 Task: Create a 'product' object.
Action: Mouse moved to (962, 69)
Screenshot: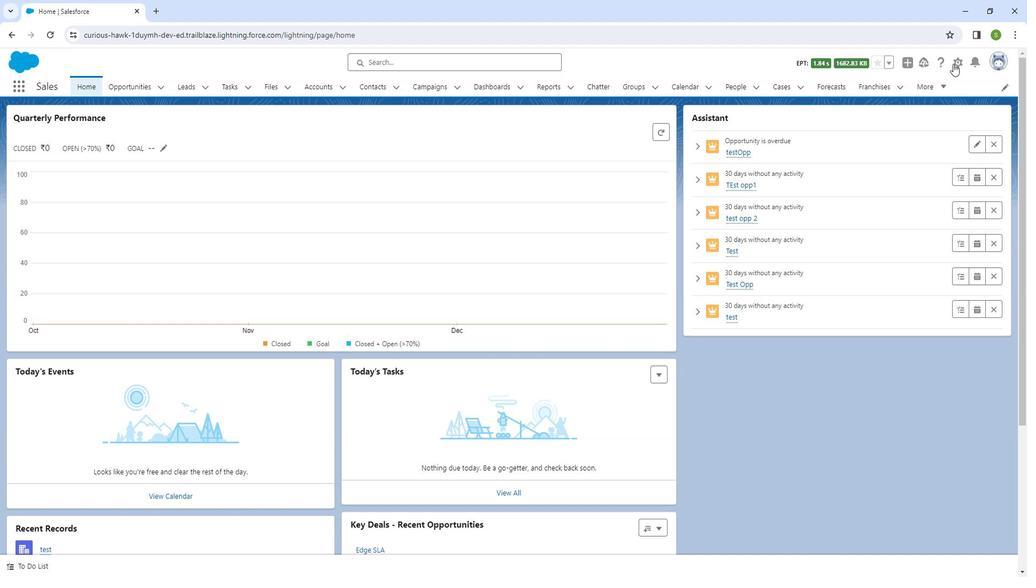 
Action: Mouse pressed left at (962, 69)
Screenshot: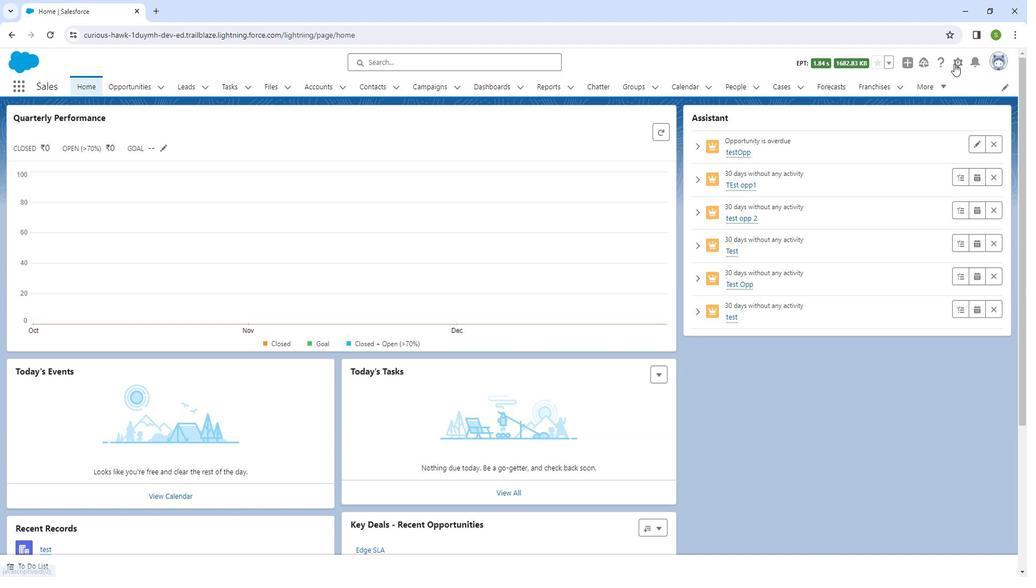 
Action: Mouse moved to (940, 100)
Screenshot: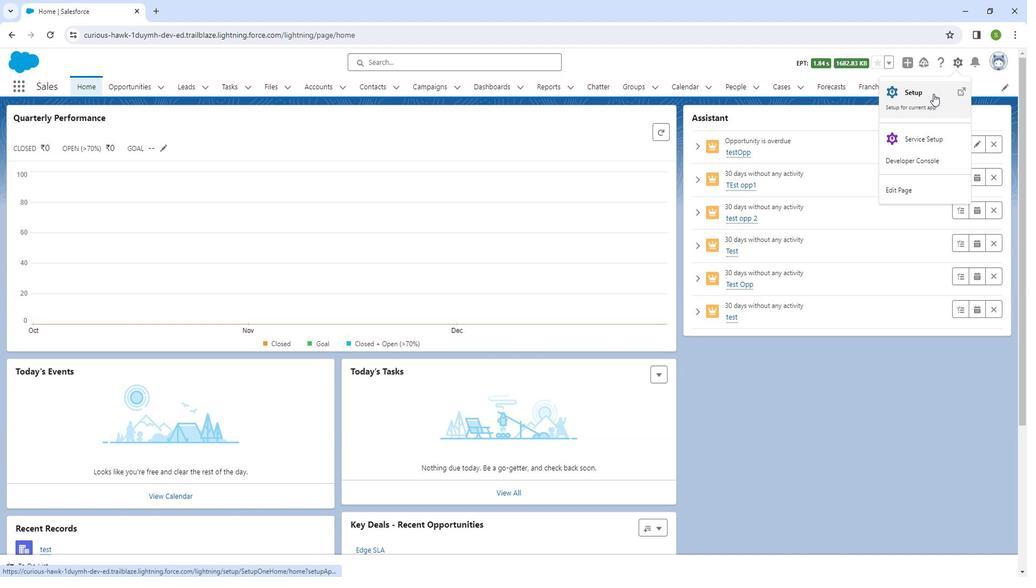 
Action: Mouse pressed left at (940, 100)
Screenshot: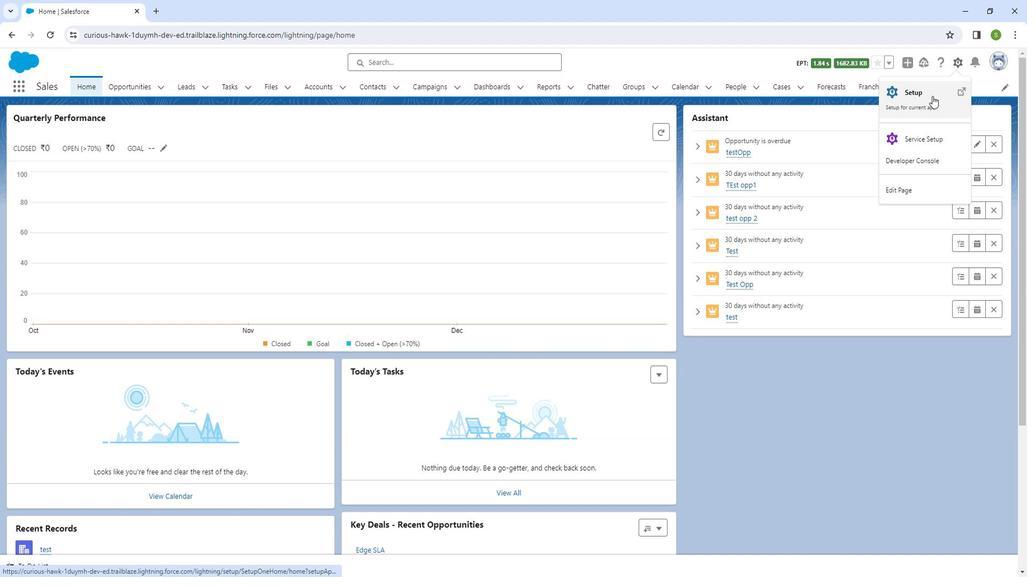 
Action: Mouse moved to (157, 89)
Screenshot: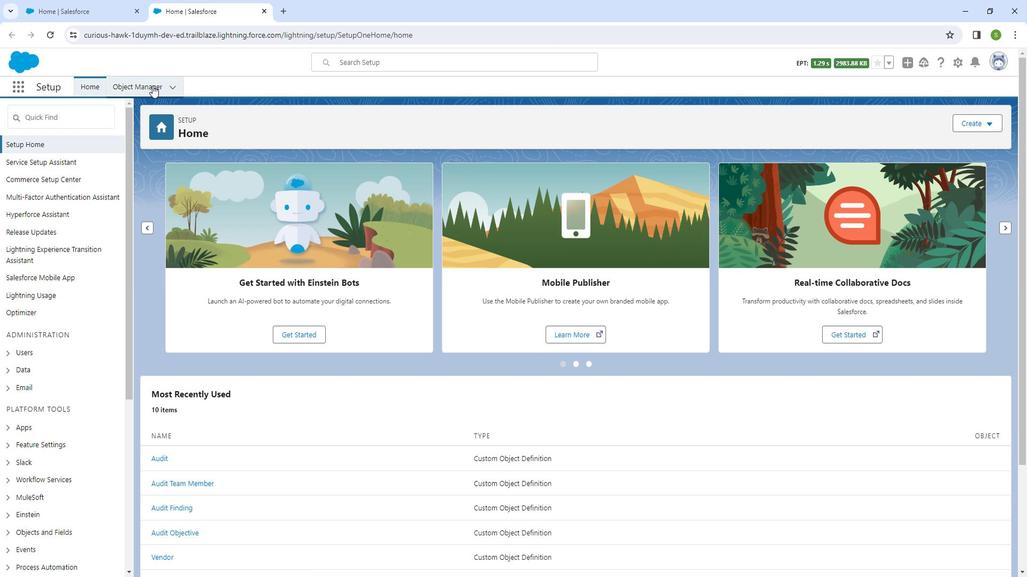 
Action: Mouse pressed left at (157, 89)
Screenshot: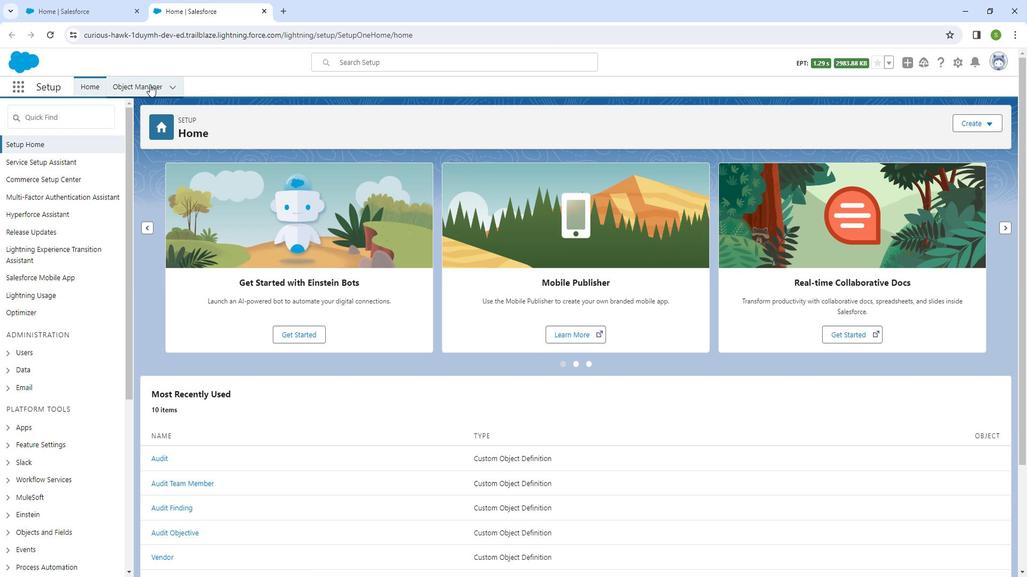 
Action: Mouse moved to (978, 125)
Screenshot: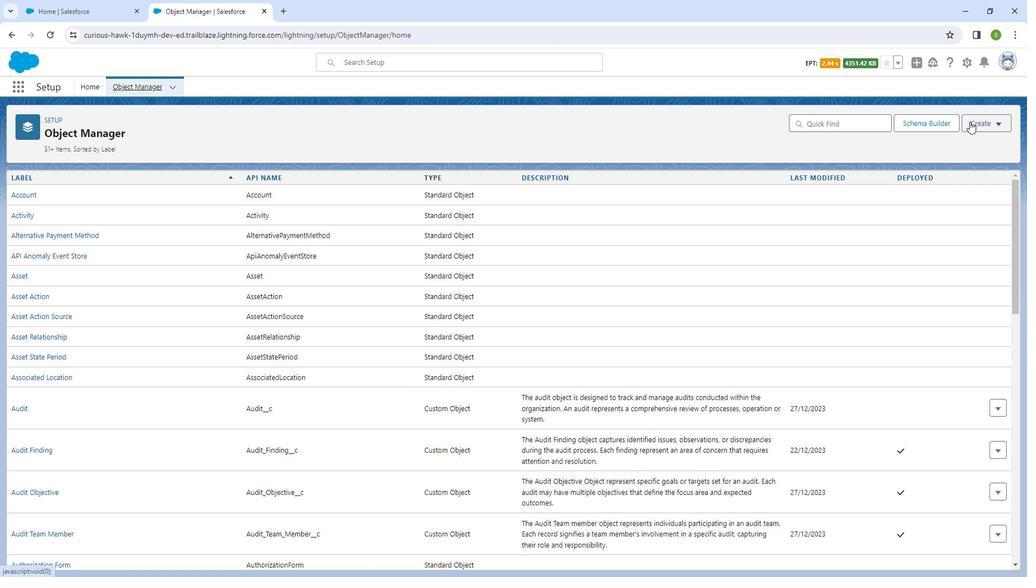 
Action: Mouse pressed left at (978, 125)
Screenshot: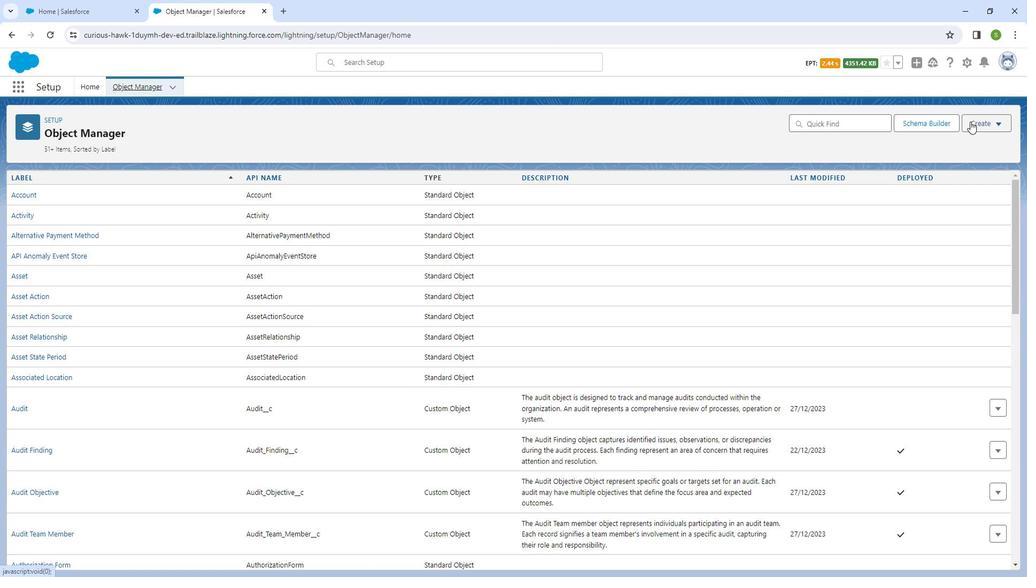 
Action: Mouse moved to (967, 155)
Screenshot: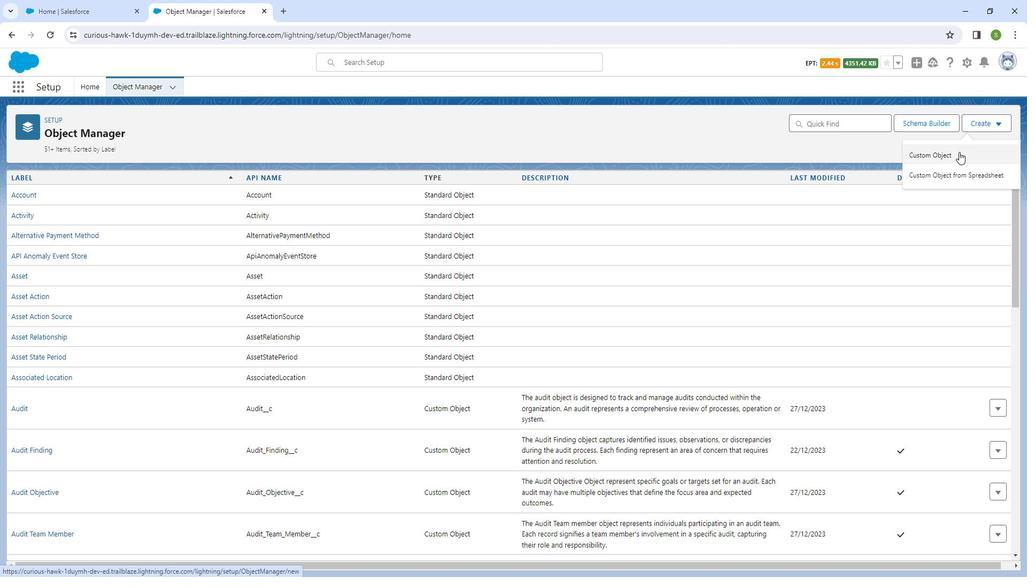 
Action: Mouse pressed left at (967, 155)
Screenshot: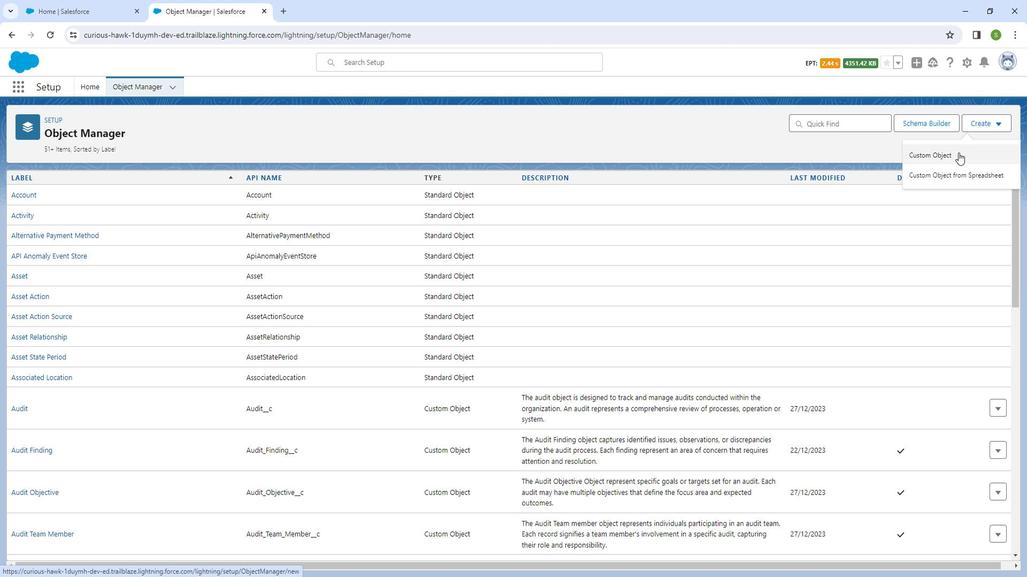 
Action: Mouse moved to (259, 263)
Screenshot: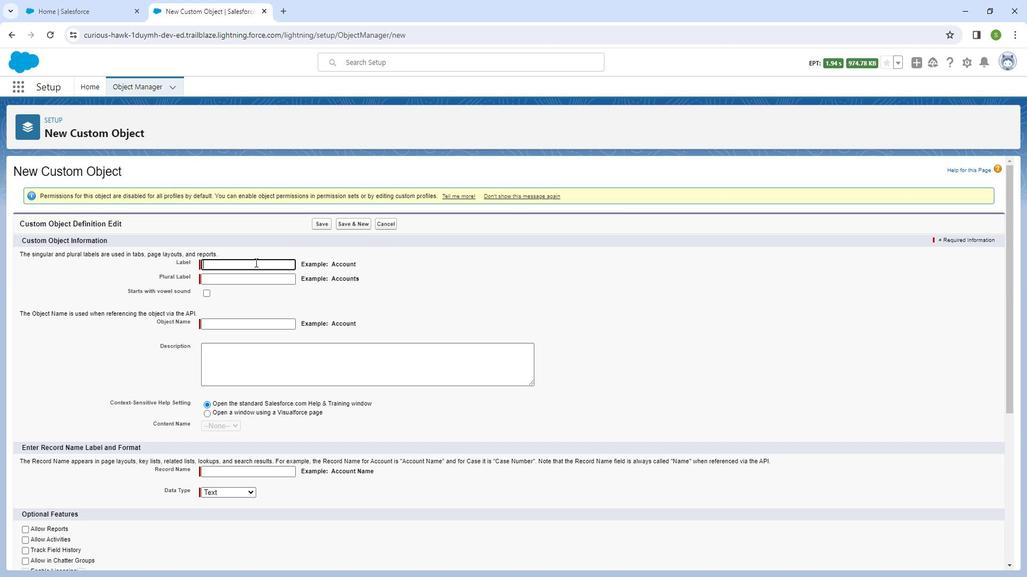 
Action: Mouse pressed left at (259, 263)
Screenshot: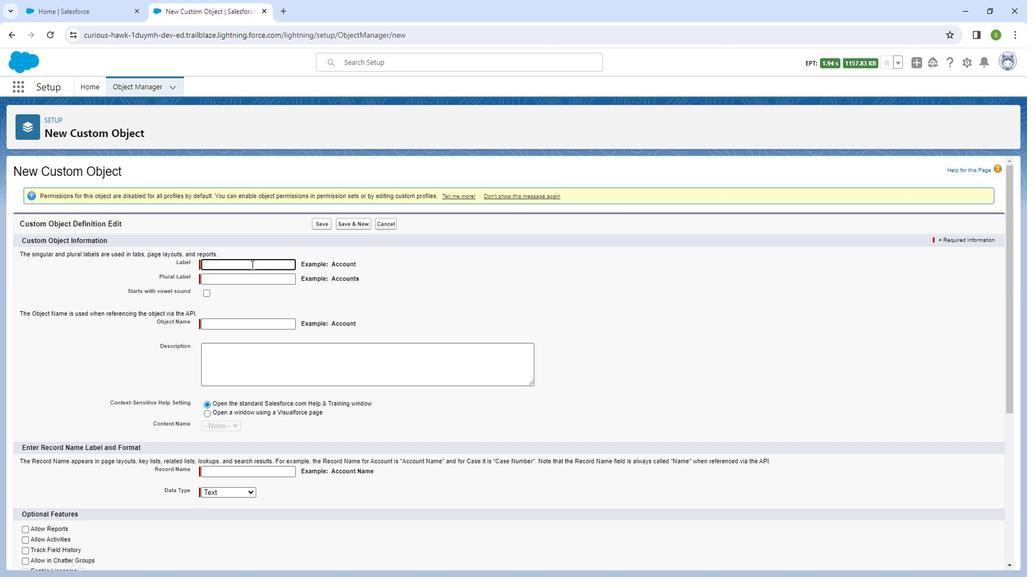 
Action: Key pressed <Key.shift_r>Product
Screenshot: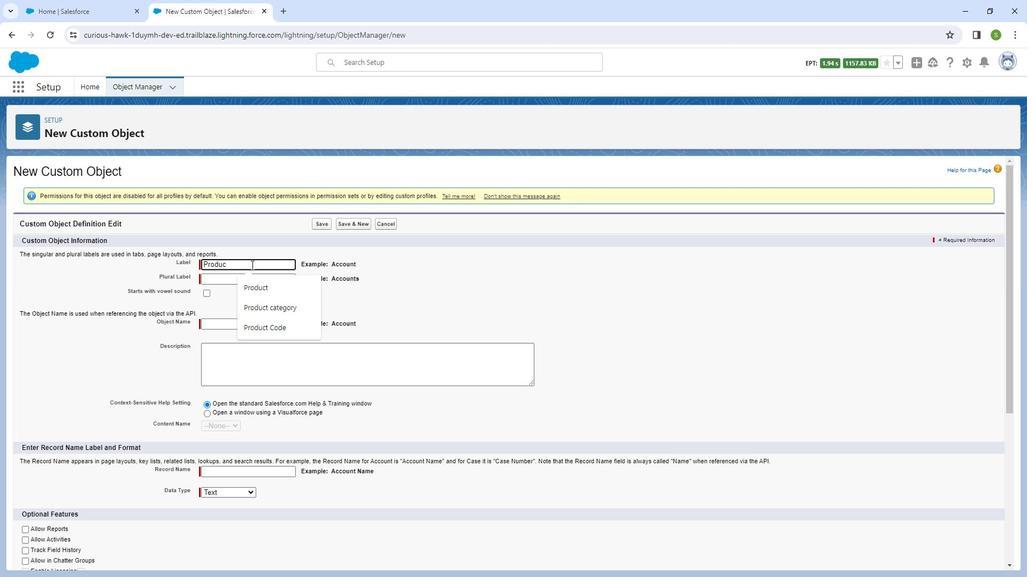 
Action: Mouse moved to (229, 272)
Screenshot: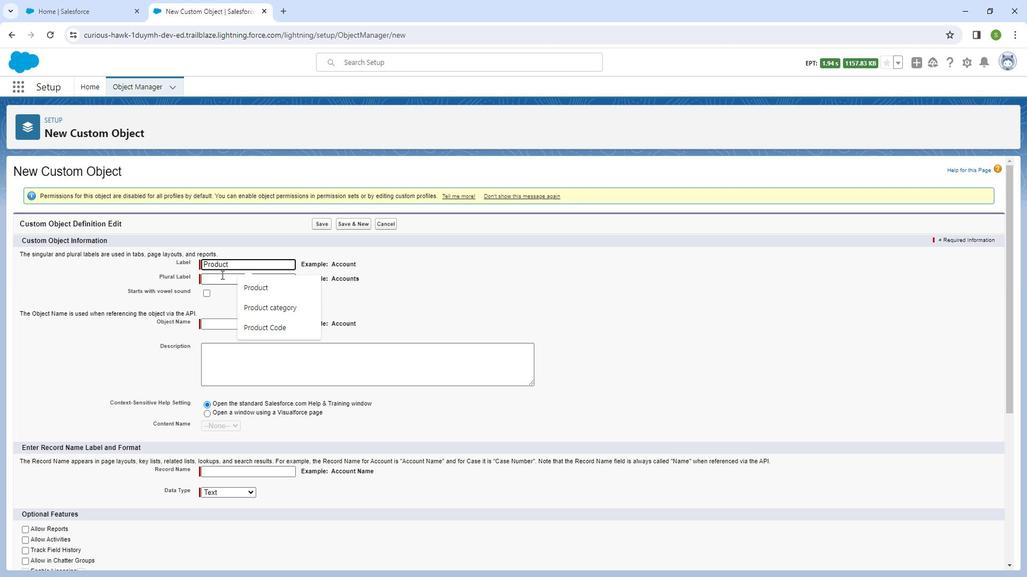 
Action: Mouse pressed left at (229, 272)
Screenshot: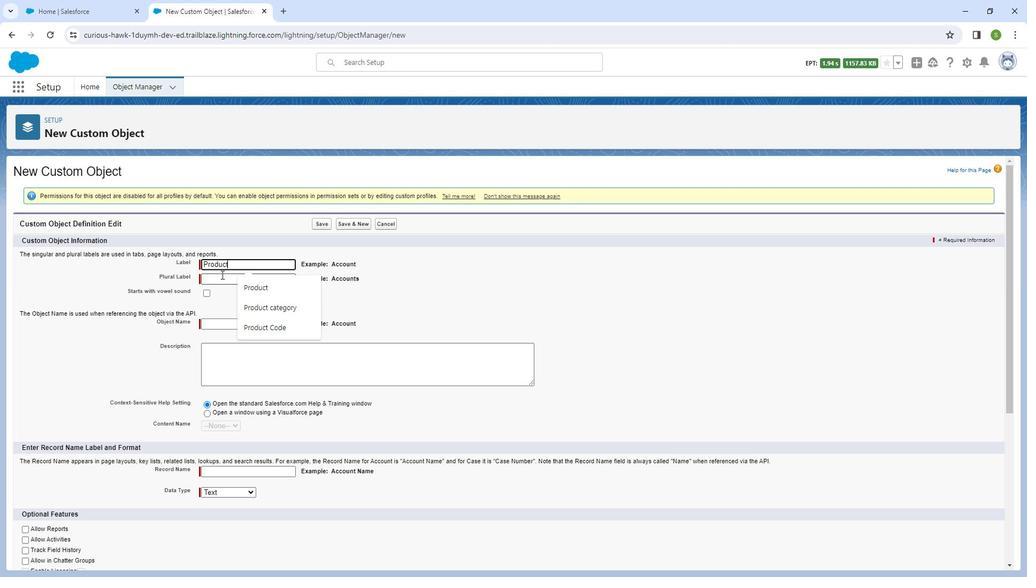 
Action: Key pressed <Key.shift_r><Key.shift_r><Key.shift_r>Products
Screenshot: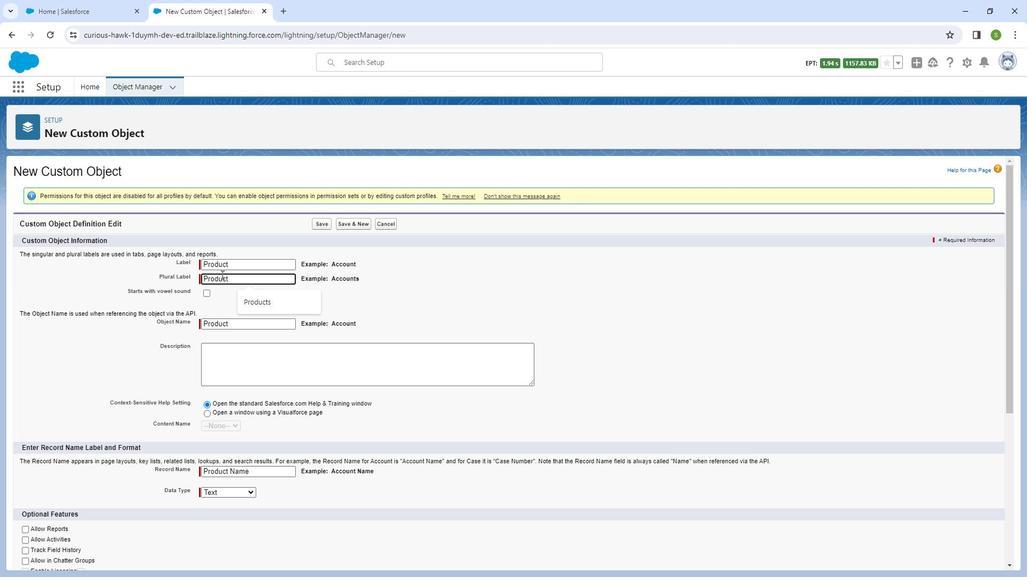 
Action: Mouse moved to (260, 355)
Screenshot: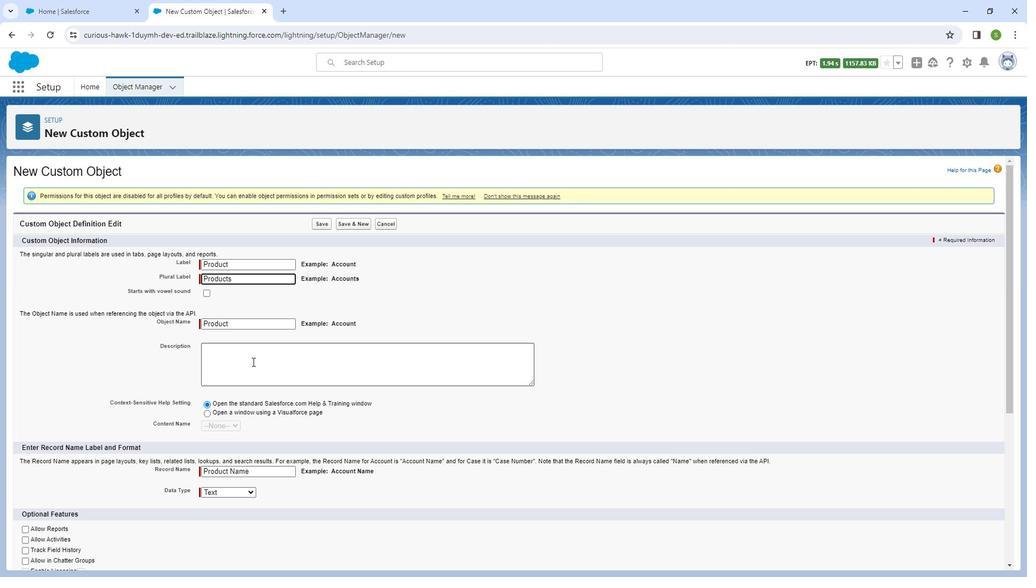 
Action: Mouse pressed left at (260, 355)
Screenshot: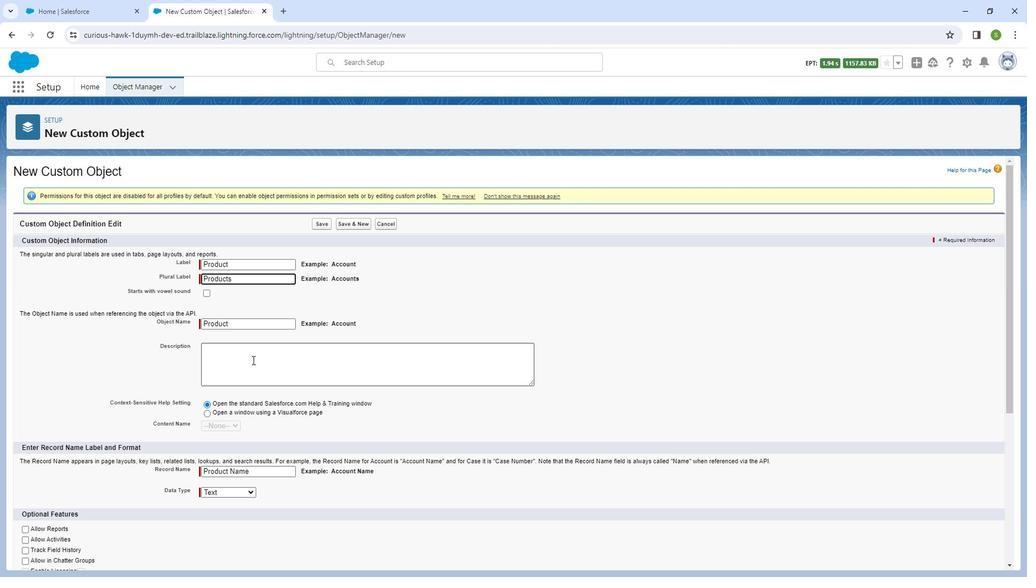 
Action: Key pressed <Key.shift_r>A<Key.space><Key.shift_r><Key.shift_r><Key.shift_r>Product<Key.space>object<Key.space>is<Key.space>a<Key.space>custom<Key.space>object<Key.space>designed<Key.space>to<Key.space>stot<Key.backspace>re<Key.space>and<Key.space>manage<Key.space>information<Key.space>about<Key.space>the<Key.space>products<Key.space>or<Key.space>services<Key.space>that<Key.space>an<Key.space>organisation<Key.space>sells<Key.space>or<Key.space>offers.
Screenshot: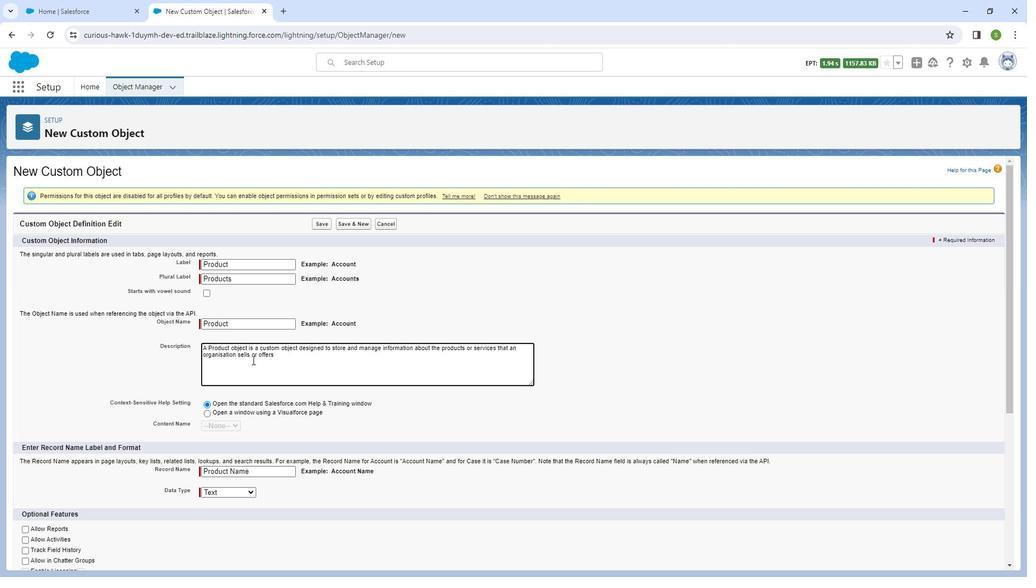 
Action: Mouse moved to (262, 465)
Screenshot: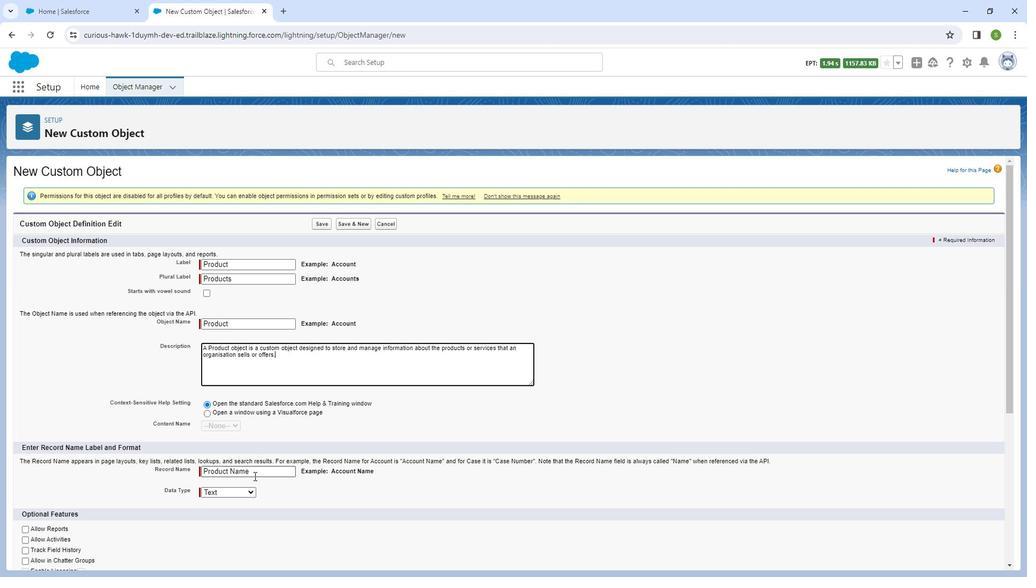 
Action: Mouse pressed left at (262, 465)
Screenshot: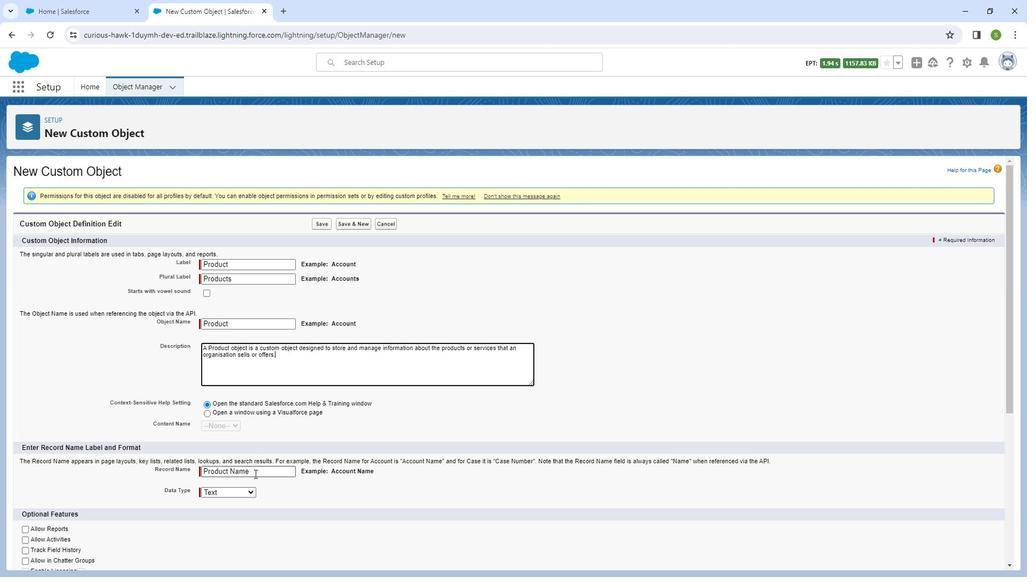 
Action: Mouse moved to (262, 464)
Screenshot: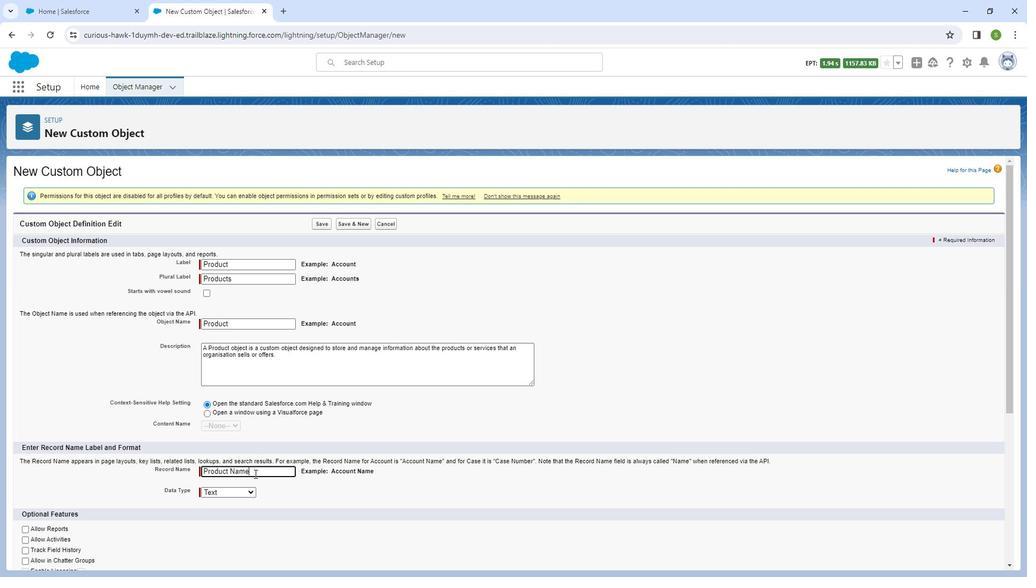 
Action: Key pressed <Key.backspace><Key.backspace><Key.backspace><Key.backspace>
Screenshot: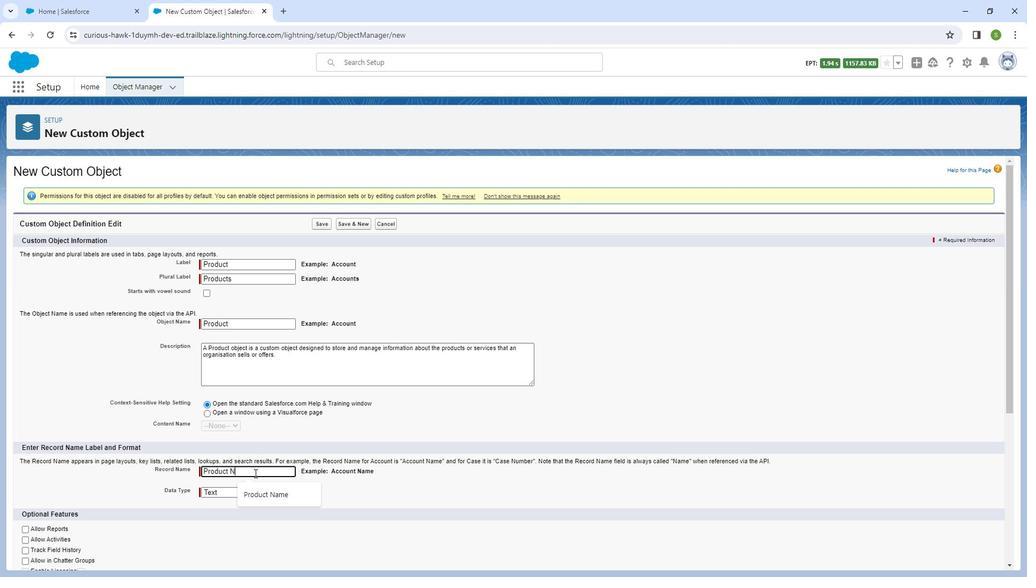 
Action: Mouse moved to (263, 464)
Screenshot: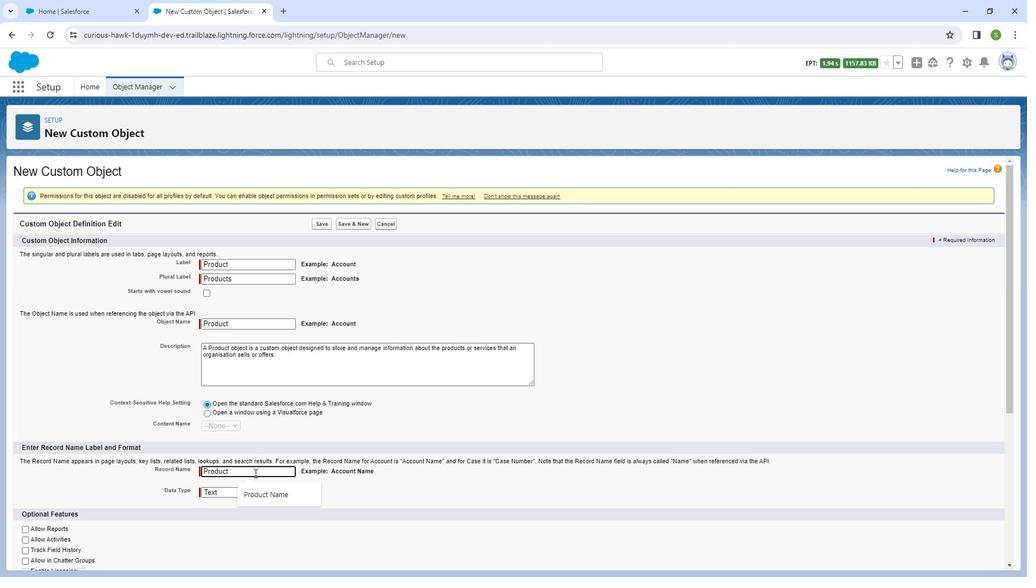 
Action: Key pressed <Key.shift_r><Key.shift_r><Key.shift_r><Key.shift_r><Key.shift_r><Key.shift_r><Key.shift_r>Id
Screenshot: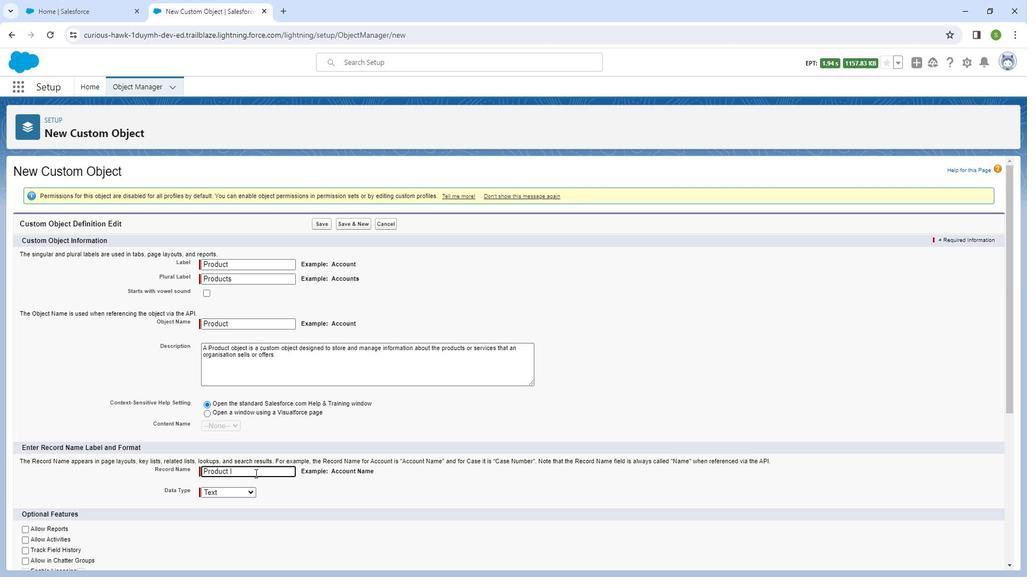 
Action: Mouse moved to (241, 481)
Screenshot: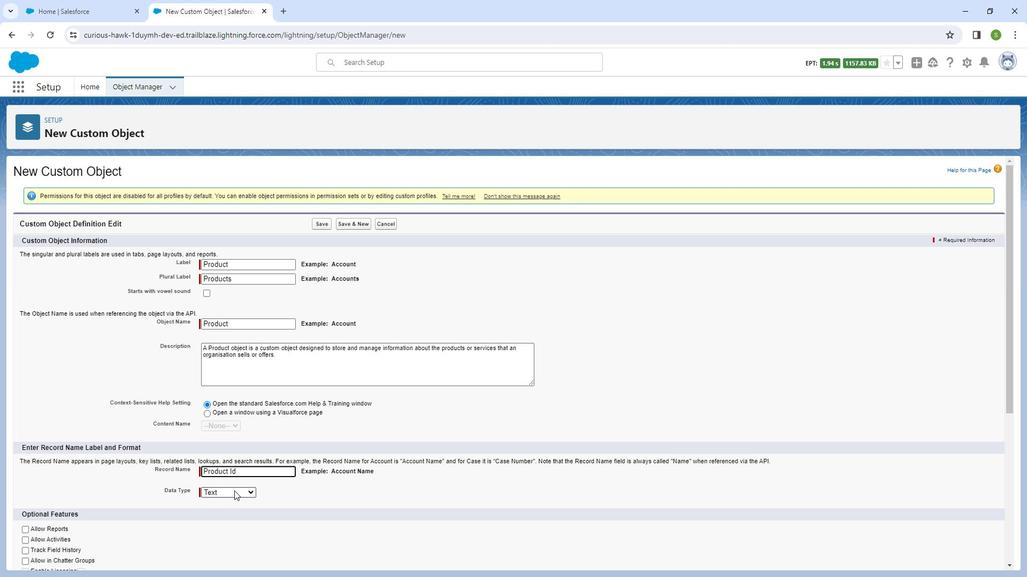 
Action: Mouse pressed left at (241, 481)
Screenshot: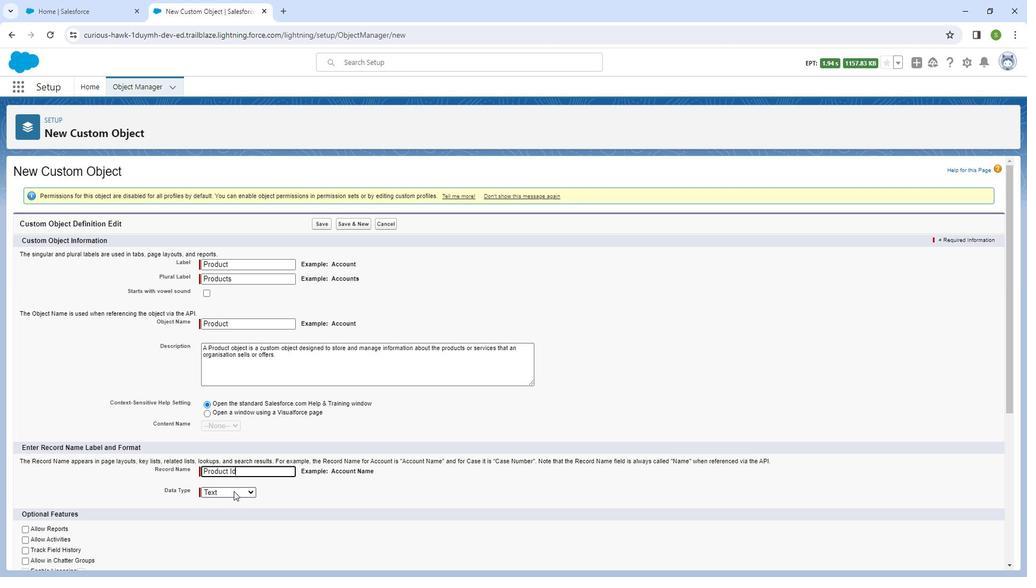 
Action: Mouse moved to (241, 500)
Screenshot: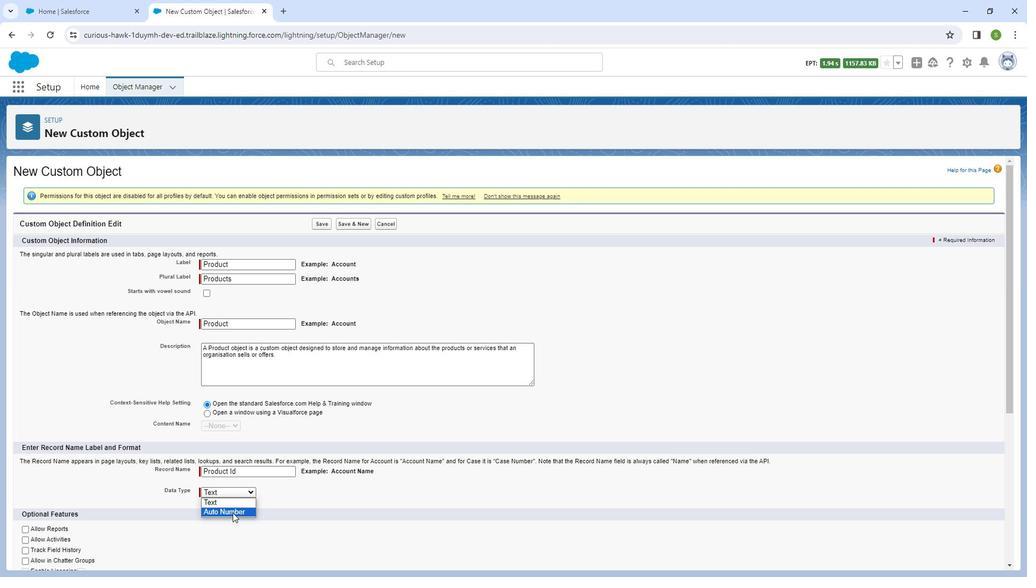 
Action: Mouse pressed left at (241, 500)
Screenshot: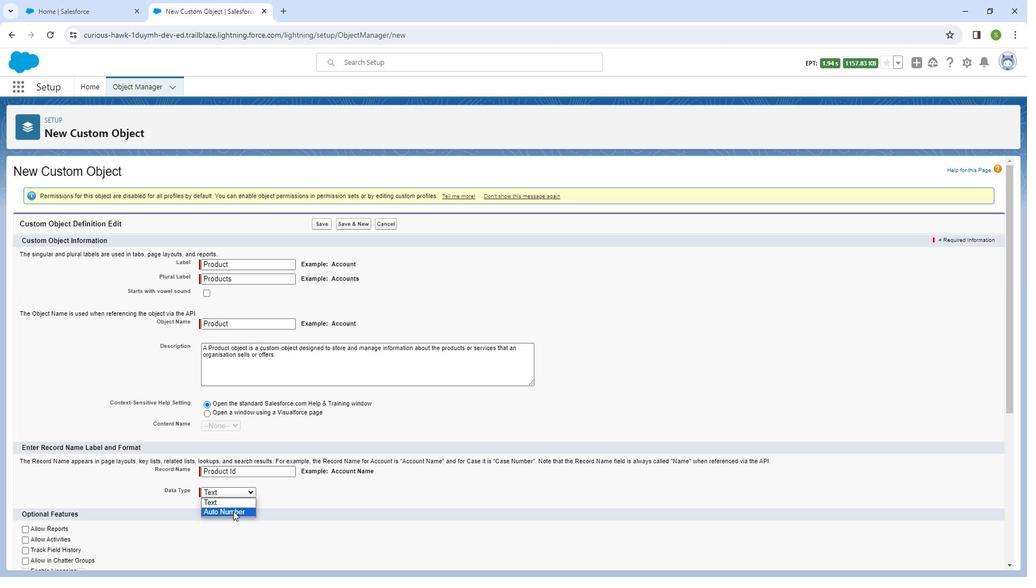 
Action: Mouse moved to (241, 499)
Screenshot: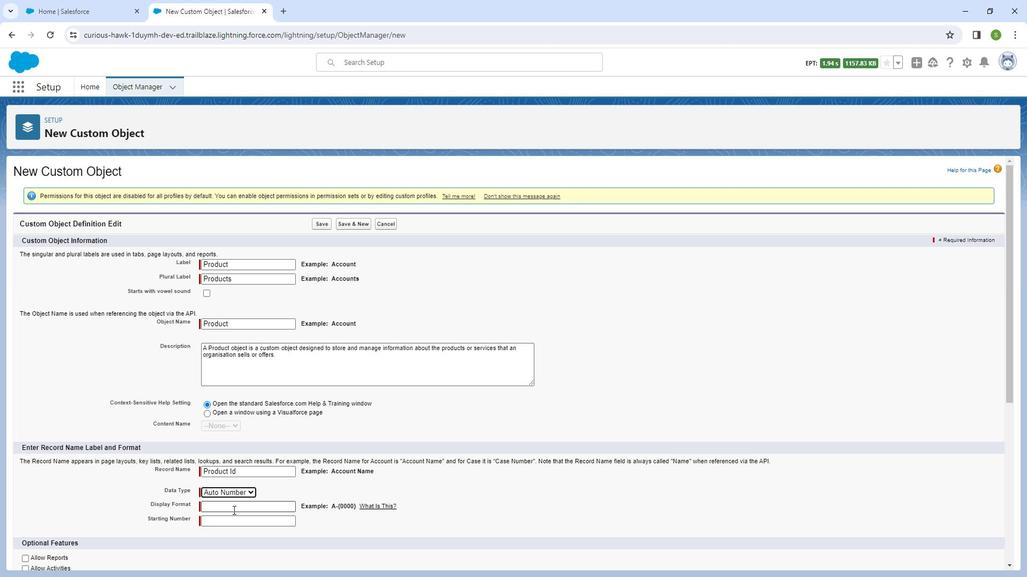 
Action: Mouse pressed left at (241, 499)
Screenshot: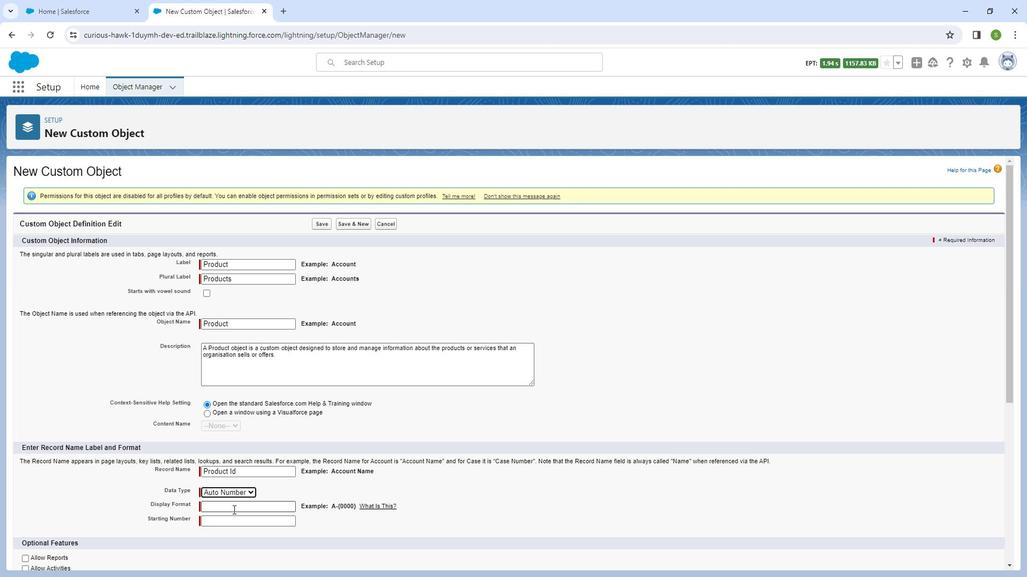 
Action: Mouse moved to (246, 492)
Screenshot: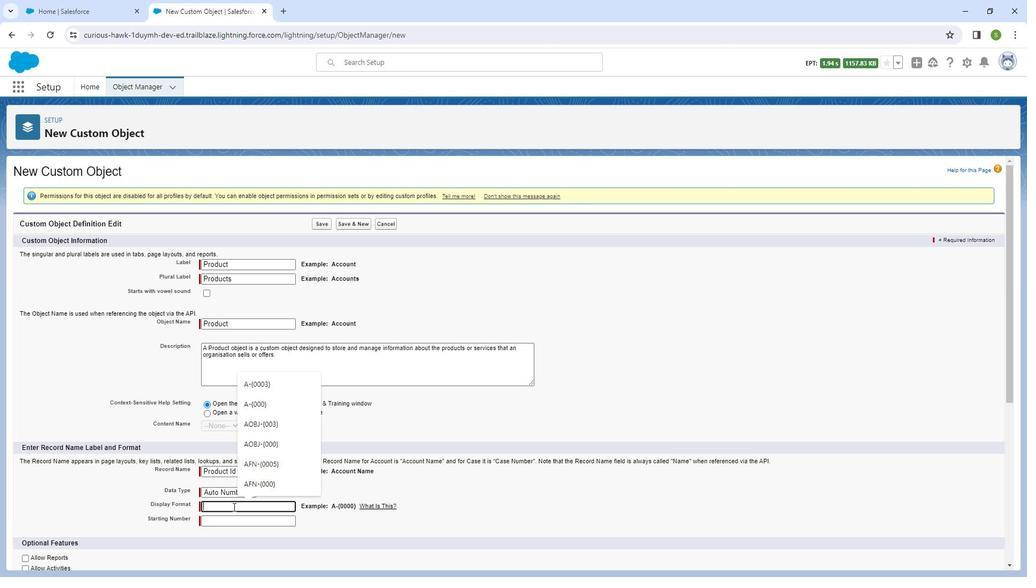 
Action: Key pressed <Key.shift_r><Key.shift_r><Key.shift_r><Key.shift_r>PID-<Key.shift_r><Key.shift_r><Key.shift_r><Key.shift_r><Key.shift_r><Key.shift_r><Key.shift_r><Key.shift_r><Key.shift_r><Key.shift_r><Key.shift_r><Key.shift_r><Key.shift_r><Key.shift_r>{<Key.shift_r><Key.shift_r><Key.shift_r><Key.shift_r><Key.shift_r>}<Key.left>012
Screenshot: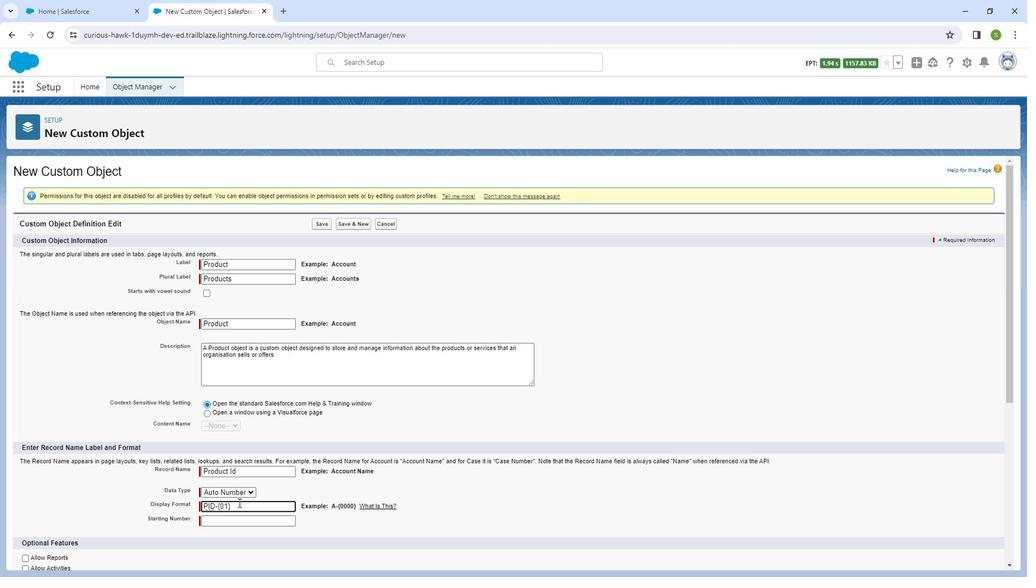 
Action: Mouse moved to (230, 511)
Screenshot: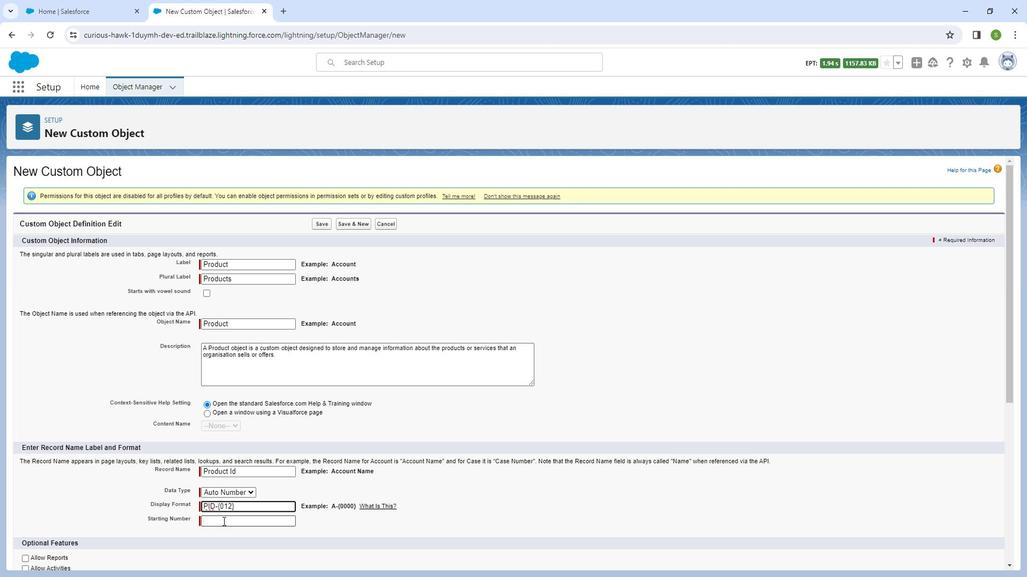 
Action: Mouse pressed left at (230, 511)
Screenshot: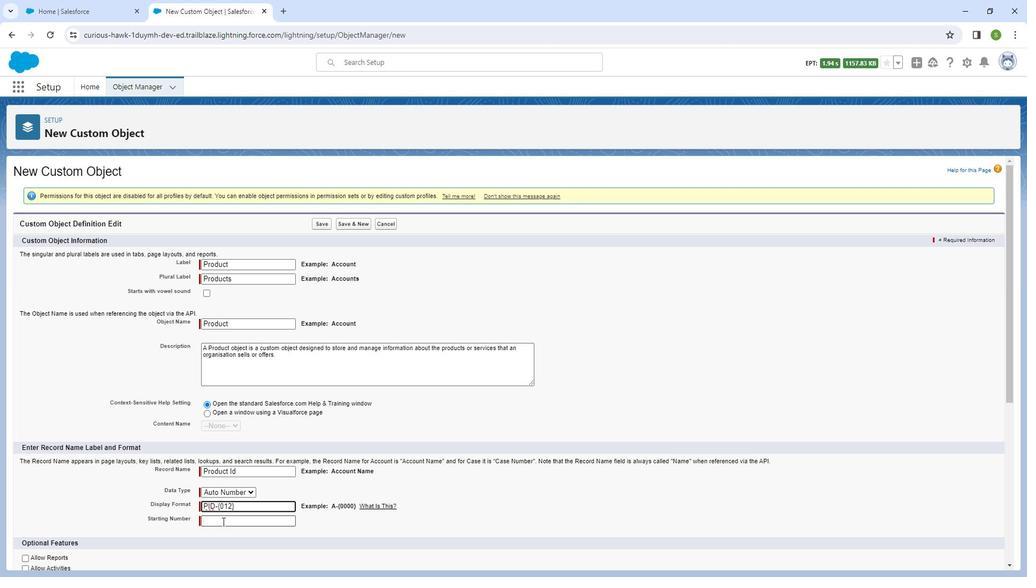 
Action: Key pressed 1
Screenshot: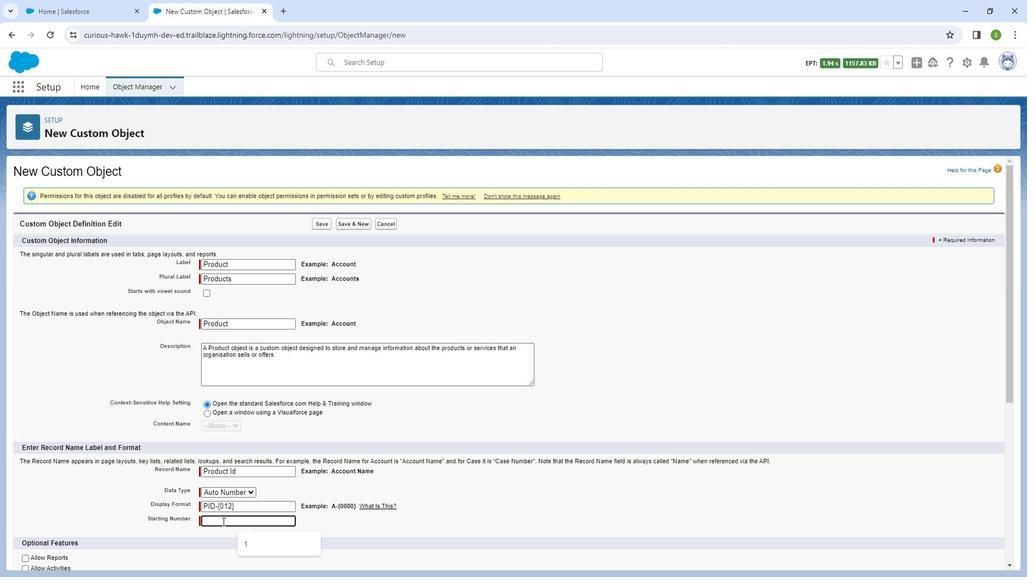 
Action: Mouse scrolled (230, 510) with delta (0, 0)
Screenshot: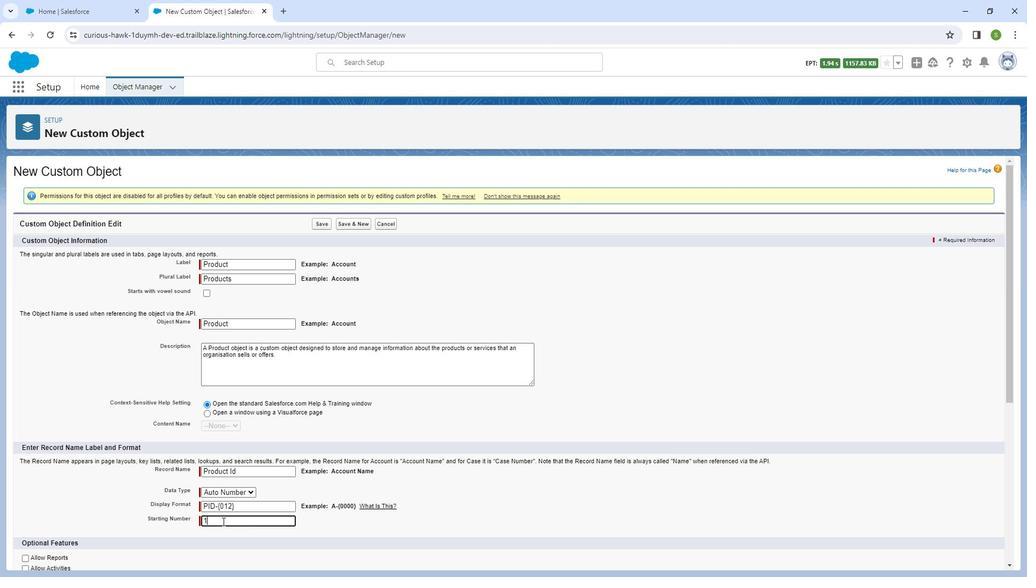 
Action: Mouse moved to (230, 511)
Screenshot: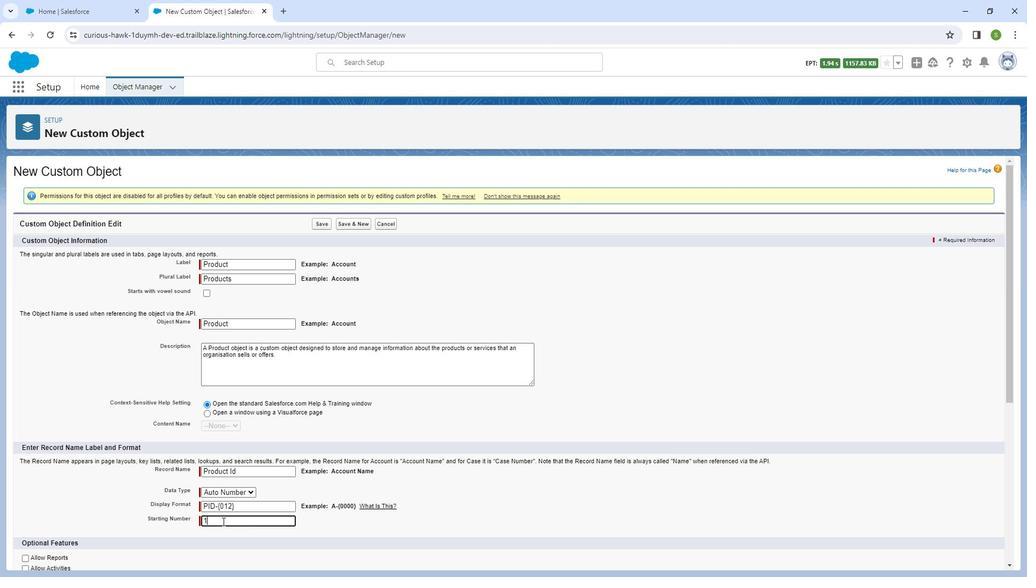 
Action: Mouse scrolled (230, 510) with delta (0, 0)
Screenshot: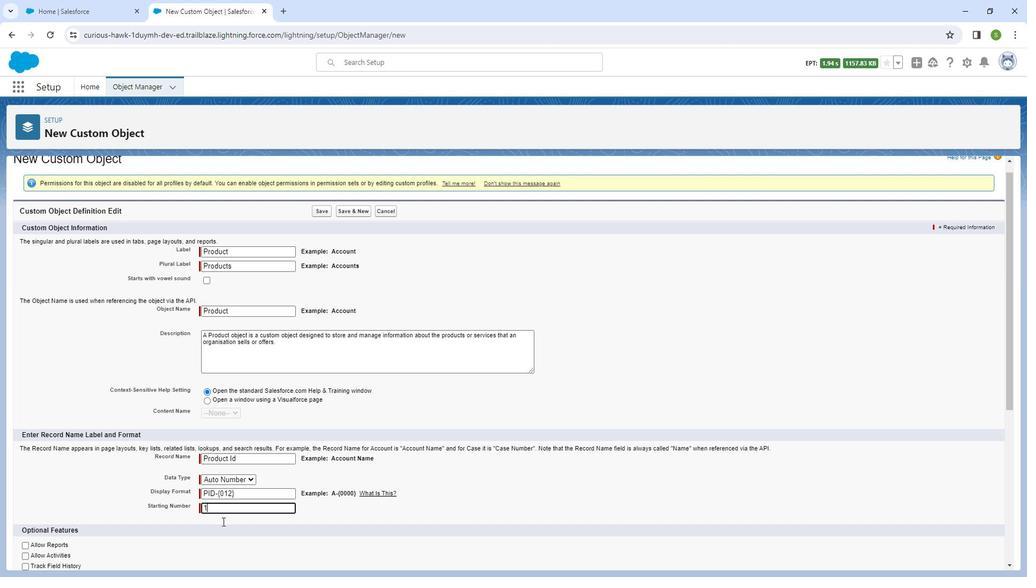 
Action: Mouse moved to (75, 447)
Screenshot: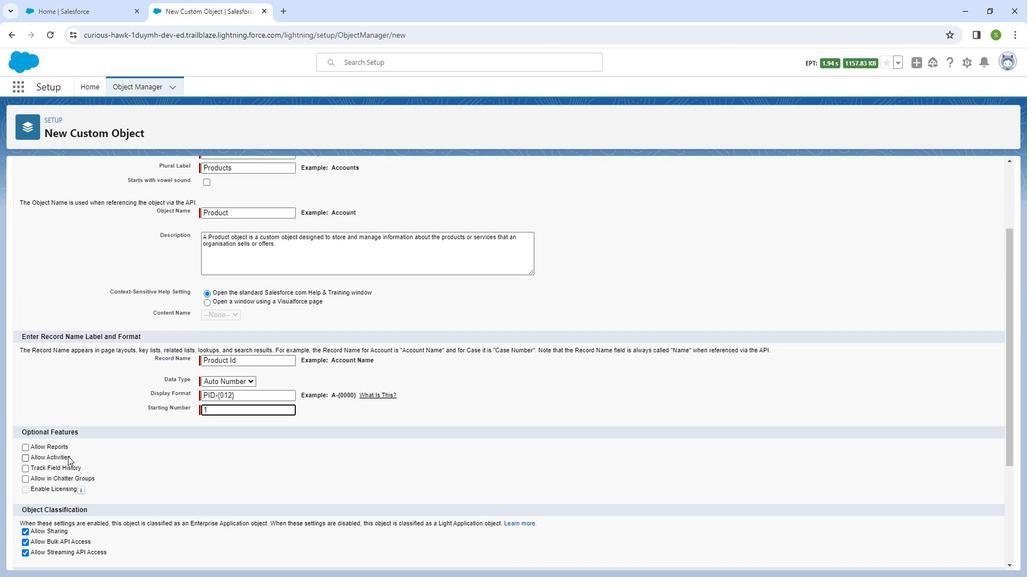 
Action: Mouse pressed left at (75, 447)
Screenshot: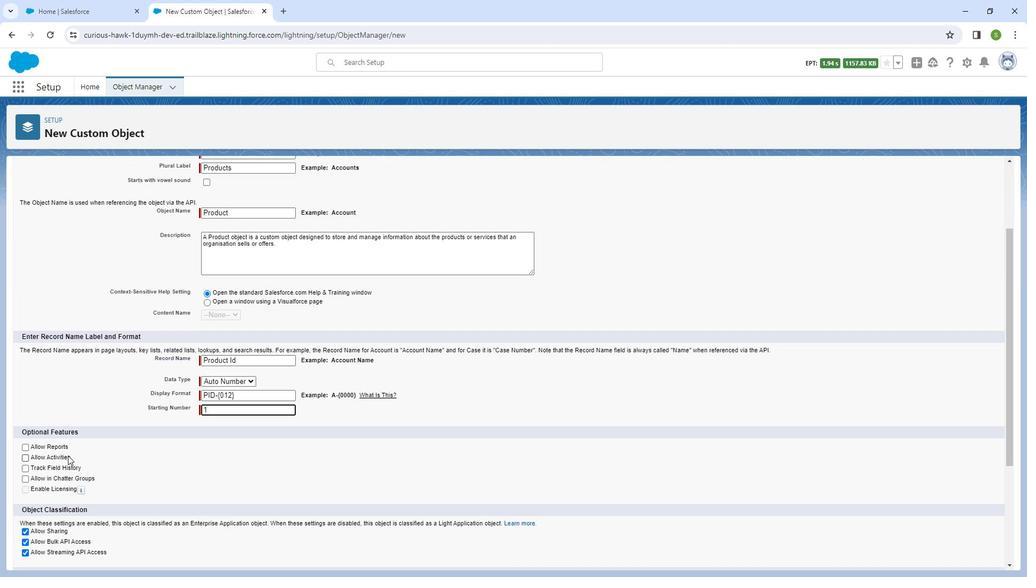 
Action: Mouse moved to (82, 468)
Screenshot: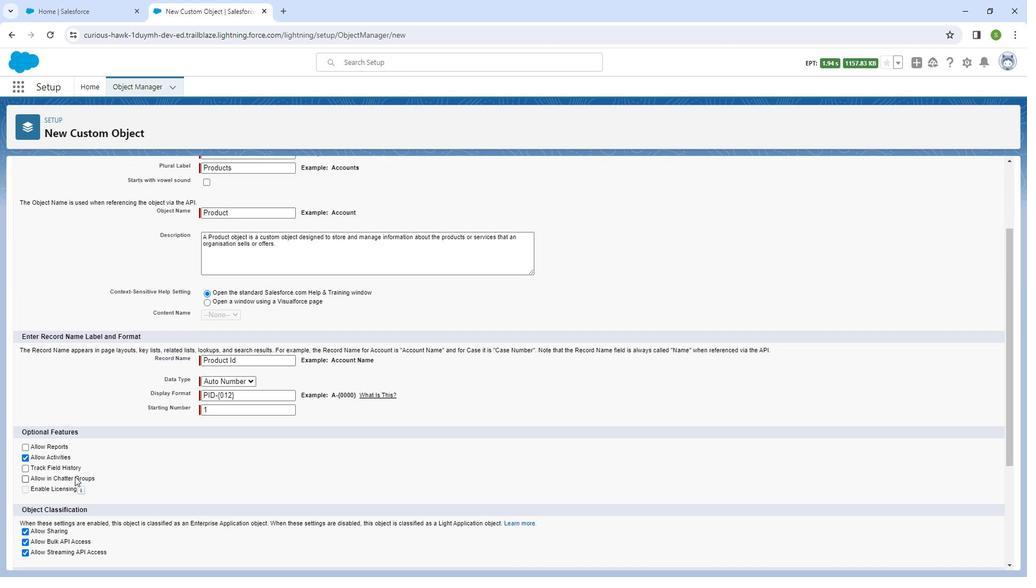
Action: Mouse pressed left at (82, 468)
Screenshot: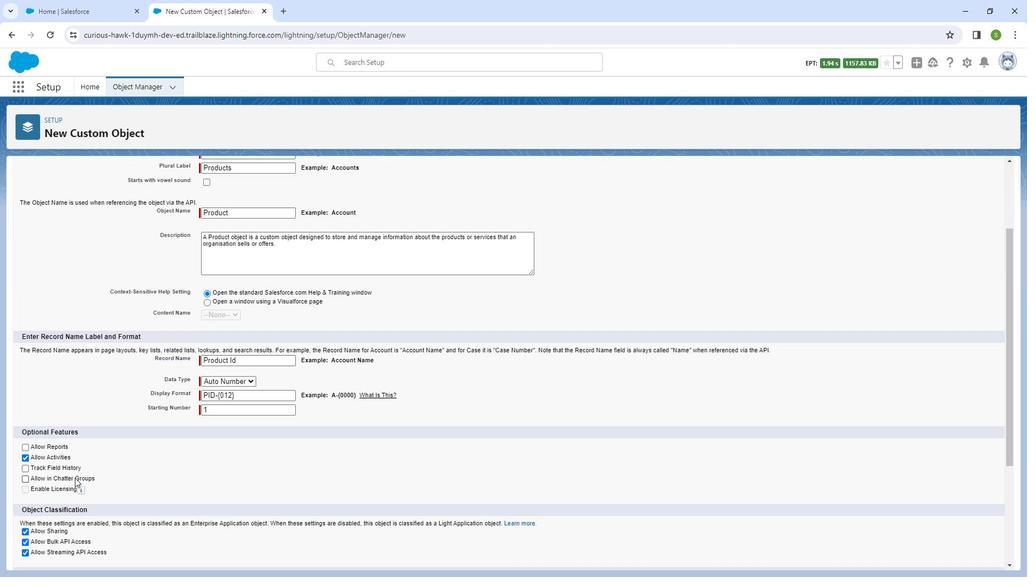 
Action: Mouse moved to (154, 467)
Screenshot: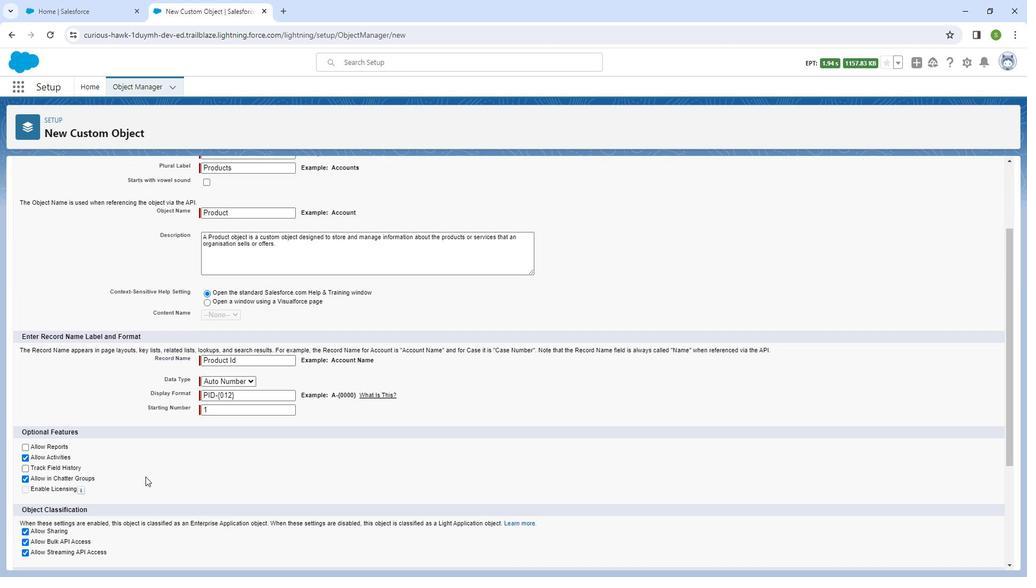 
Action: Mouse scrolled (154, 467) with delta (0, 0)
Screenshot: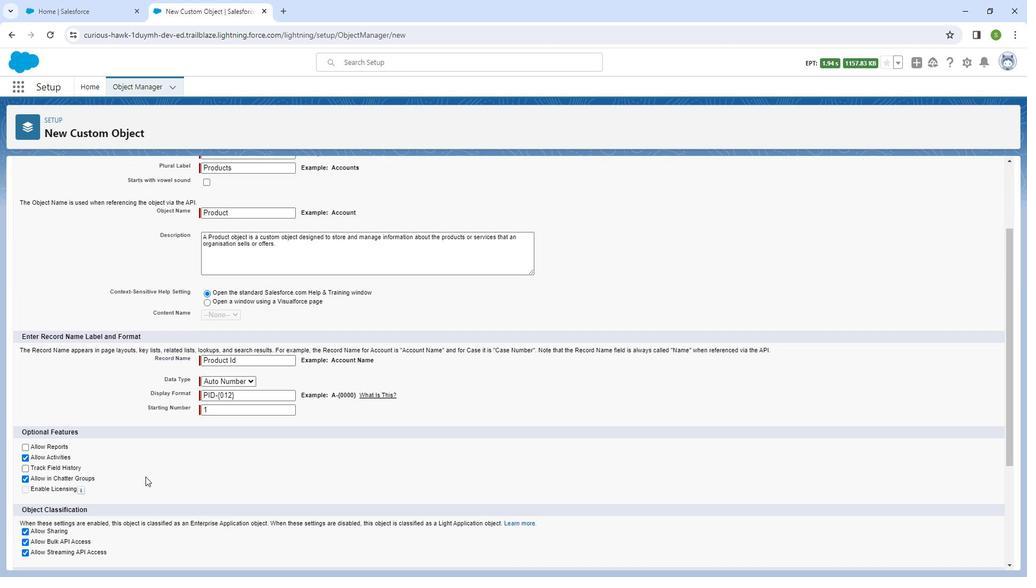 
Action: Mouse moved to (155, 469)
Screenshot: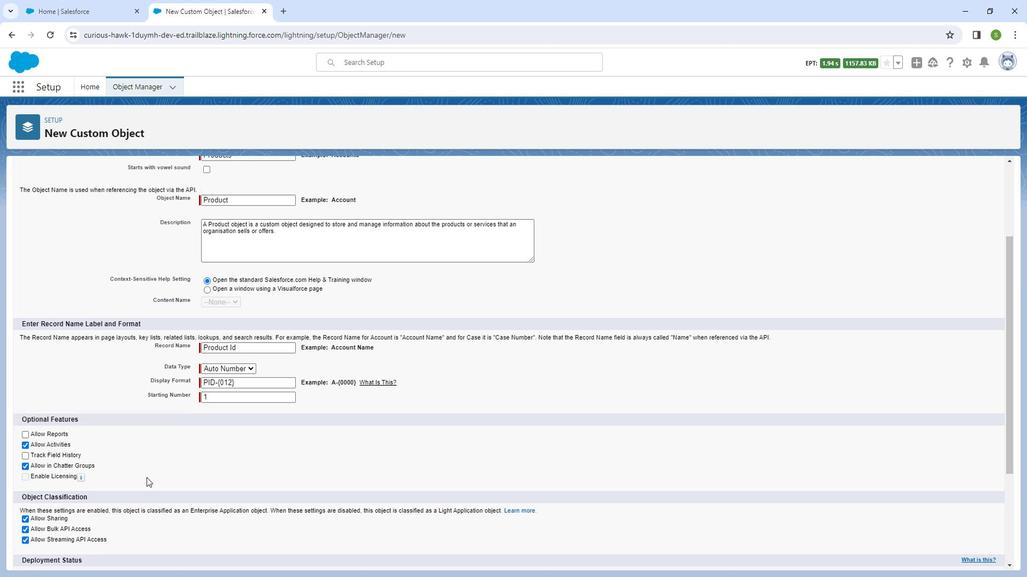 
Action: Mouse scrolled (155, 468) with delta (0, 0)
Screenshot: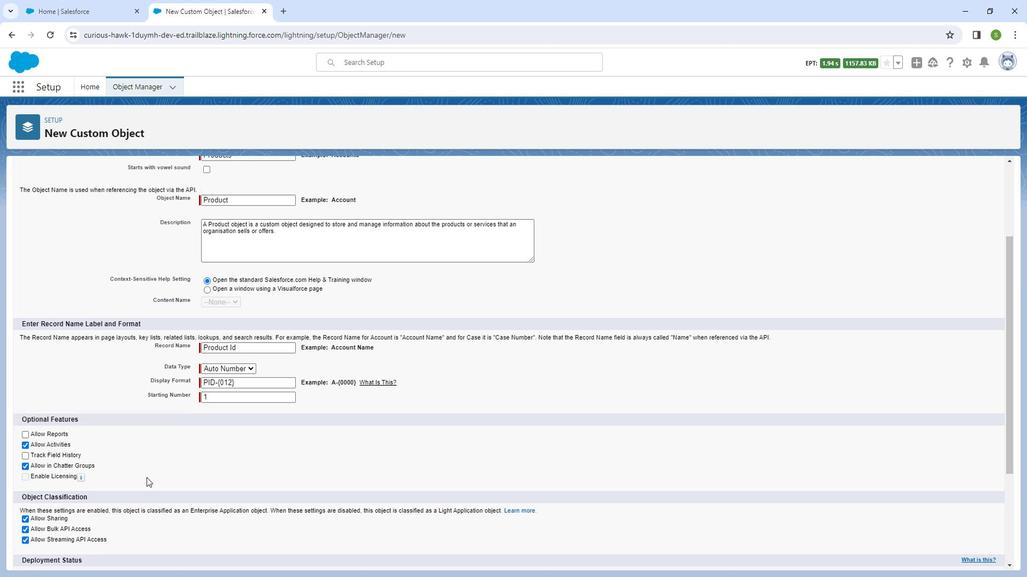 
Action: Mouse moved to (155, 469)
Screenshot: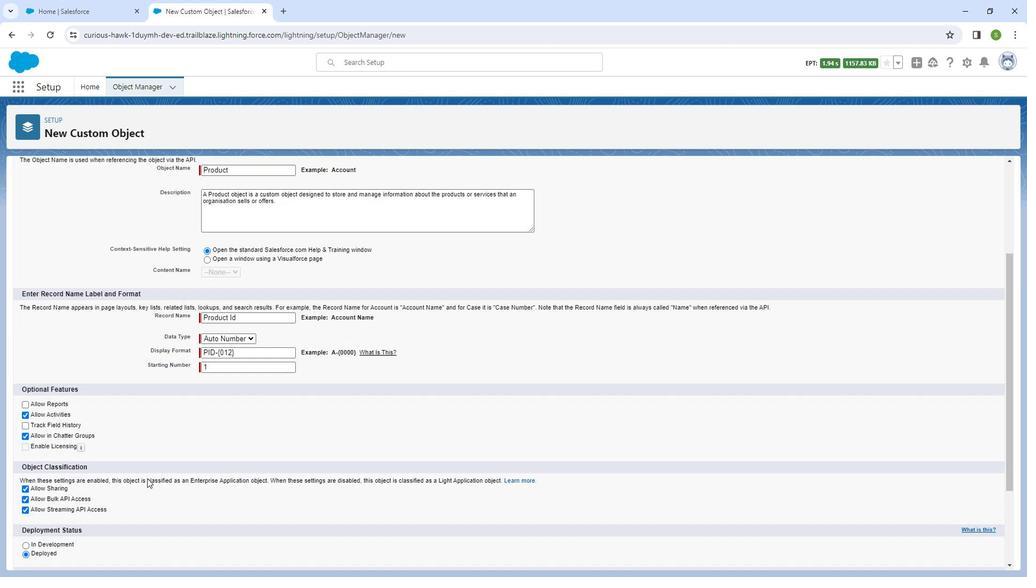 
Action: Mouse scrolled (155, 469) with delta (0, 0)
Screenshot: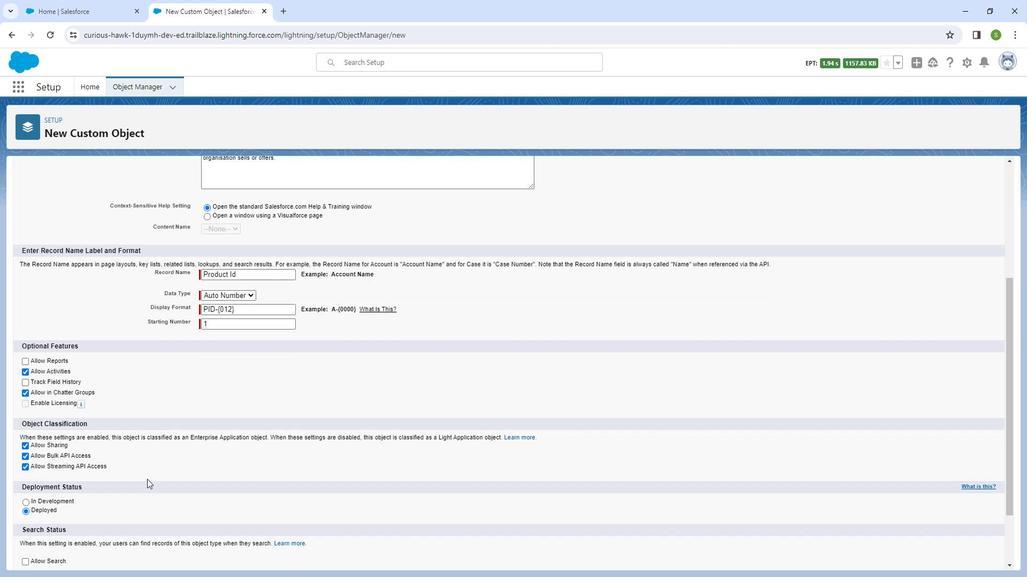
Action: Mouse moved to (155, 471)
Screenshot: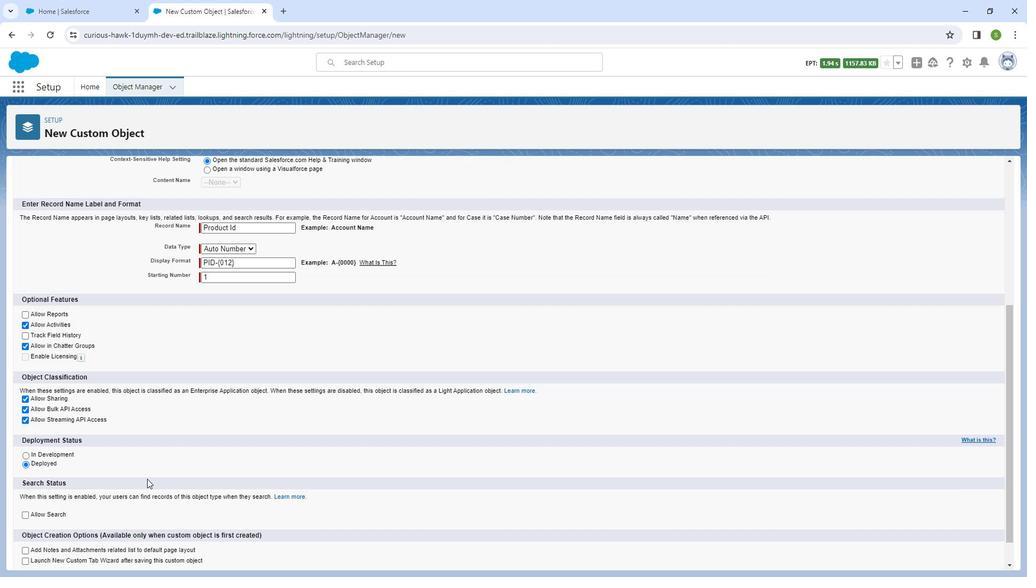 
Action: Mouse scrolled (155, 470) with delta (0, 0)
Screenshot: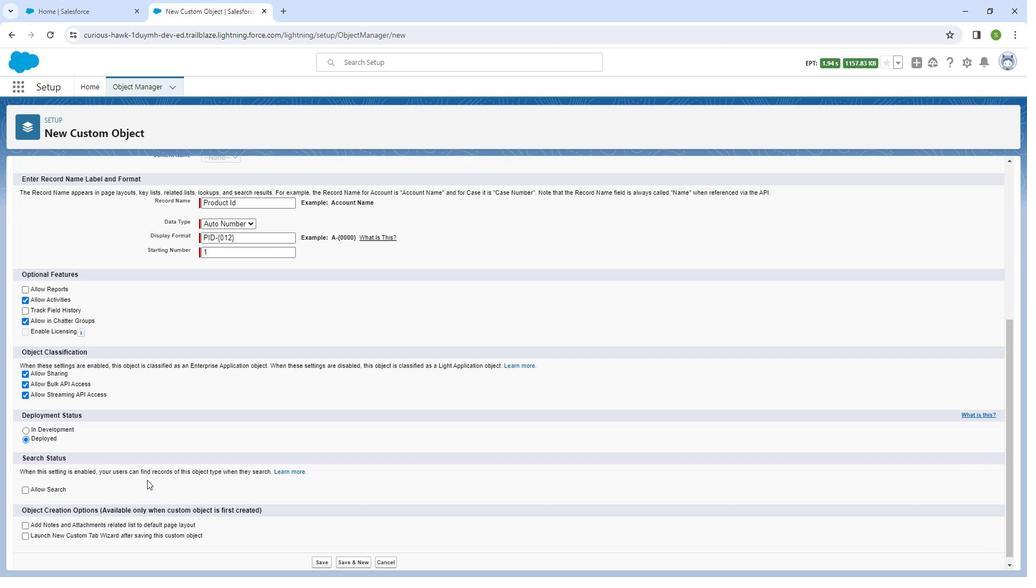 
Action: Mouse moved to (71, 473)
Screenshot: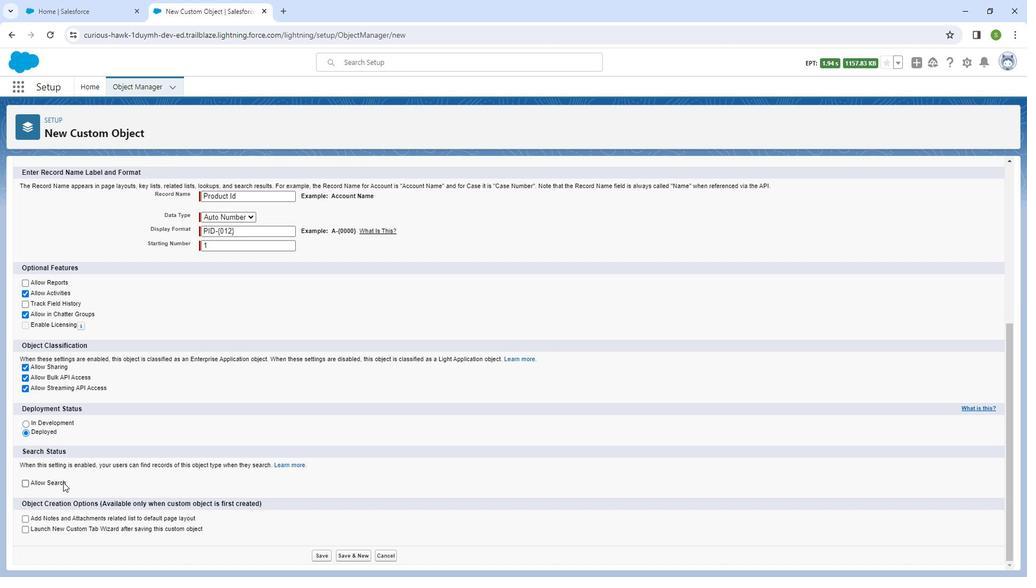
Action: Mouse pressed left at (71, 473)
Screenshot: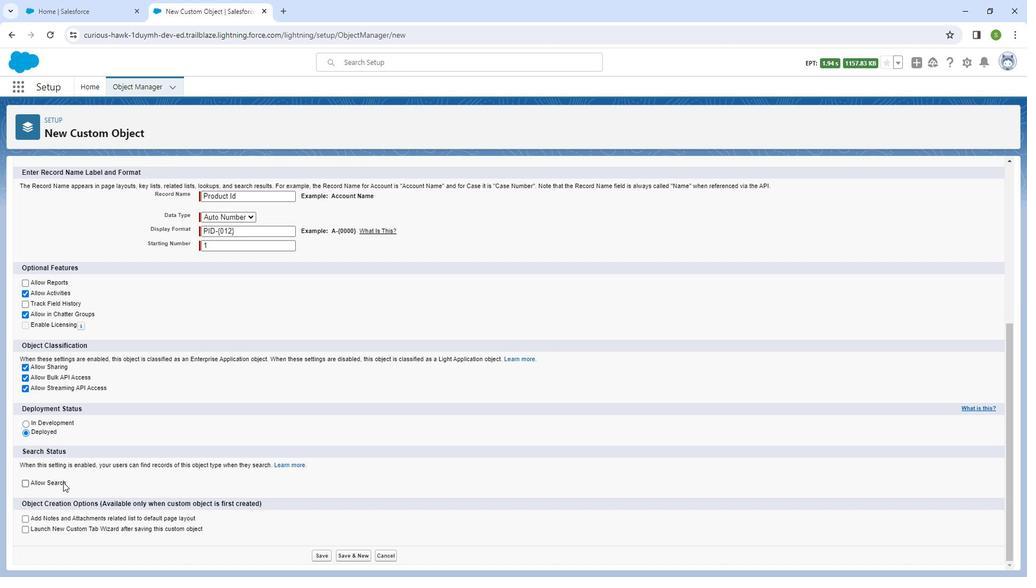 
Action: Mouse moved to (64, 506)
Screenshot: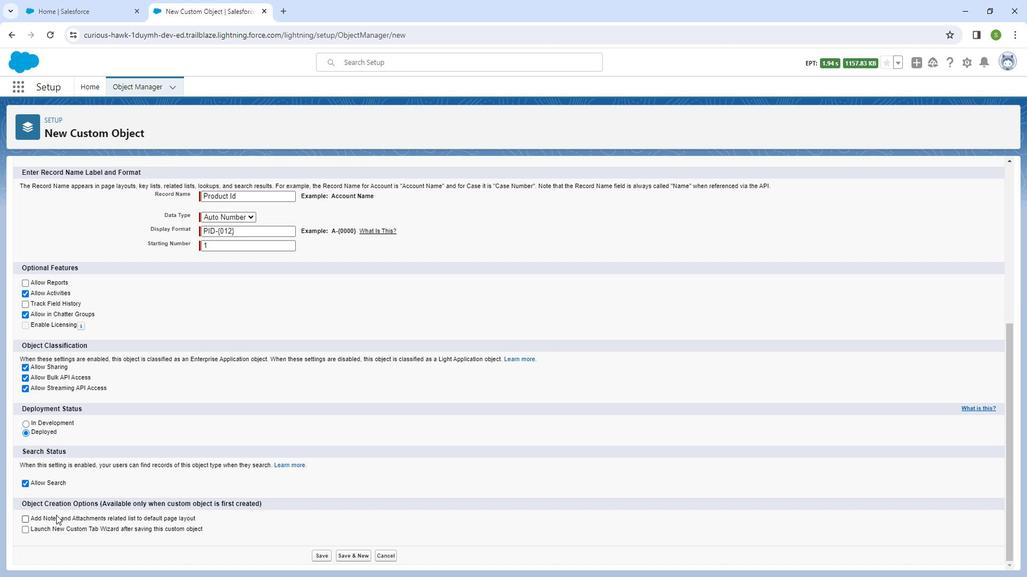 
Action: Mouse pressed left at (64, 506)
Screenshot: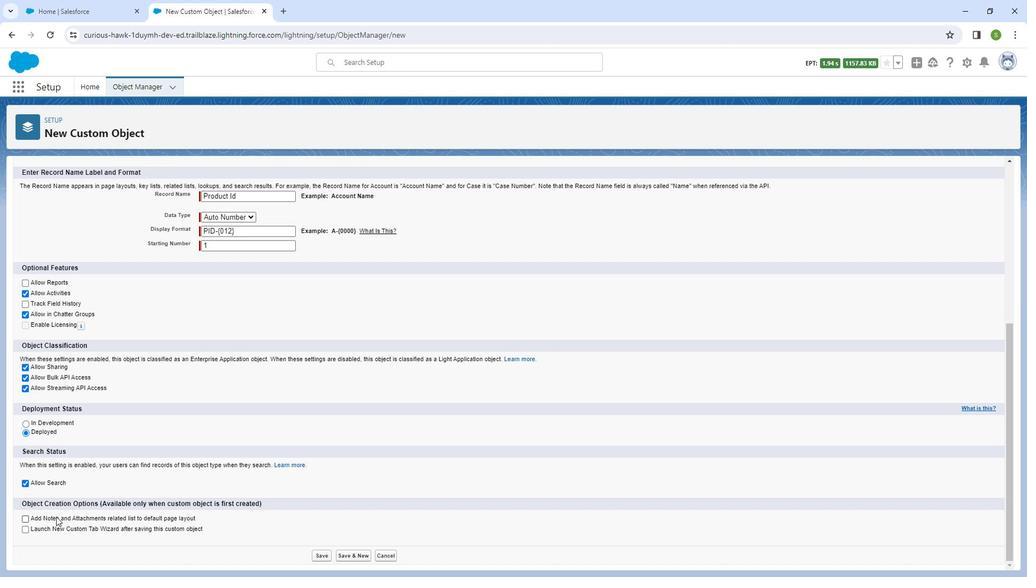 
Action: Mouse moved to (333, 543)
Screenshot: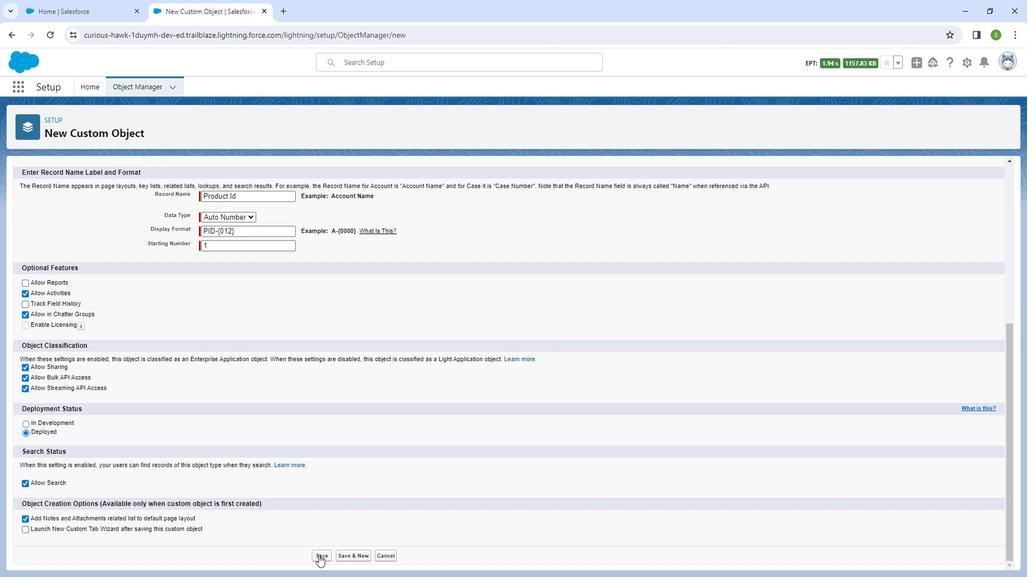 
Action: Mouse pressed left at (333, 543)
Screenshot: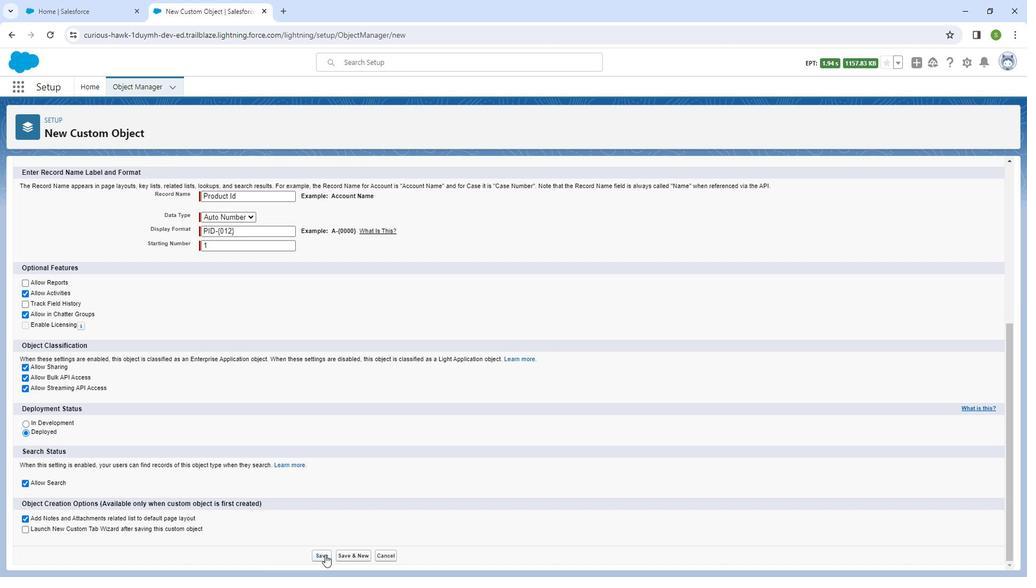
Action: Mouse moved to (239, 508)
Screenshot: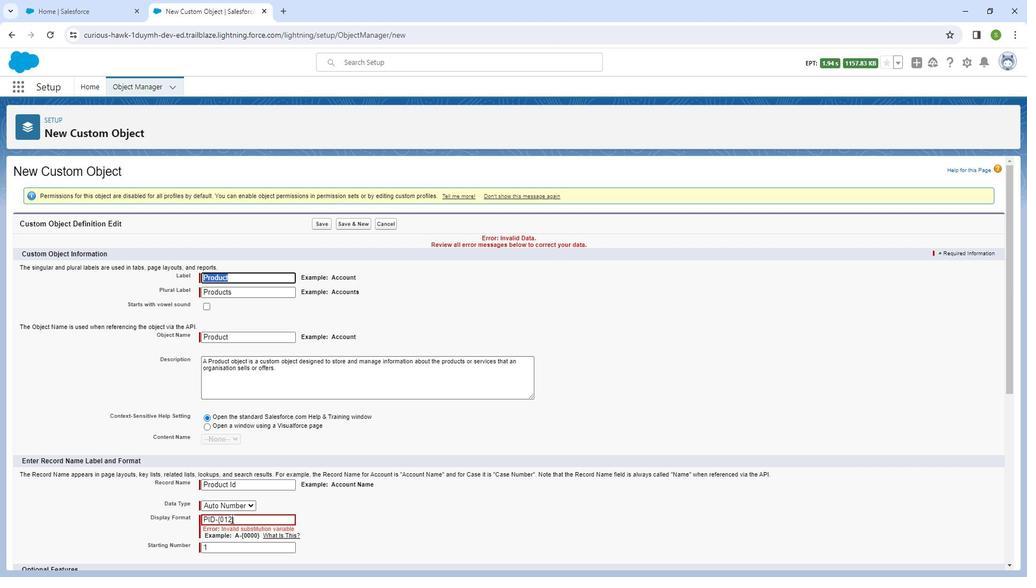 
Action: Mouse pressed left at (239, 508)
Screenshot: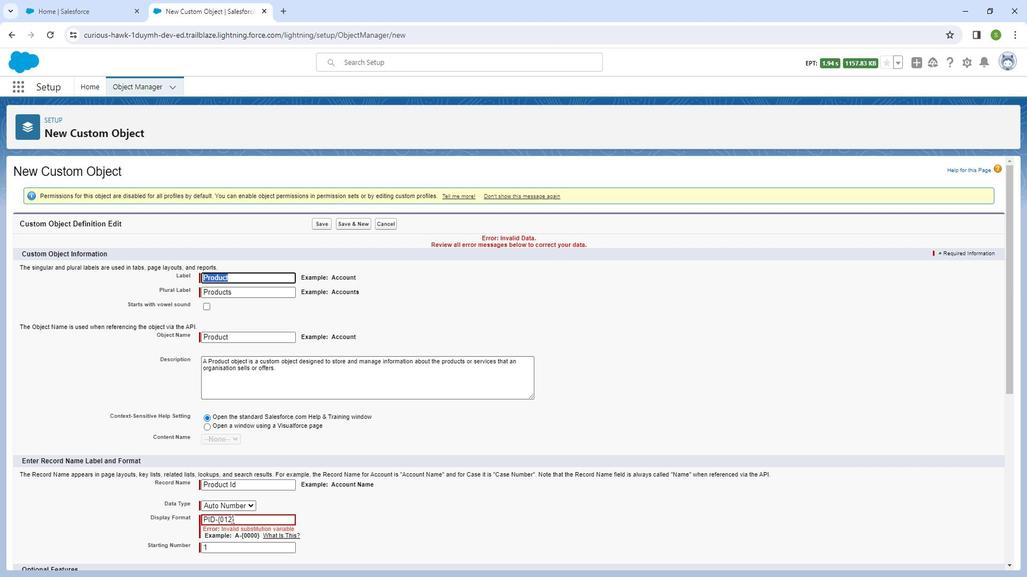 
Action: Mouse moved to (268, 507)
Screenshot: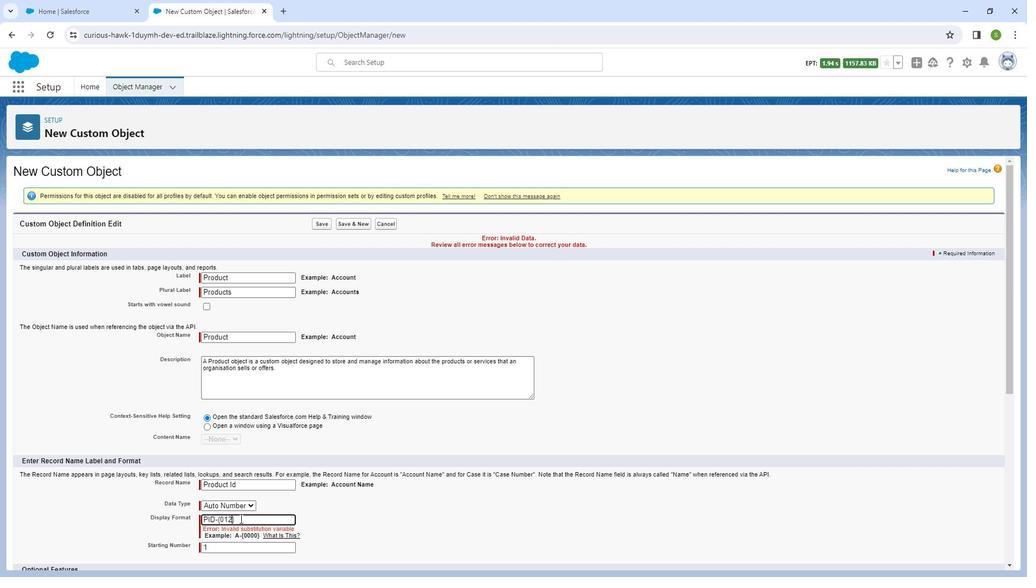 
Action: Key pressed <Key.backspace>0
Screenshot: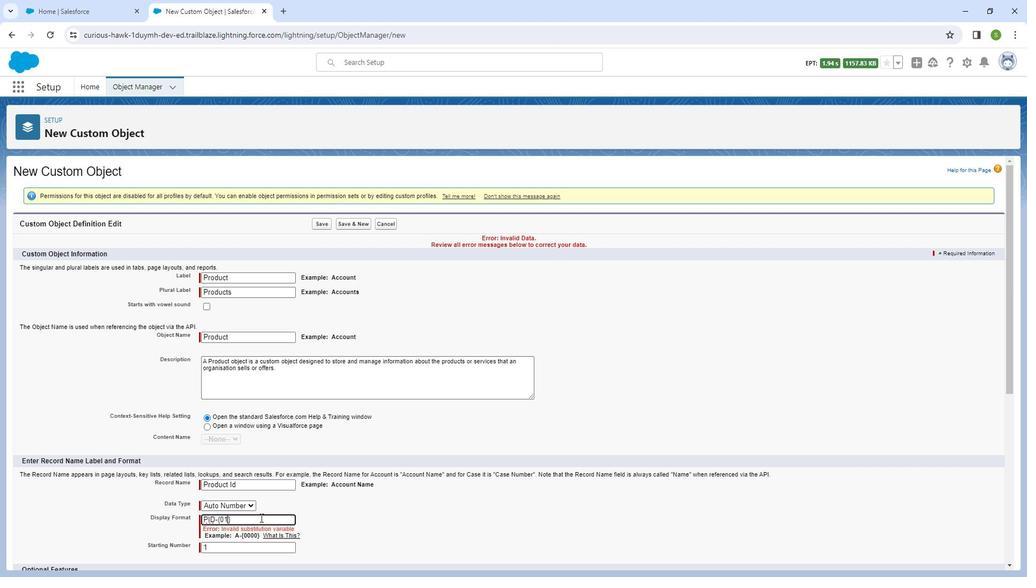 
Action: Mouse moved to (332, 225)
Screenshot: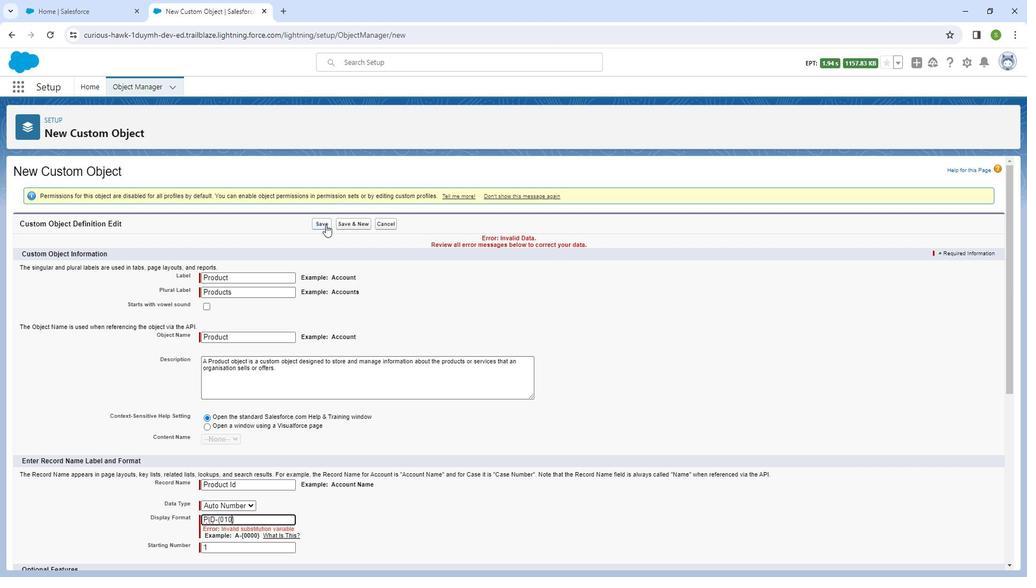 
Action: Mouse pressed left at (332, 225)
Screenshot: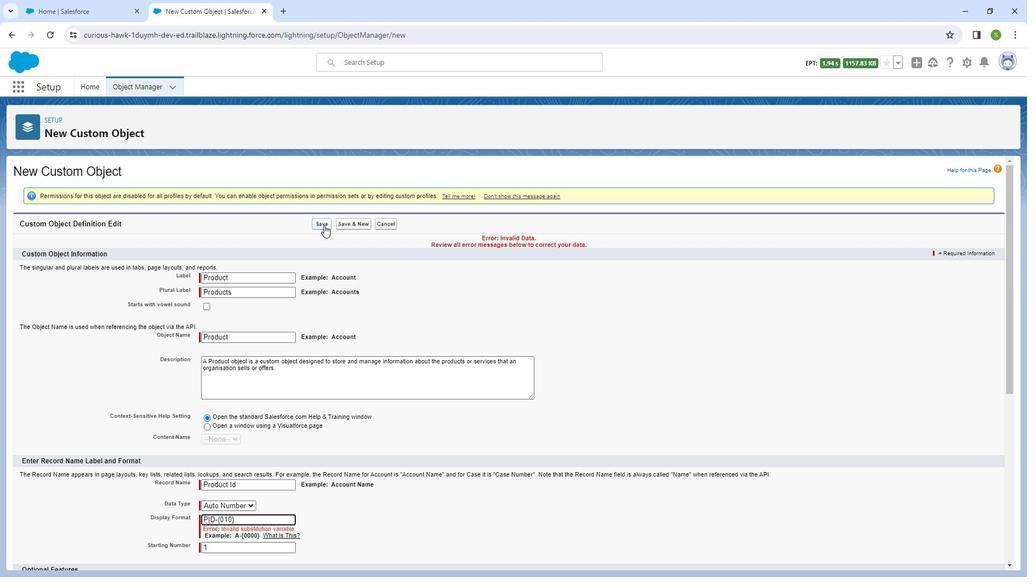 
Action: Mouse moved to (237, 507)
Screenshot: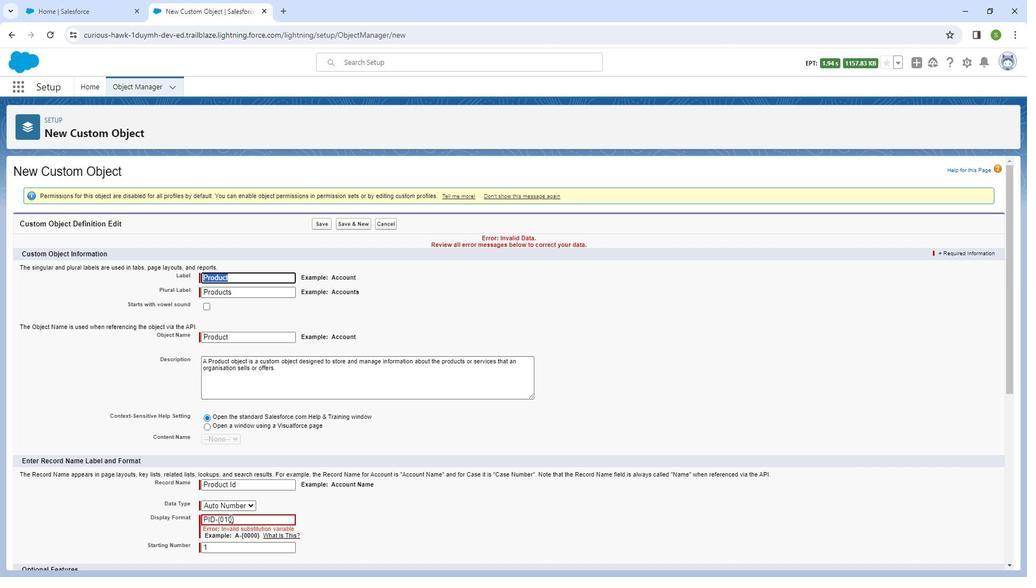 
Action: Mouse pressed left at (237, 507)
Screenshot: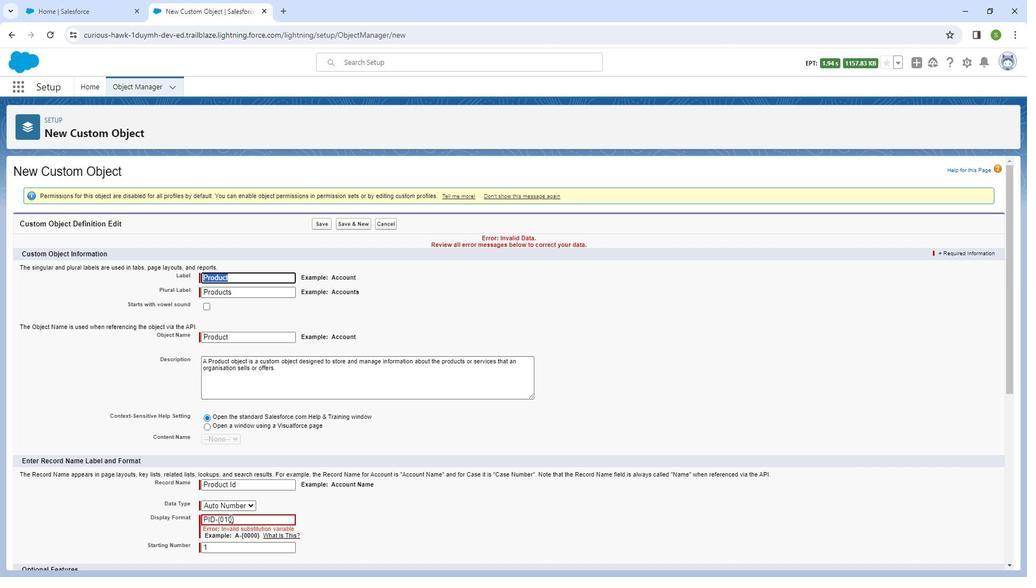 
Action: Mouse moved to (256, 504)
Screenshot: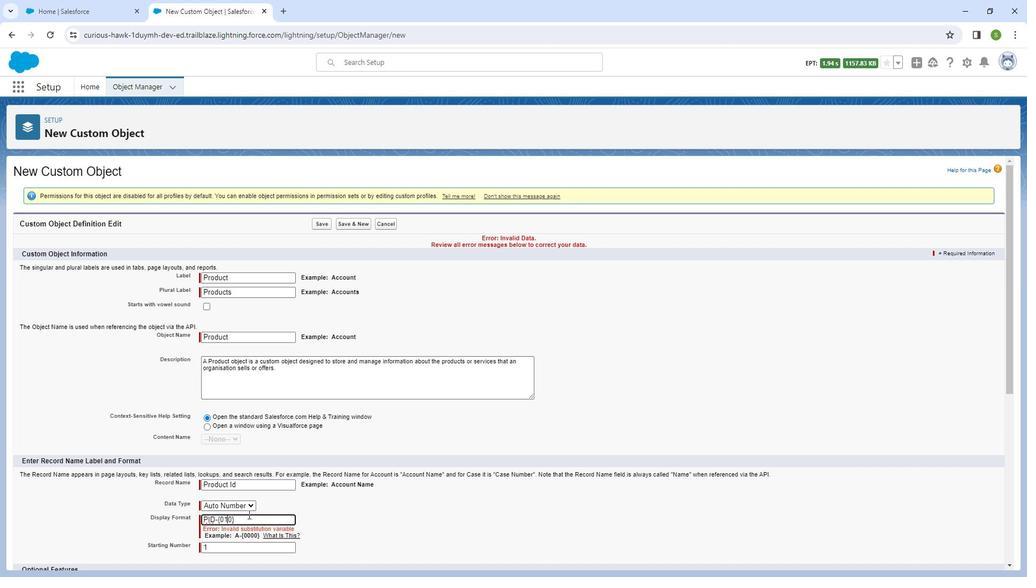 
Action: Key pressed <Key.backspace>
Screenshot: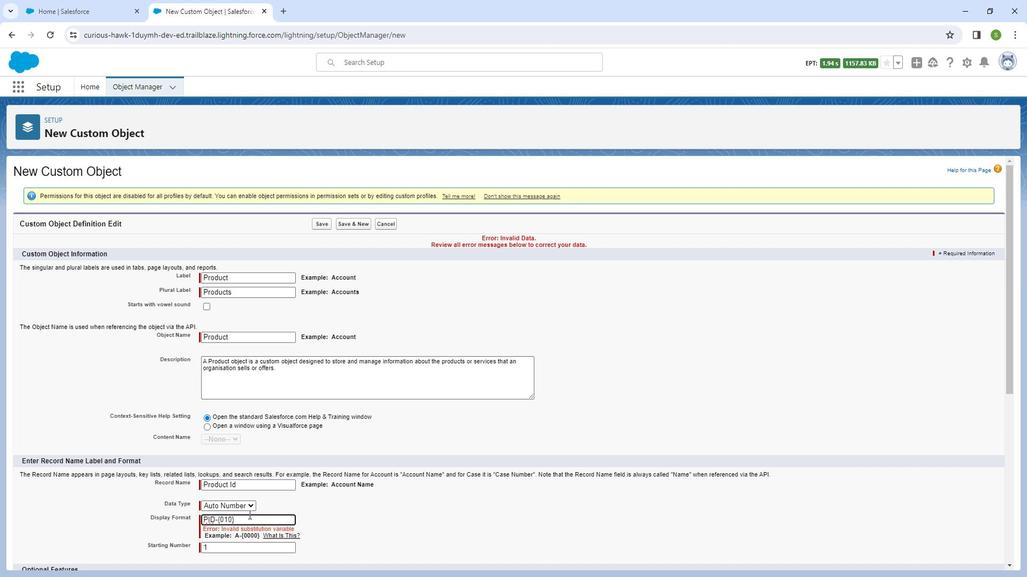 
Action: Mouse moved to (257, 502)
Screenshot: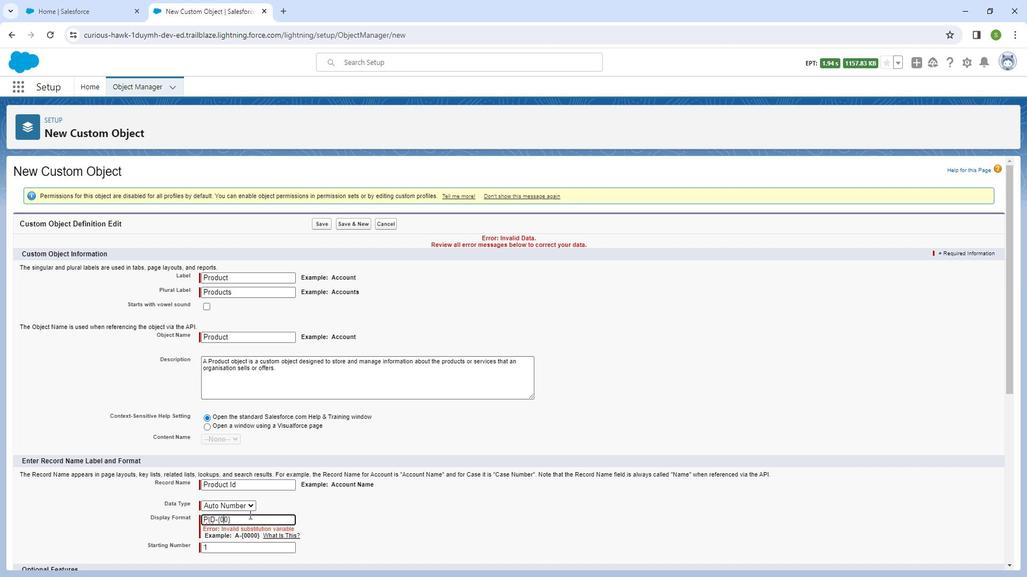
Action: Key pressed 0
Screenshot: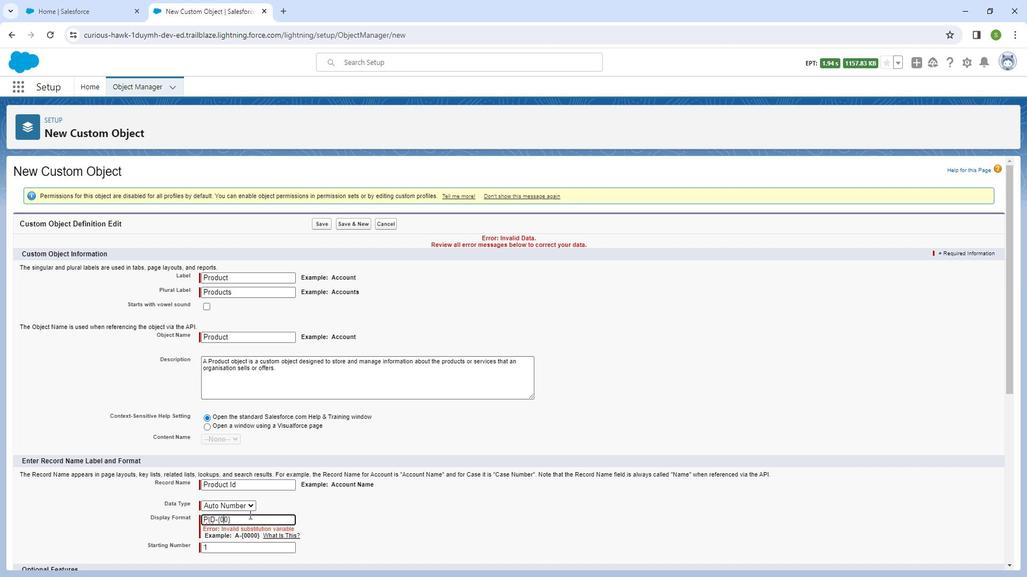 
Action: Mouse moved to (330, 228)
Screenshot: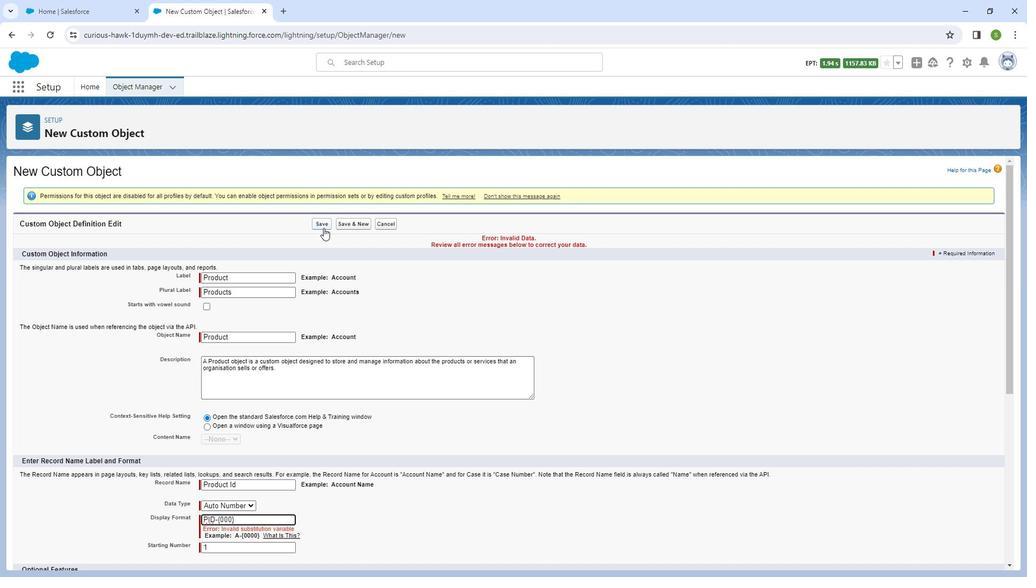
Action: Mouse pressed left at (330, 228)
Screenshot: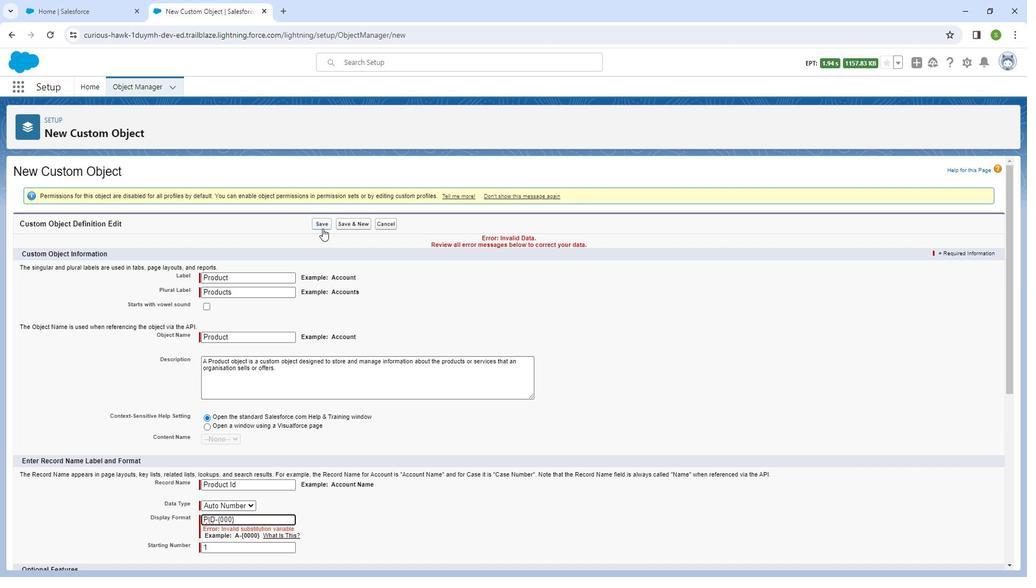 
Action: Mouse moved to (410, 286)
Screenshot: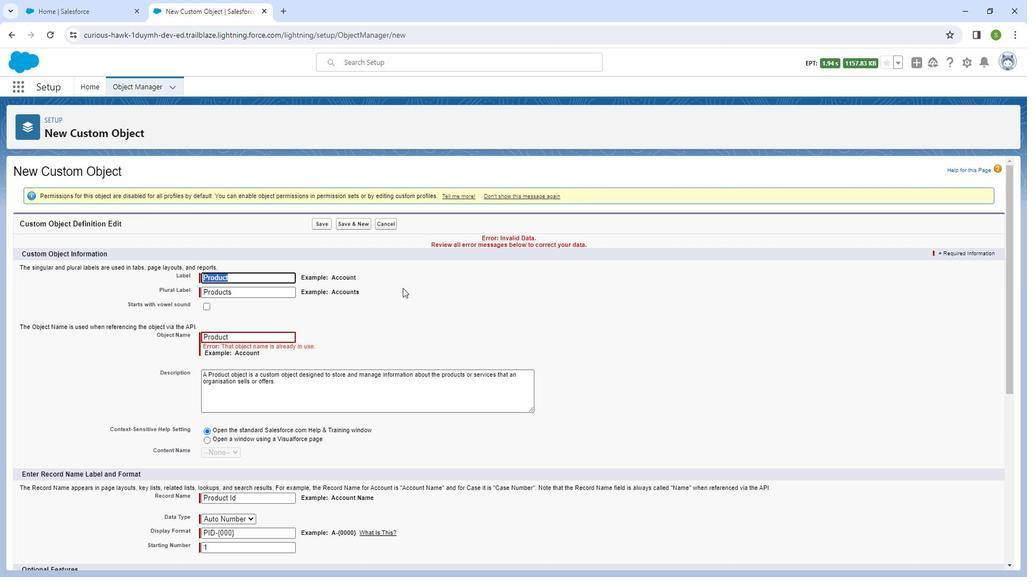 
Action: Mouse scrolled (410, 286) with delta (0, 0)
Screenshot: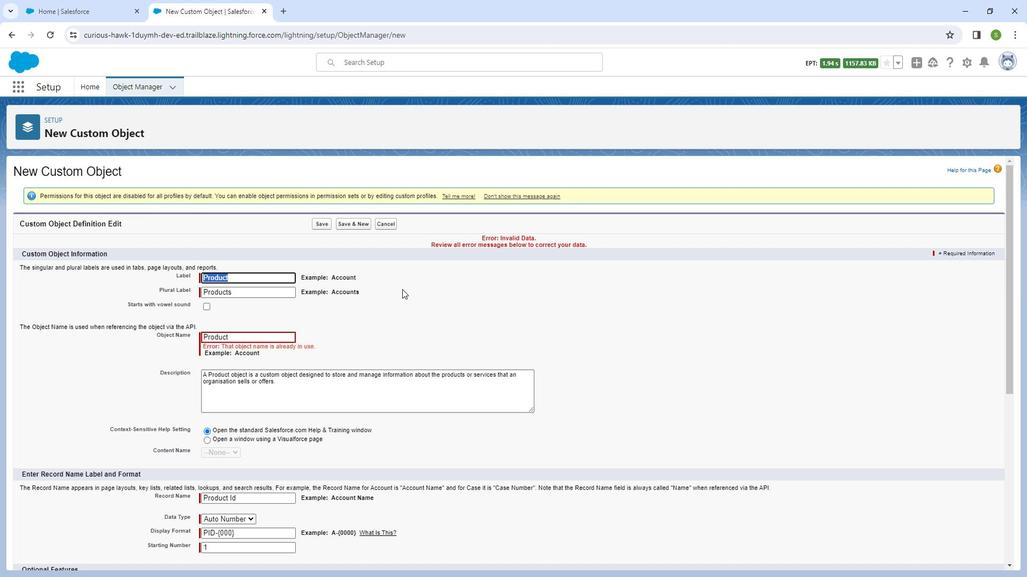 
Action: Mouse scrolled (410, 286) with delta (0, 0)
Screenshot: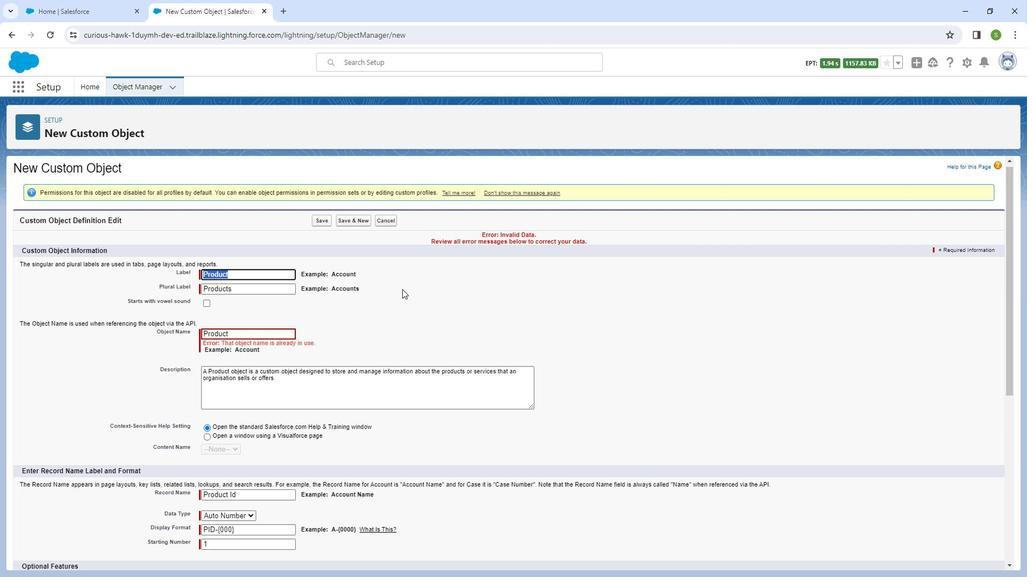 
Action: Mouse moved to (409, 287)
Screenshot: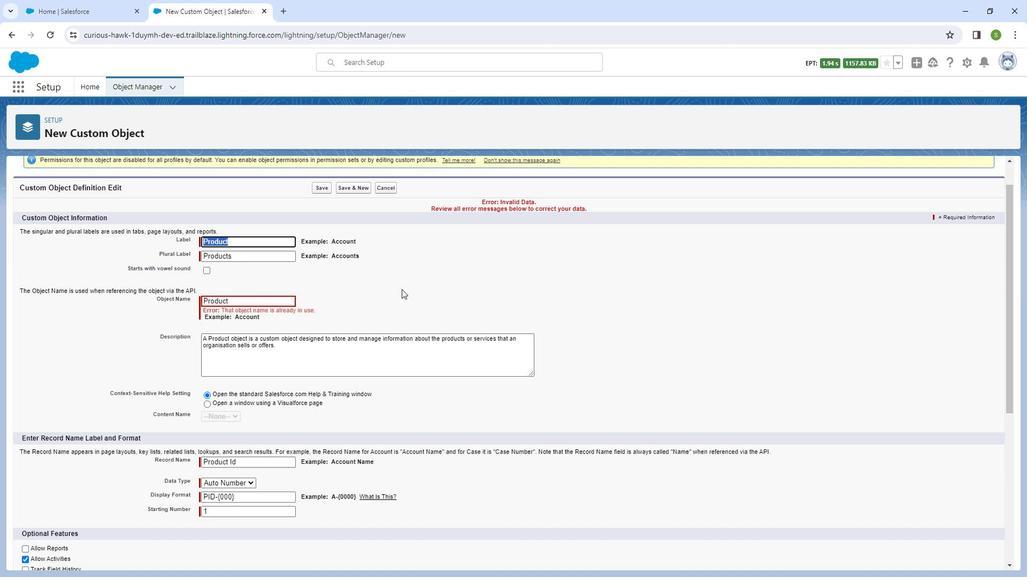 
Action: Mouse scrolled (409, 286) with delta (0, 0)
Screenshot: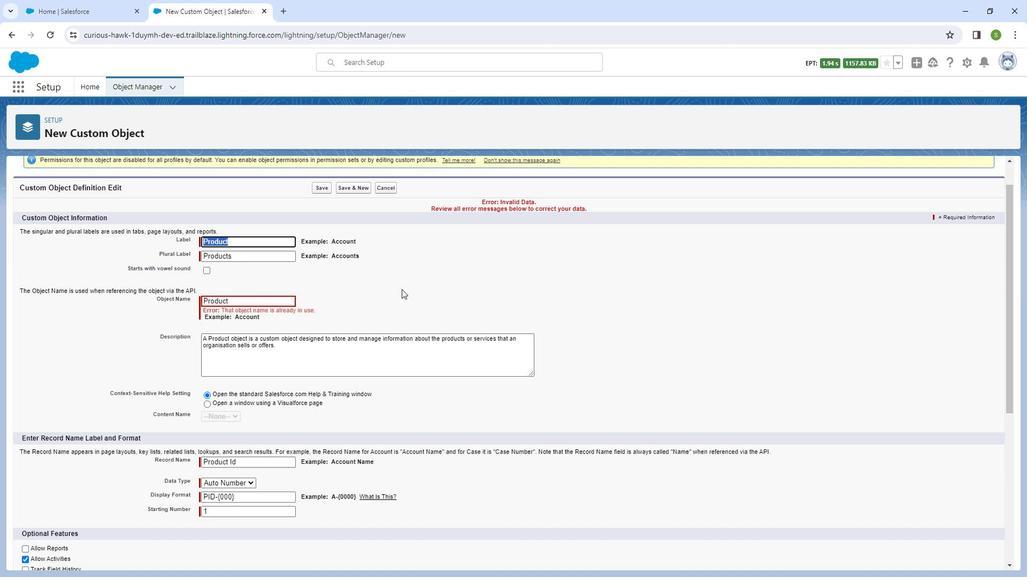 
Action: Mouse moved to (408, 287)
Screenshot: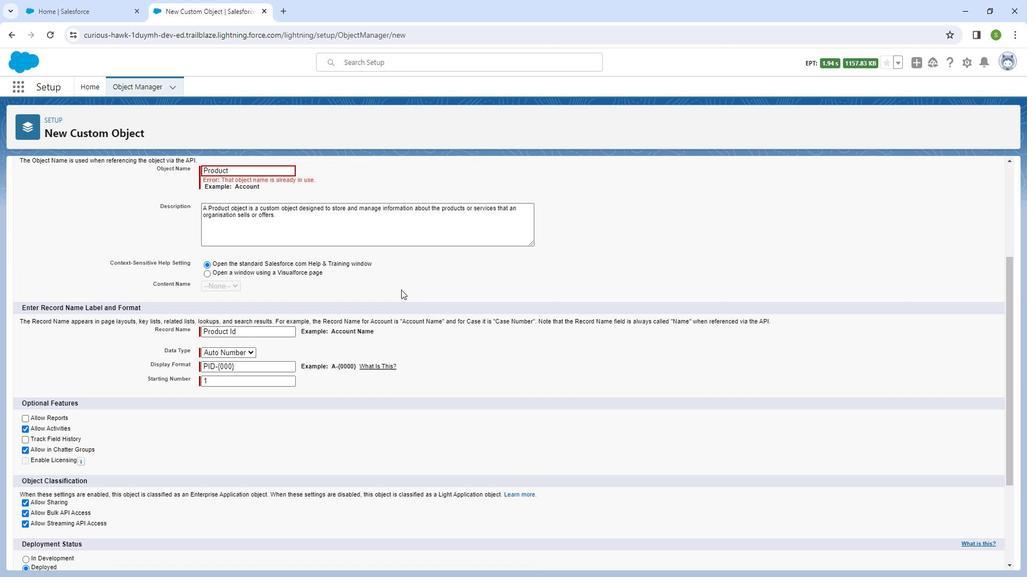 
Action: Mouse scrolled (408, 287) with delta (0, 0)
Screenshot: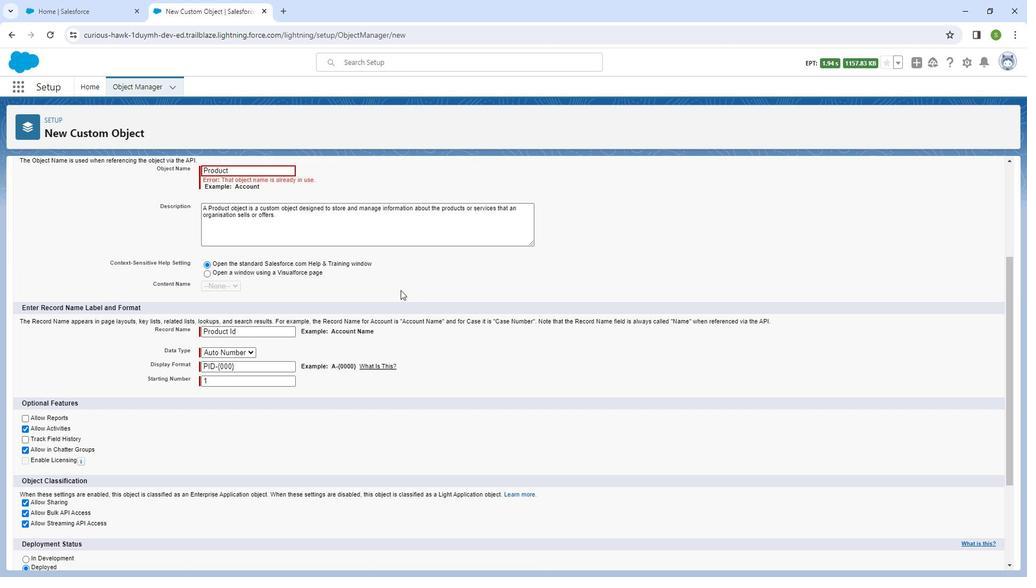 
Action: Mouse moved to (407, 288)
Screenshot: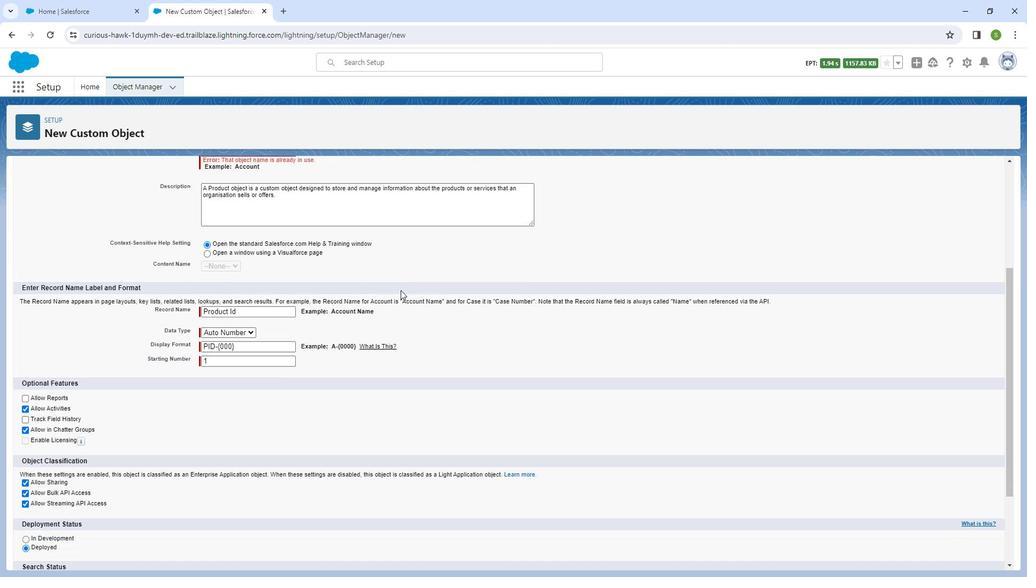 
Action: Mouse scrolled (407, 288) with delta (0, 0)
Screenshot: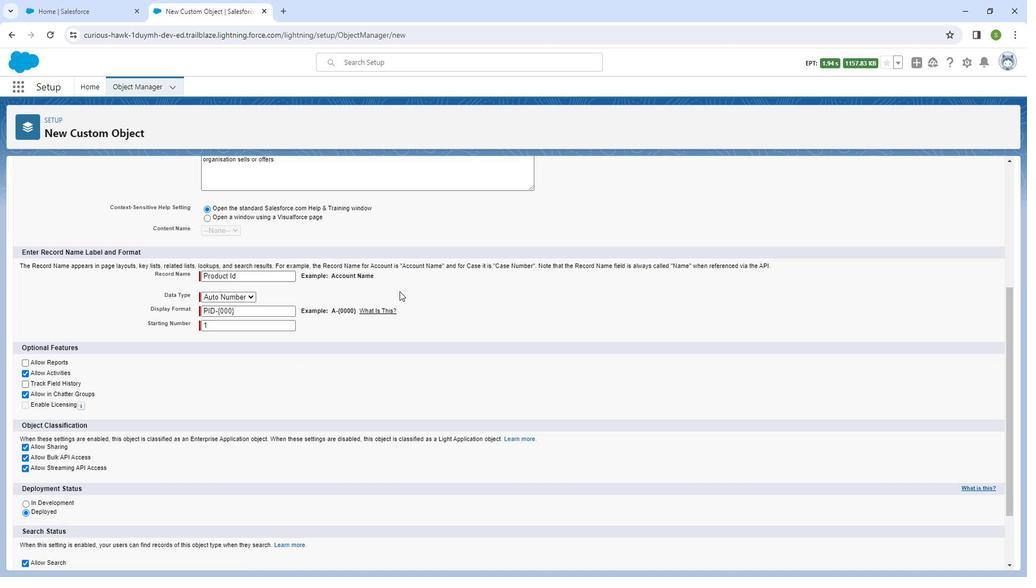 
Action: Mouse scrolled (407, 288) with delta (0, 0)
Screenshot: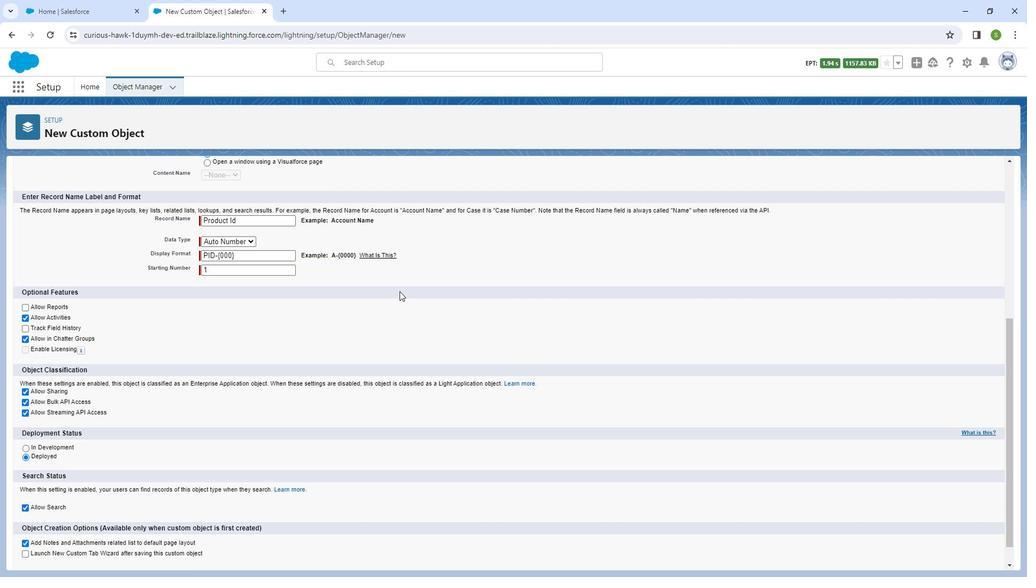 
Action: Mouse moved to (394, 305)
Screenshot: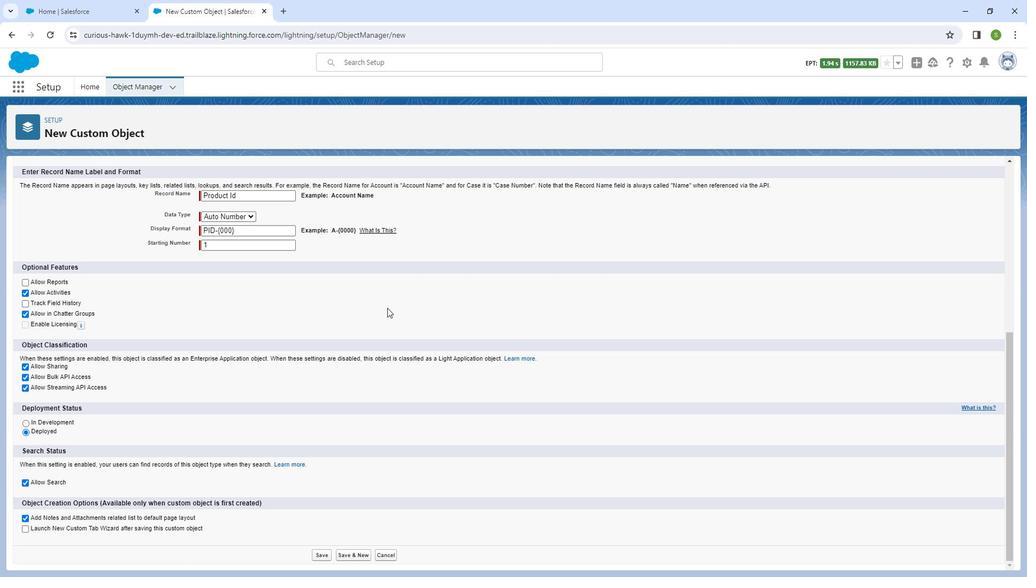 
Action: Mouse scrolled (394, 306) with delta (0, 0)
Screenshot: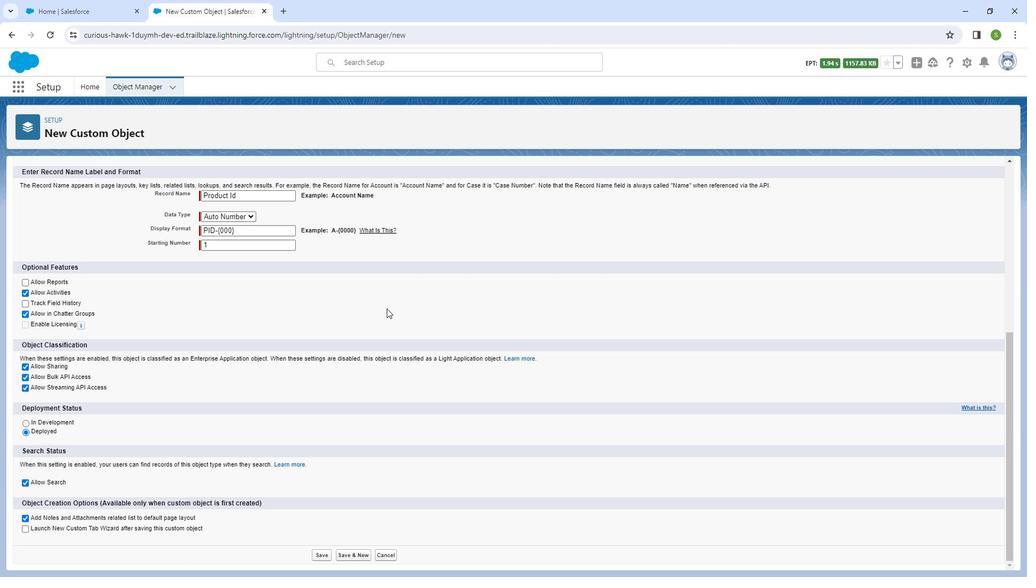 
Action: Mouse scrolled (394, 306) with delta (0, 0)
Screenshot: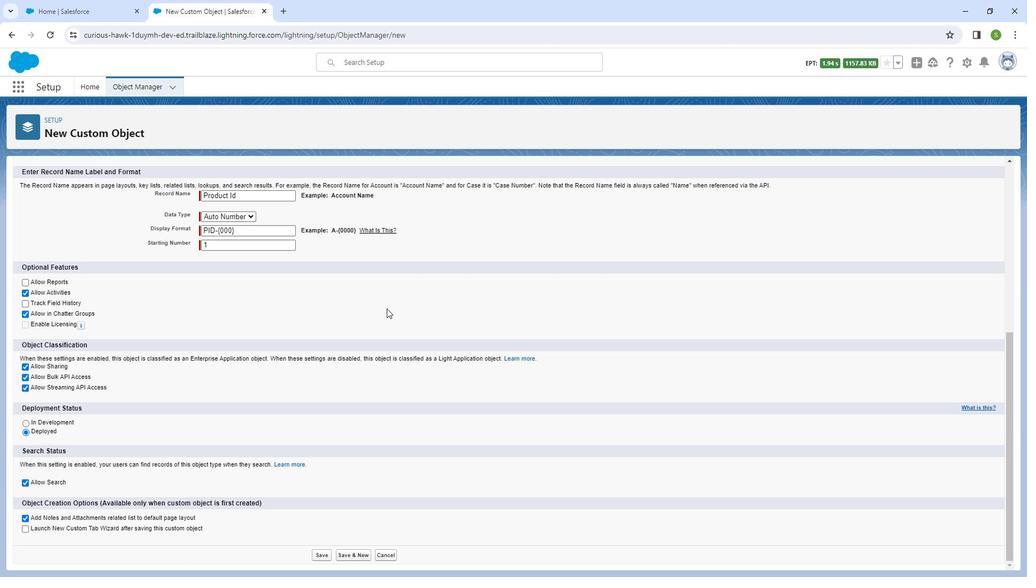 
Action: Mouse scrolled (394, 306) with delta (0, 0)
Screenshot: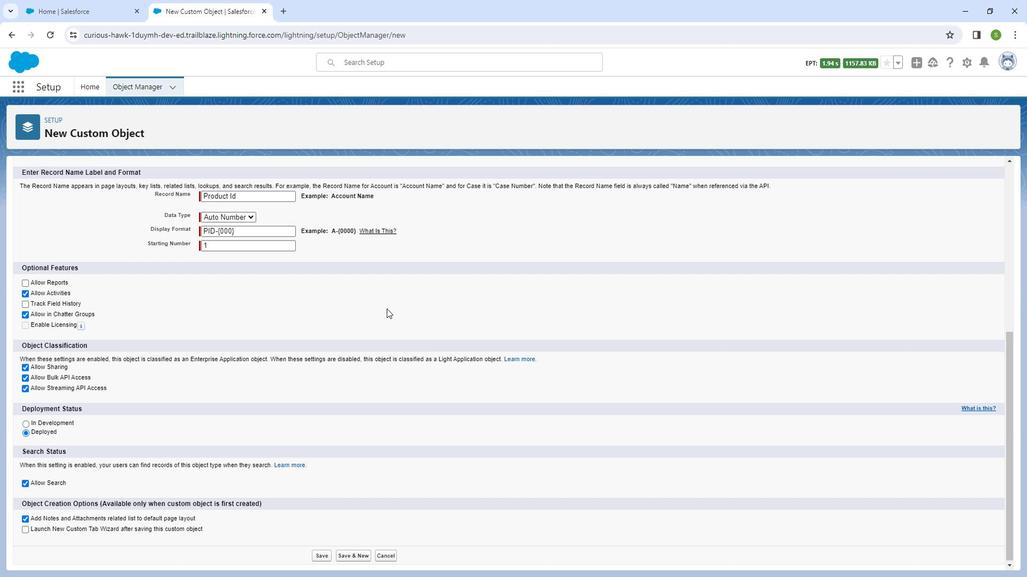 
Action: Mouse scrolled (394, 306) with delta (0, 0)
Screenshot: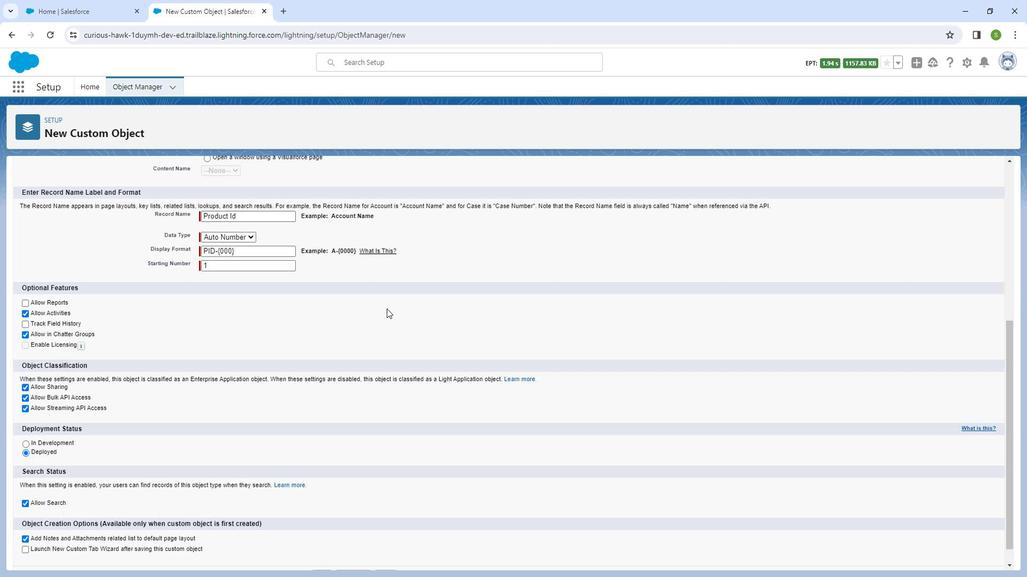 
Action: Mouse scrolled (394, 306) with delta (0, 0)
Screenshot: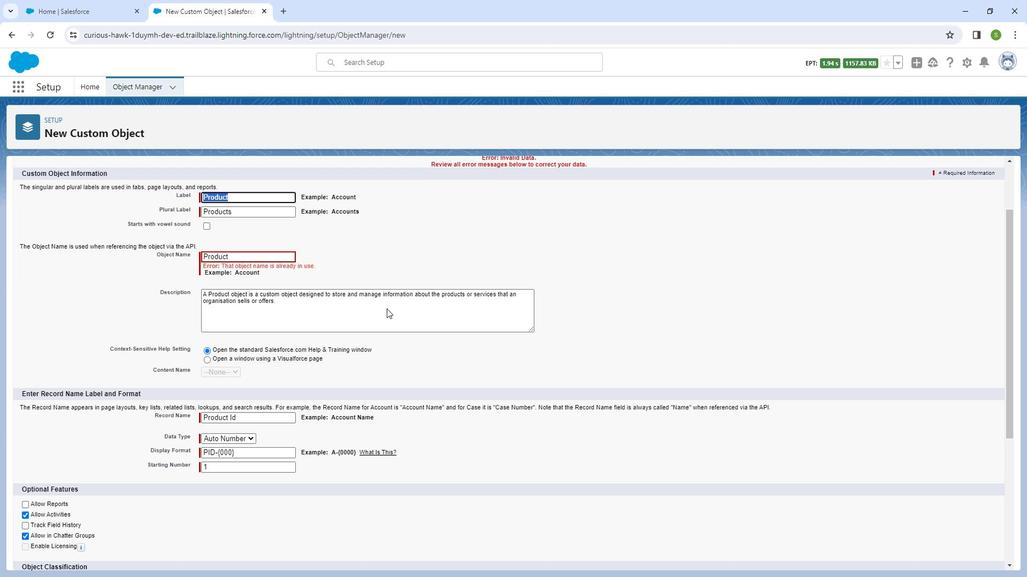 
Action: Mouse scrolled (394, 306) with delta (0, 0)
Screenshot: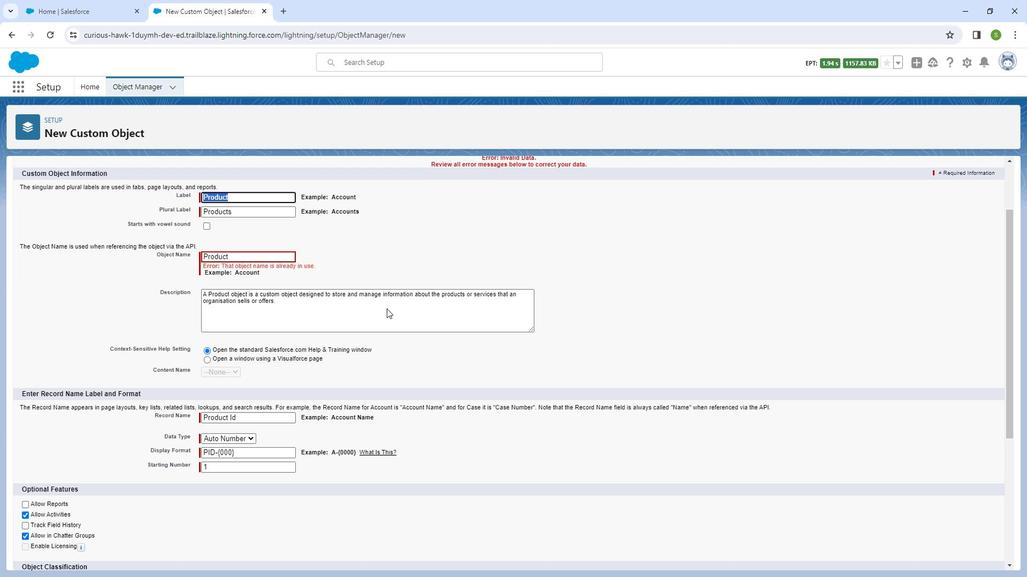 
Action: Mouse scrolled (394, 306) with delta (0, 0)
Screenshot: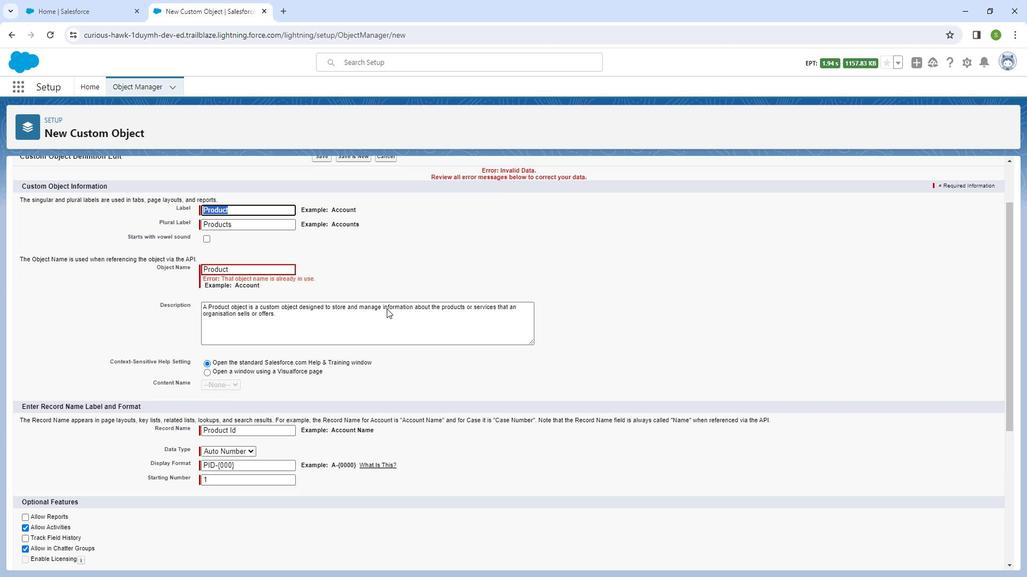 
Action: Mouse moved to (257, 277)
Screenshot: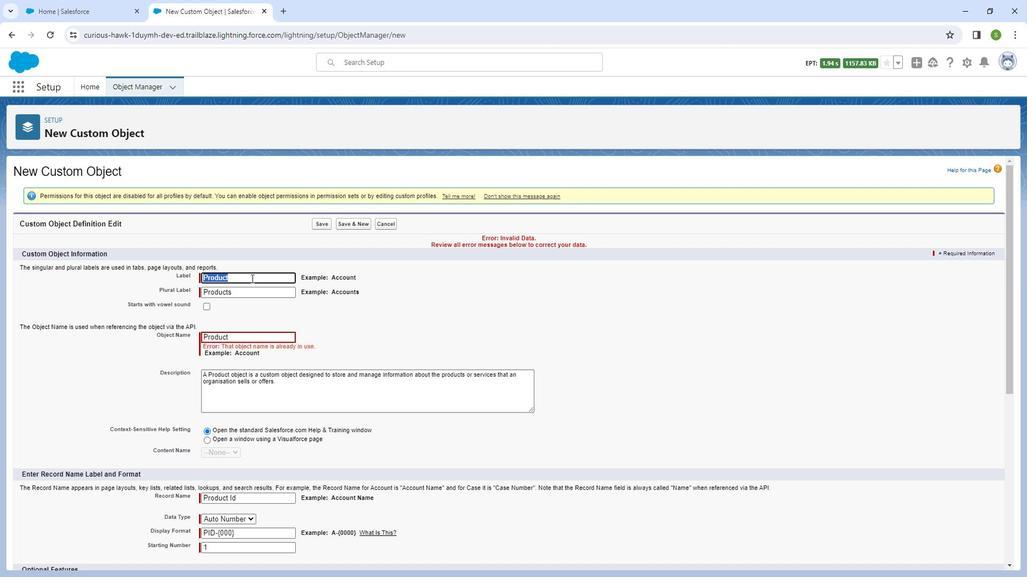 
Action: Mouse pressed left at (257, 277)
Screenshot: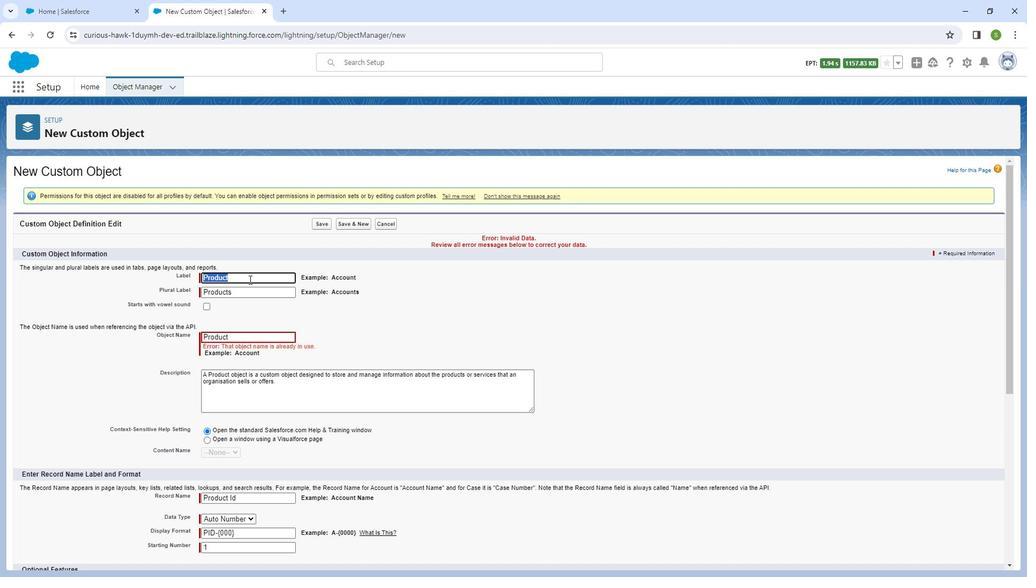 
Action: Mouse moved to (249, 277)
Screenshot: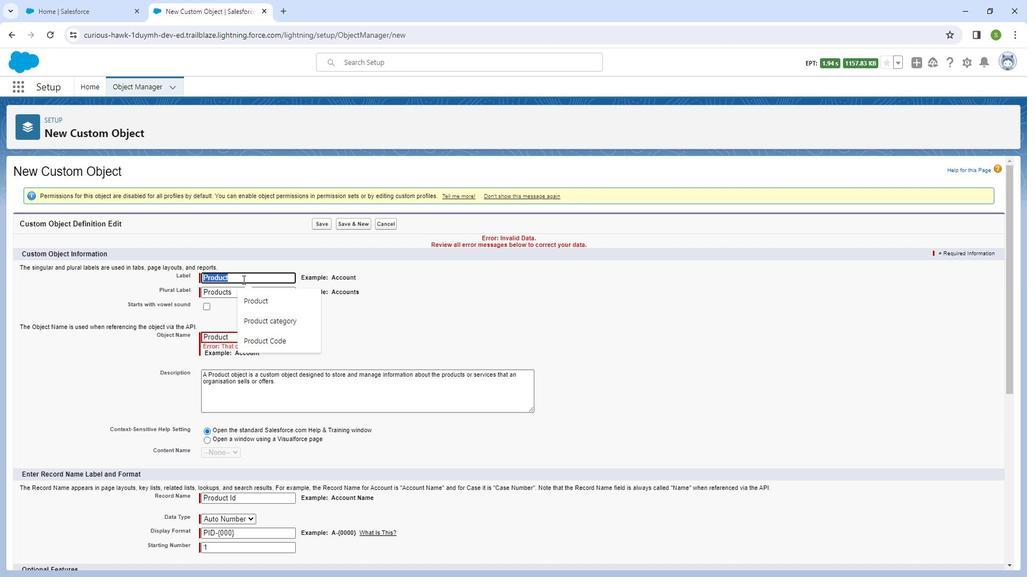 
Action: Mouse pressed left at (249, 277)
Screenshot: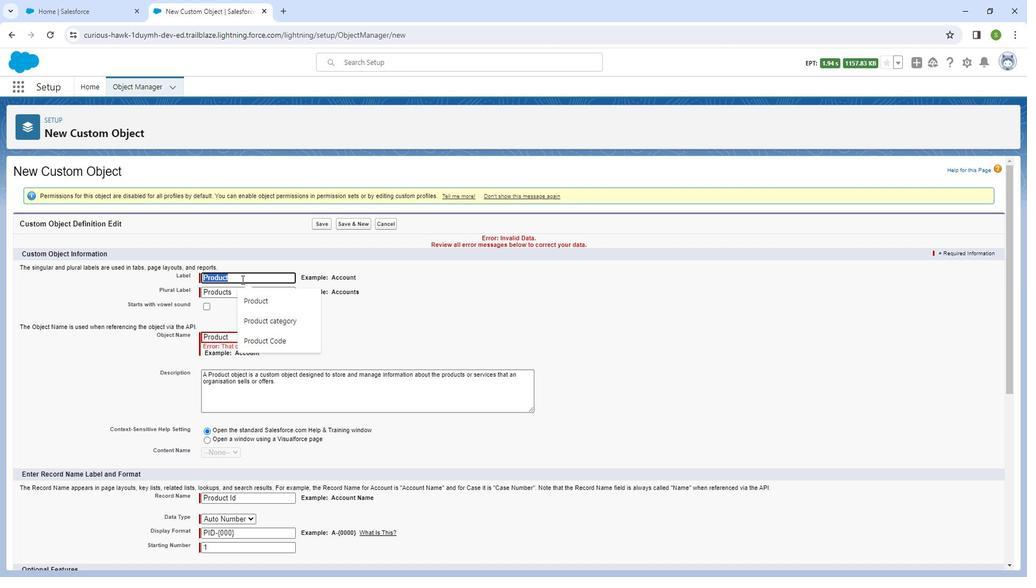 
Action: Mouse moved to (246, 277)
Screenshot: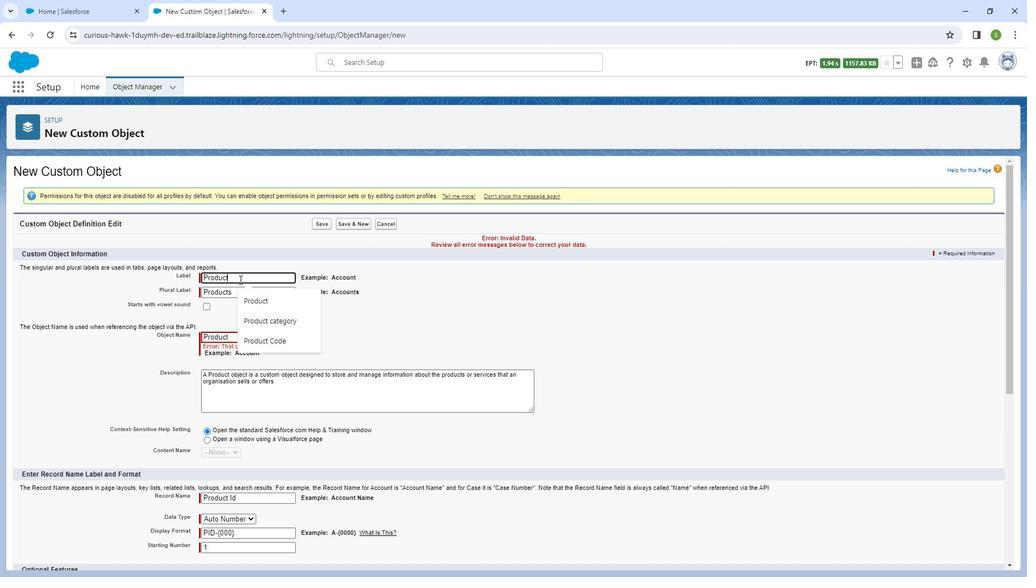 
Action: Key pressed <Key.space><Key.shift_r><Key.shift_r>Object
Screenshot: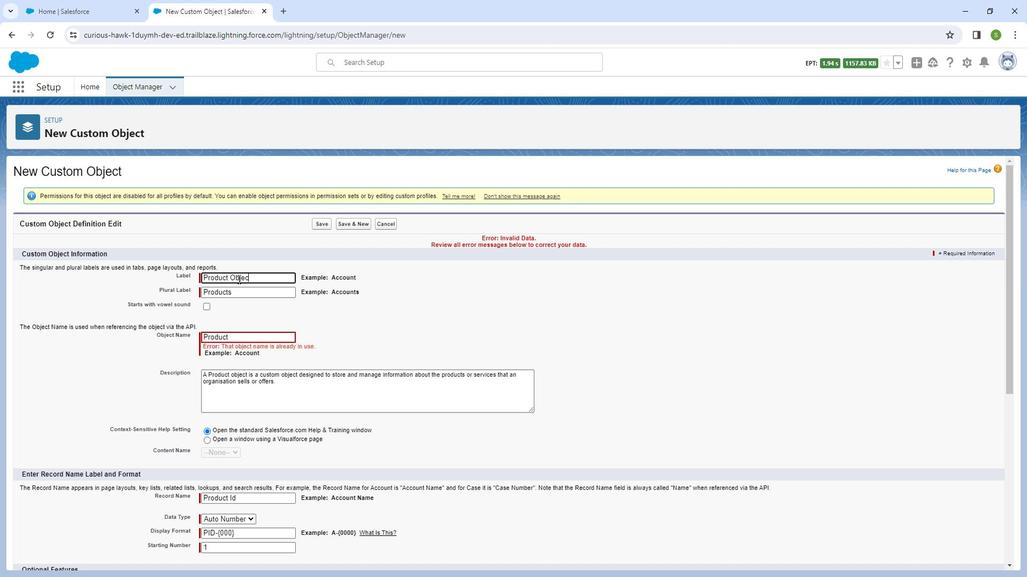 
Action: Mouse moved to (251, 291)
Screenshot: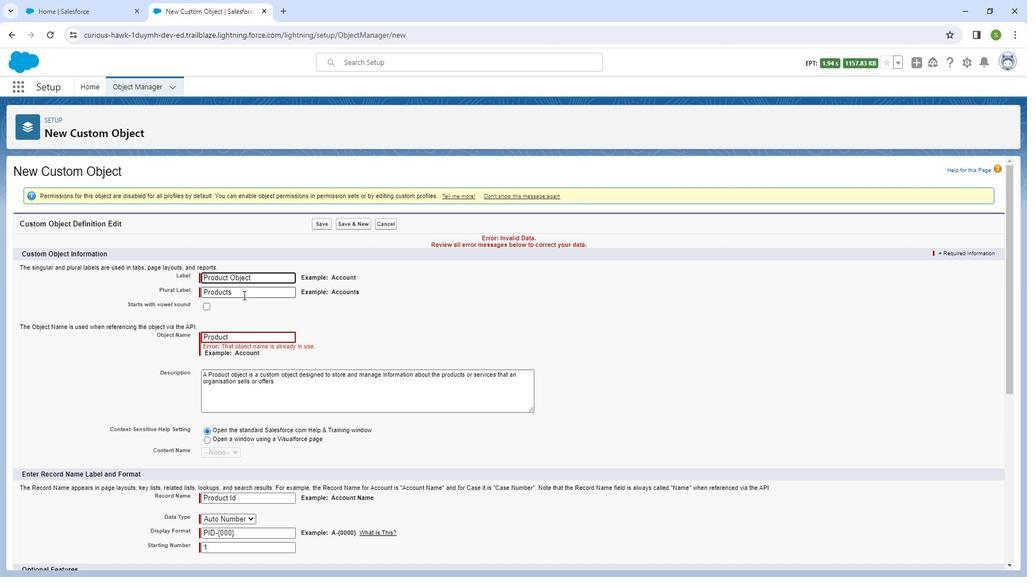 
Action: Mouse pressed left at (251, 291)
Screenshot: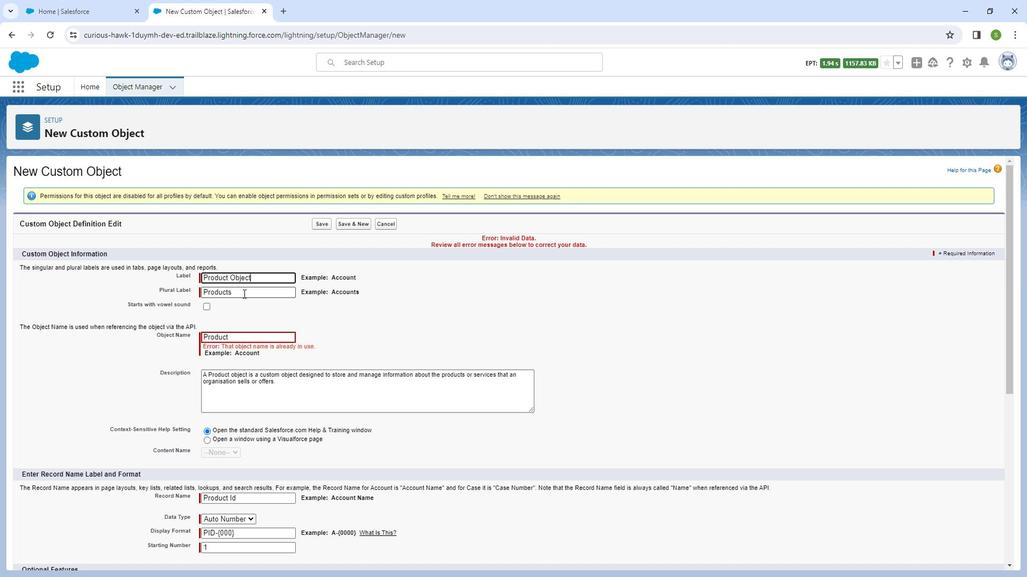 
Action: Mouse moved to (324, 221)
Screenshot: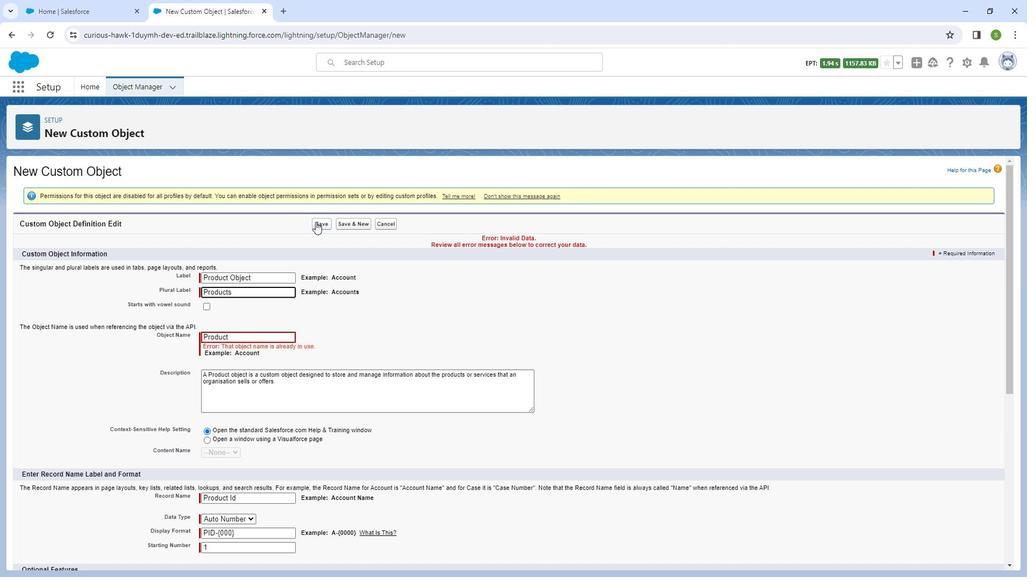 
Action: Mouse pressed left at (324, 221)
Screenshot: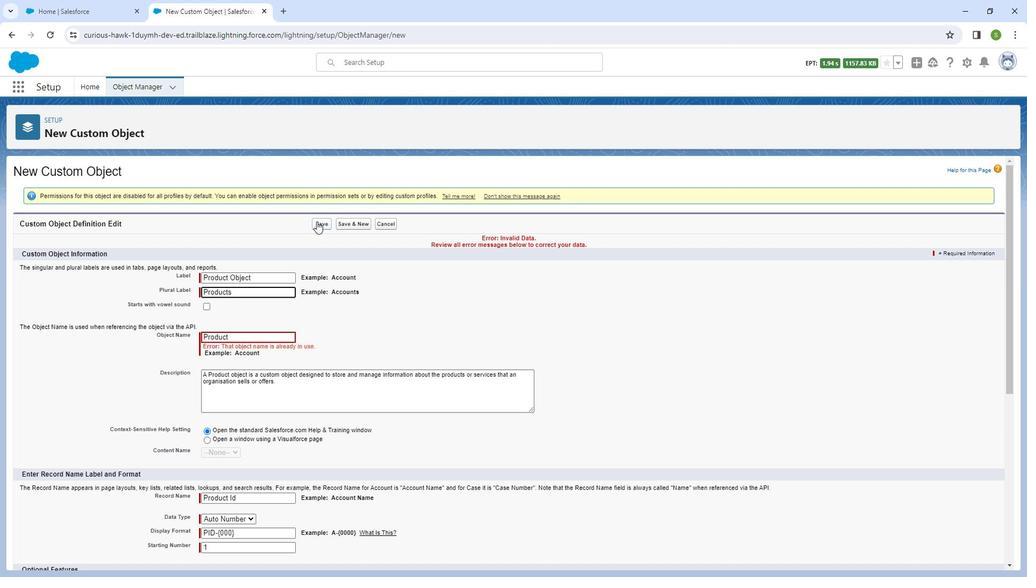 
Action: Mouse moved to (336, 306)
Screenshot: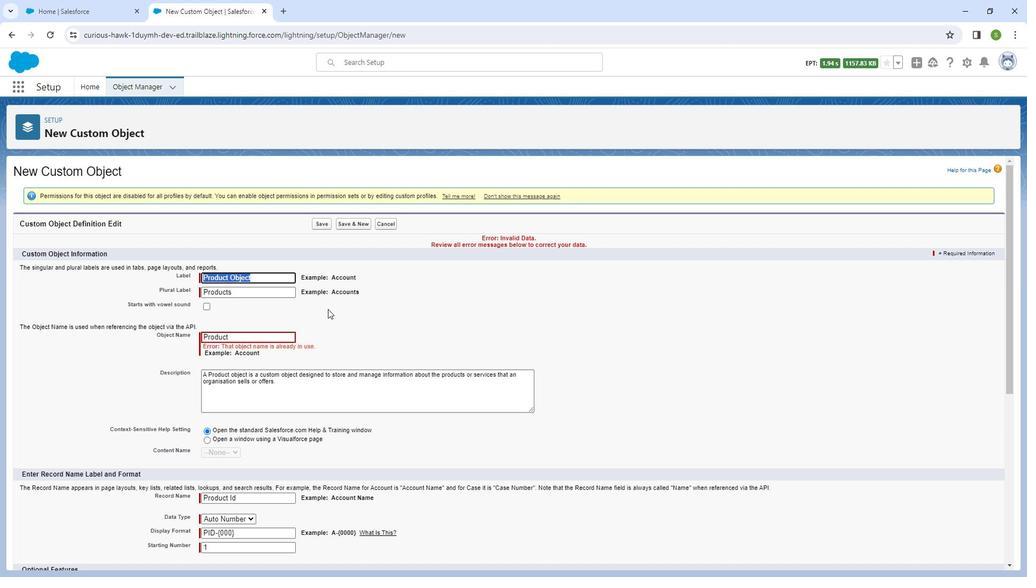 
Action: Mouse scrolled (336, 305) with delta (0, 0)
Screenshot: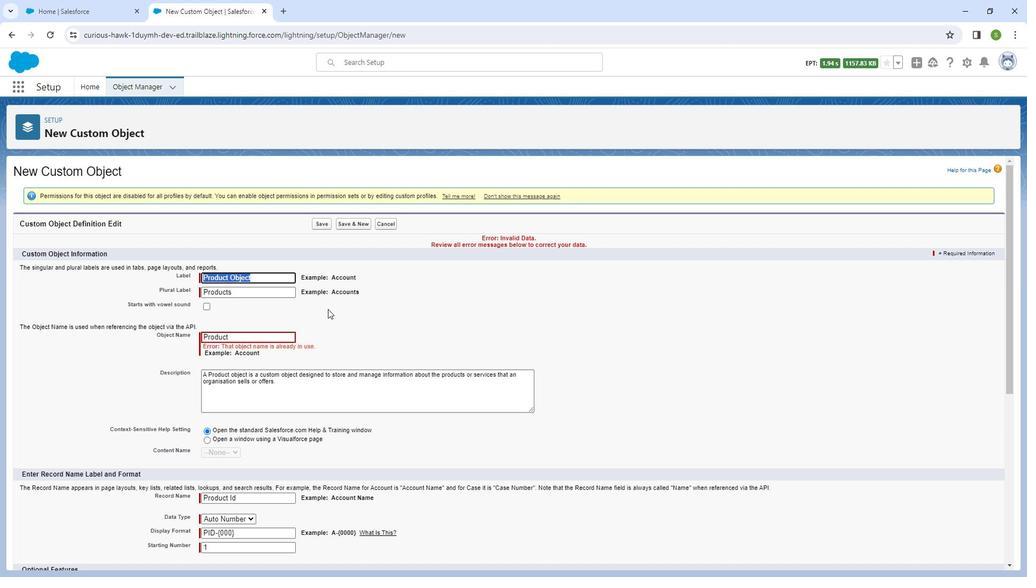 
Action: Mouse scrolled (336, 305) with delta (0, 0)
Screenshot: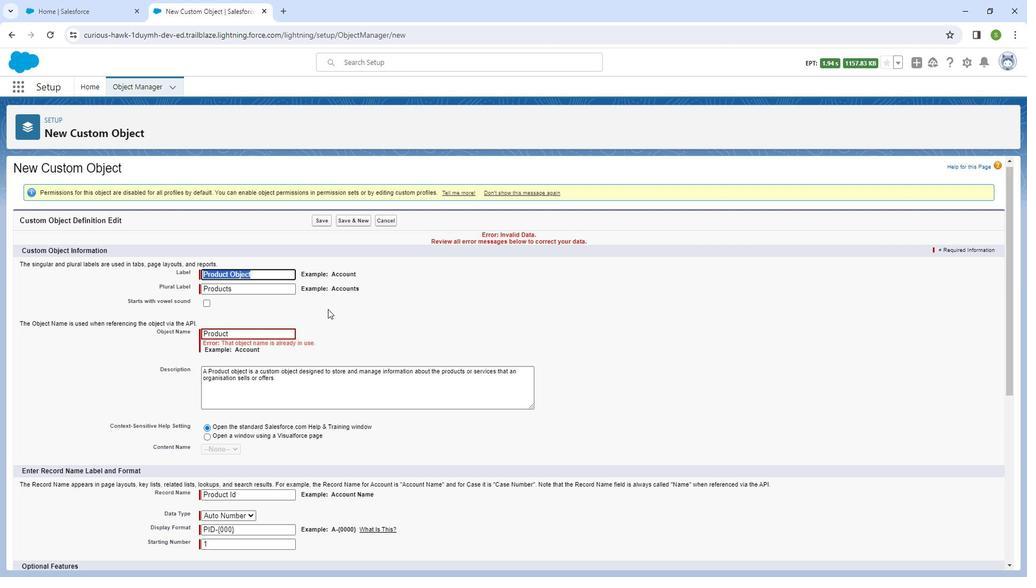 
Action: Mouse scrolled (336, 305) with delta (0, 0)
Screenshot: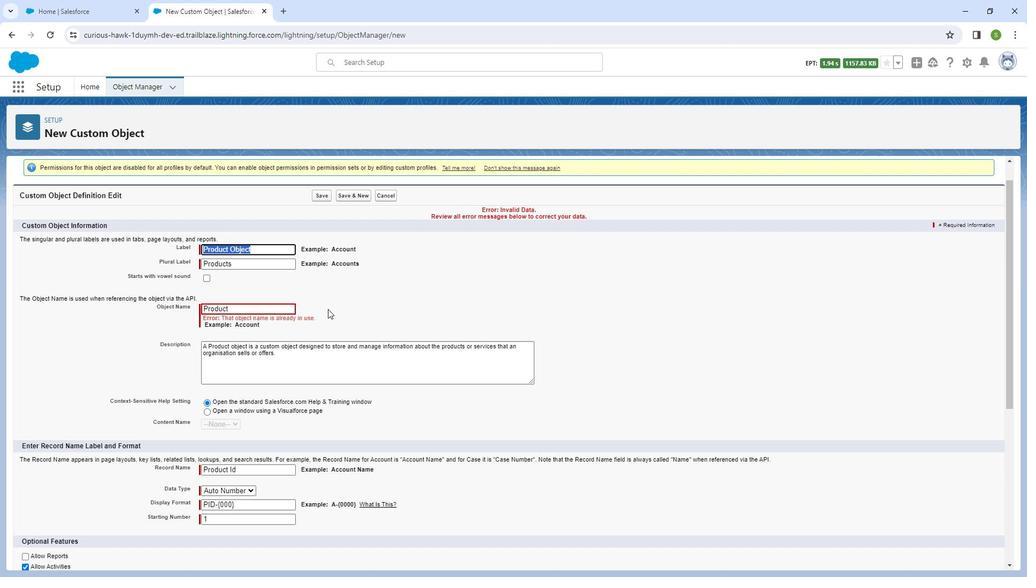 
Action: Mouse scrolled (336, 306) with delta (0, 0)
Screenshot: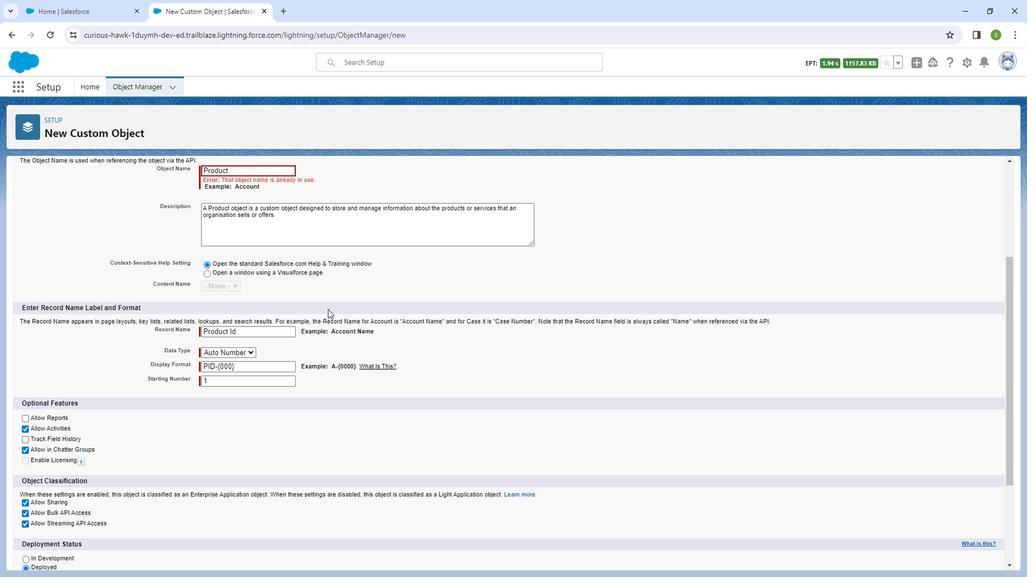 
Action: Mouse scrolled (336, 306) with delta (0, 0)
Screenshot: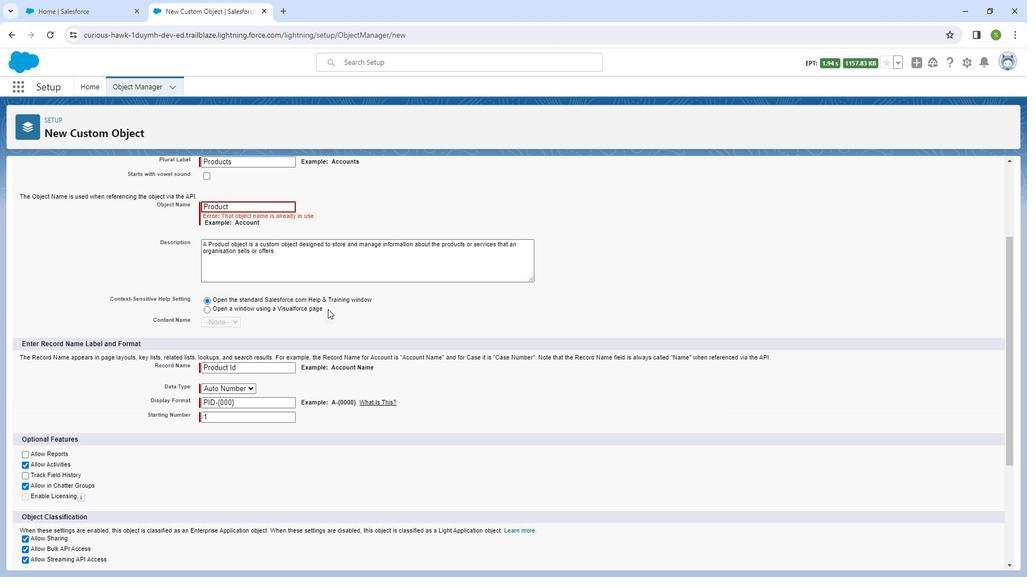 
Action: Mouse moved to (255, 279)
Screenshot: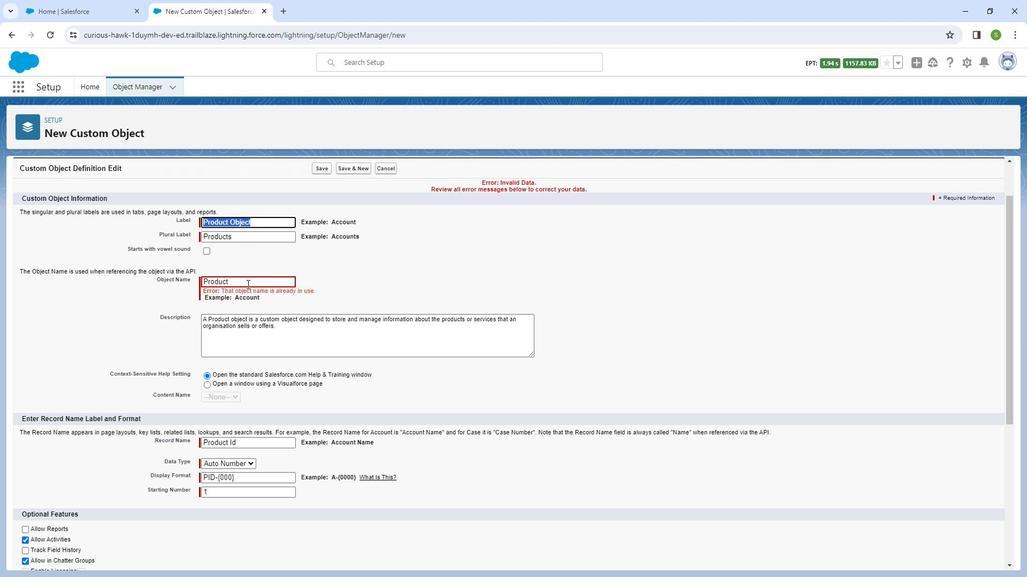 
Action: Mouse pressed left at (255, 279)
Screenshot: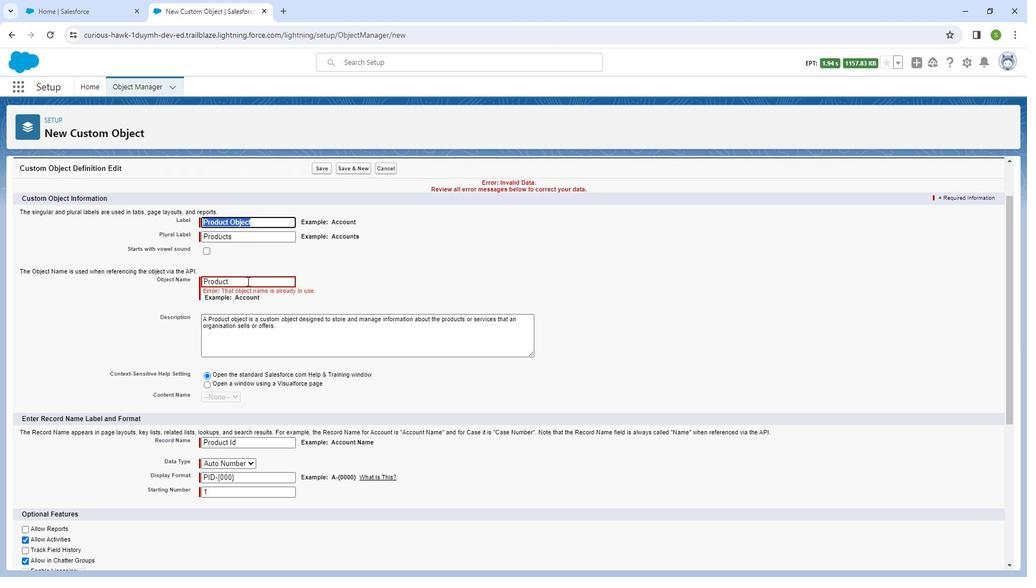 
Action: Key pressed s
Screenshot: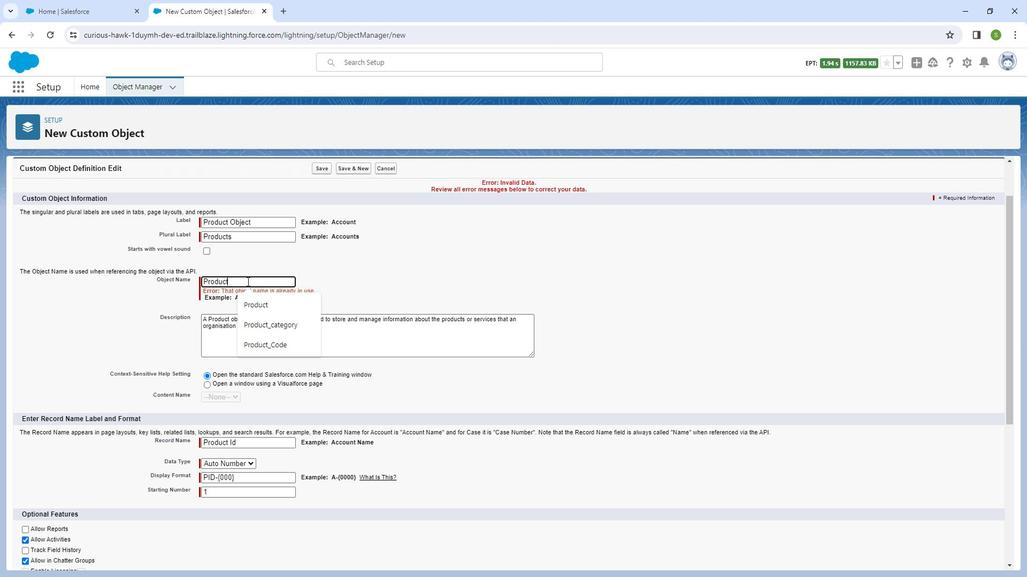 
Action: Mouse moved to (264, 221)
Screenshot: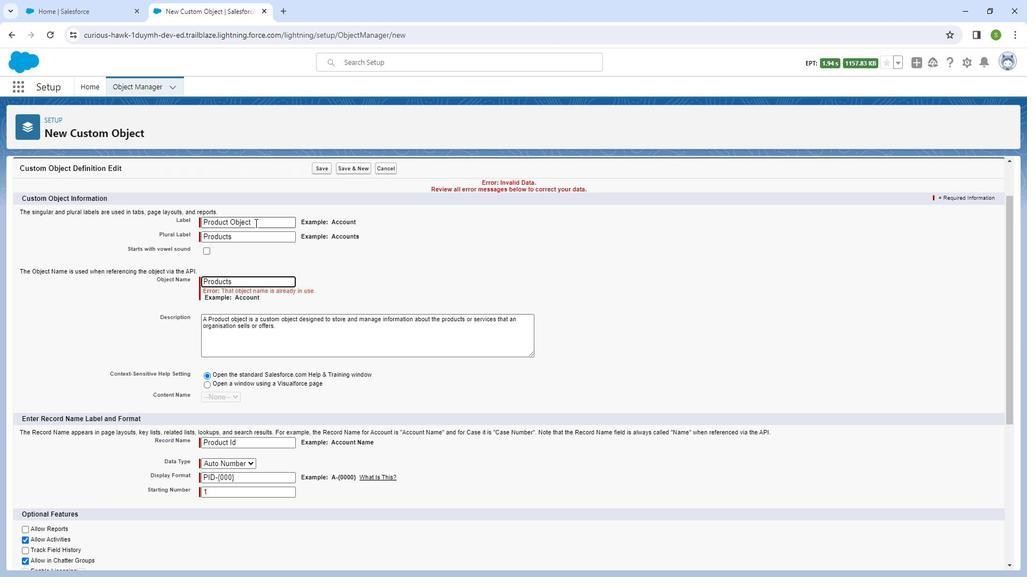 
Action: Mouse pressed left at (264, 221)
Screenshot: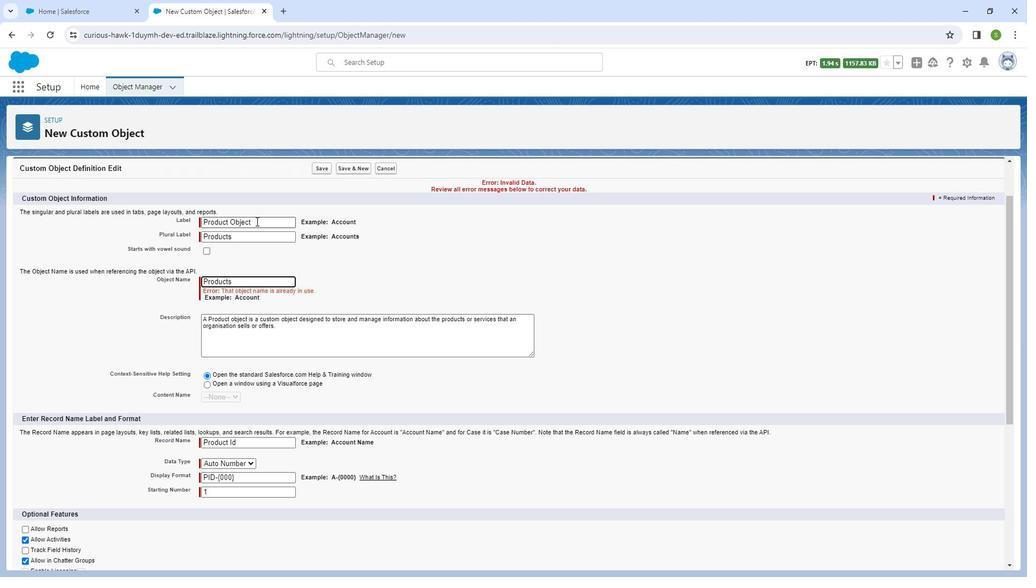 
Action: Mouse moved to (238, 224)
Screenshot: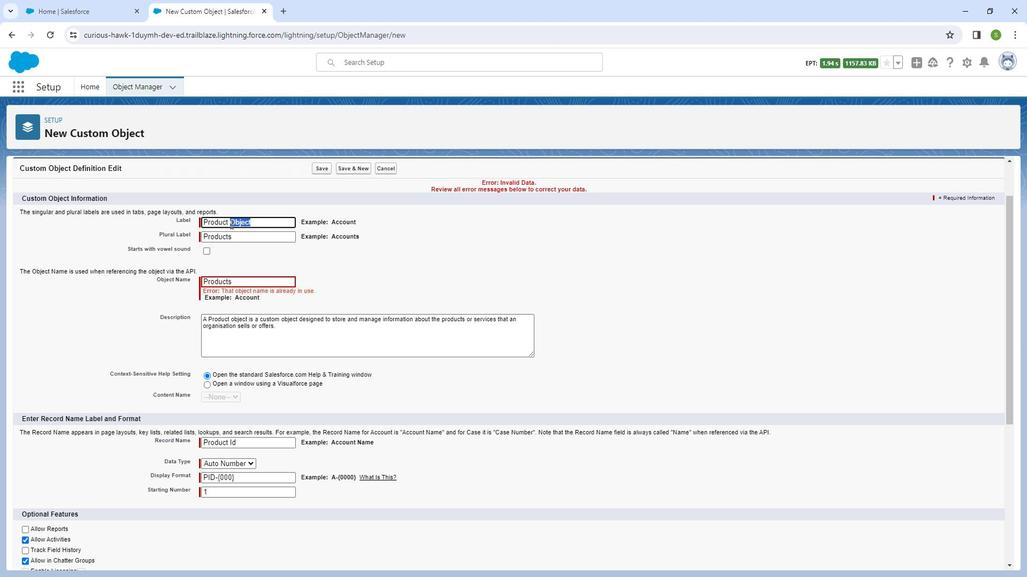 
Action: Key pressed <Key.backspace>
Screenshot: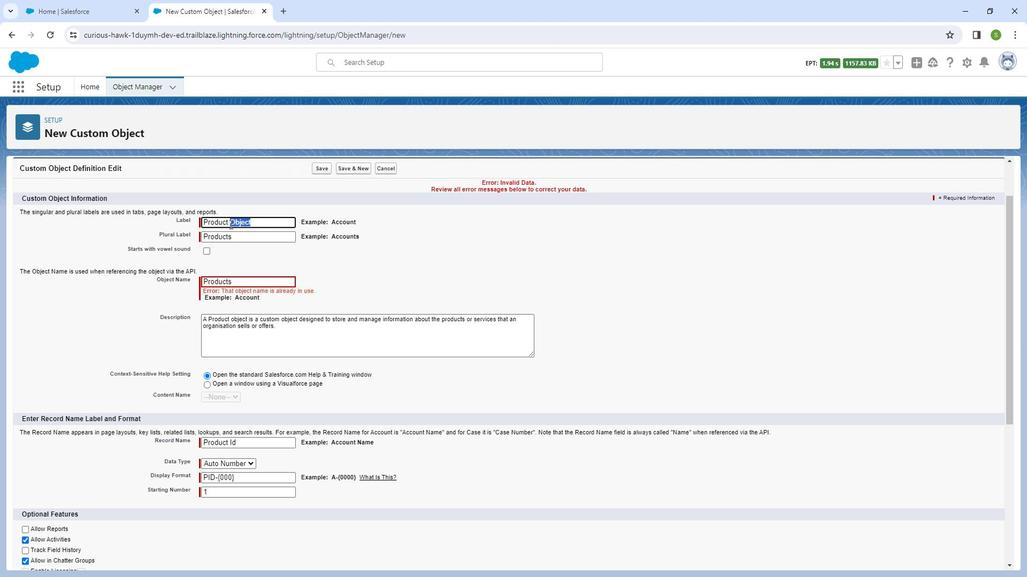 
Action: Mouse moved to (322, 170)
Screenshot: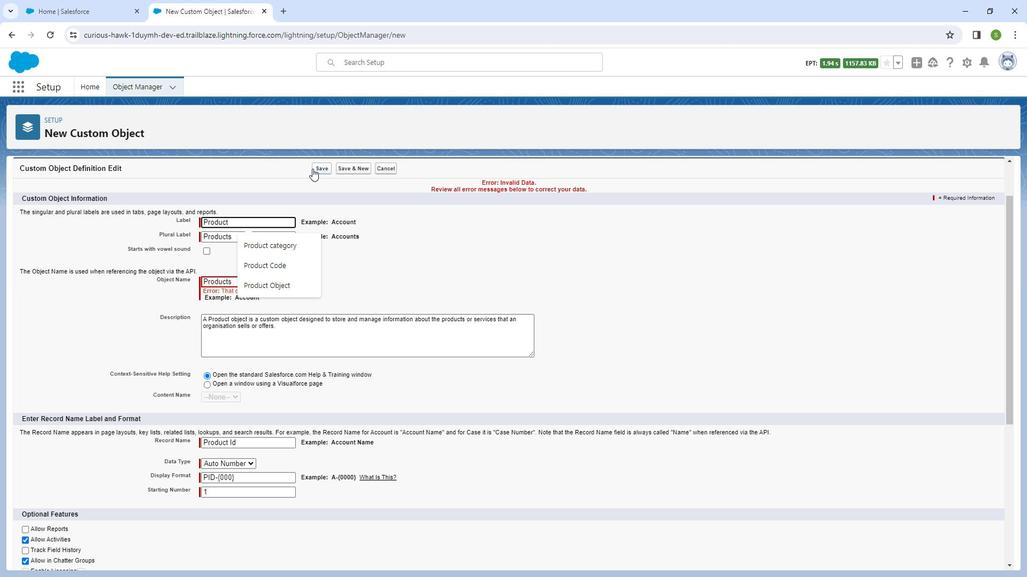 
Action: Mouse pressed left at (322, 170)
Screenshot: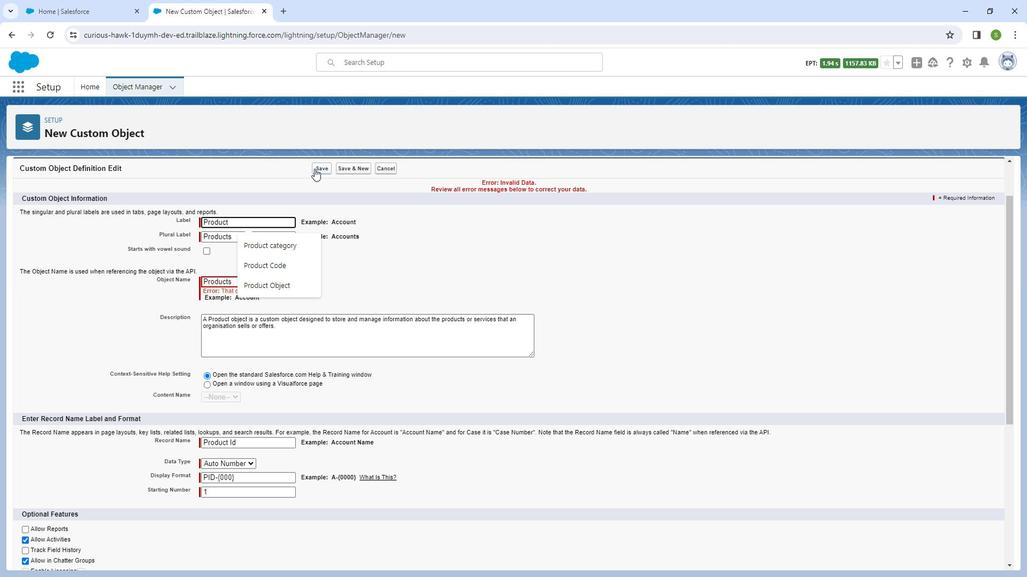 
Action: Mouse moved to (352, 453)
Screenshot: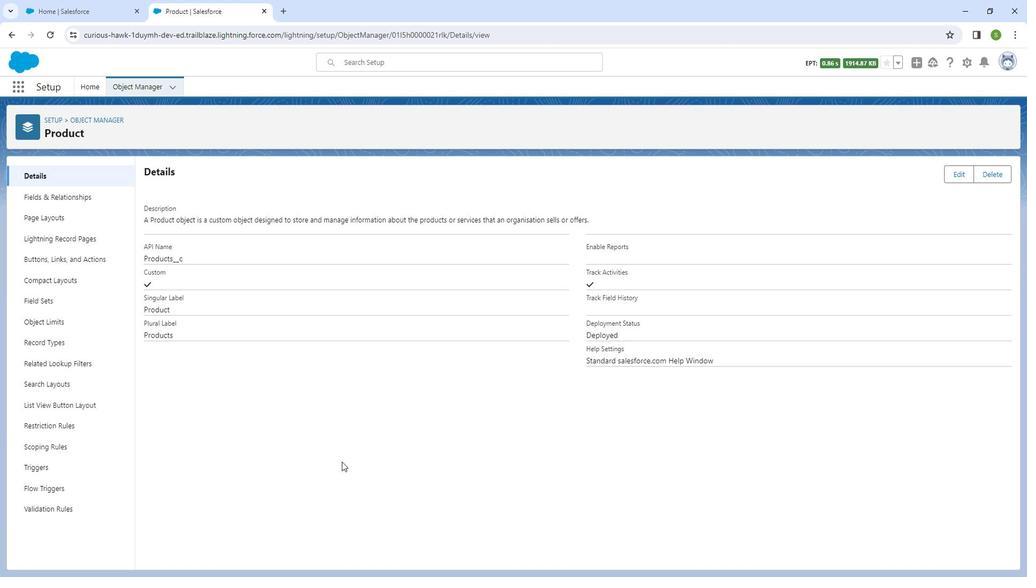 
